 Task: Look for space in Reuleuet, Indonesia from 8th August, 2023 to 15th August, 2023 for 9 adults in price range Rs.10000 to Rs.14000. Place can be shared room with 5 bedrooms having 9 beds and 5 bathrooms. Property type can be house, flat, guest house. Amenities needed are: wifi, TV, free parkinig on premises, gym, breakfast. Booking option can be shelf check-in. Required host language is English.
Action: Mouse pressed left at (440, 113)
Screenshot: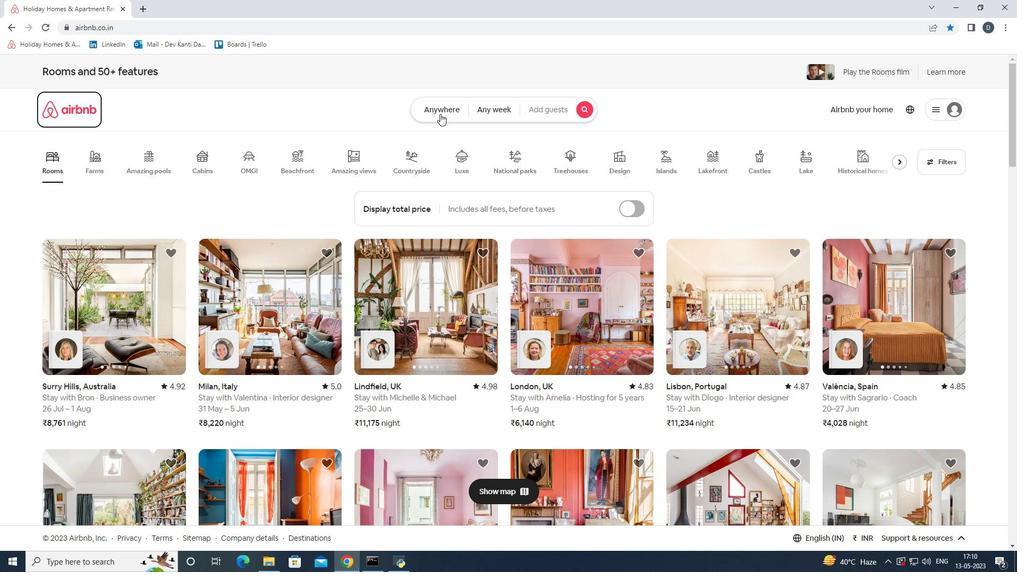 
Action: Mouse moved to (315, 144)
Screenshot: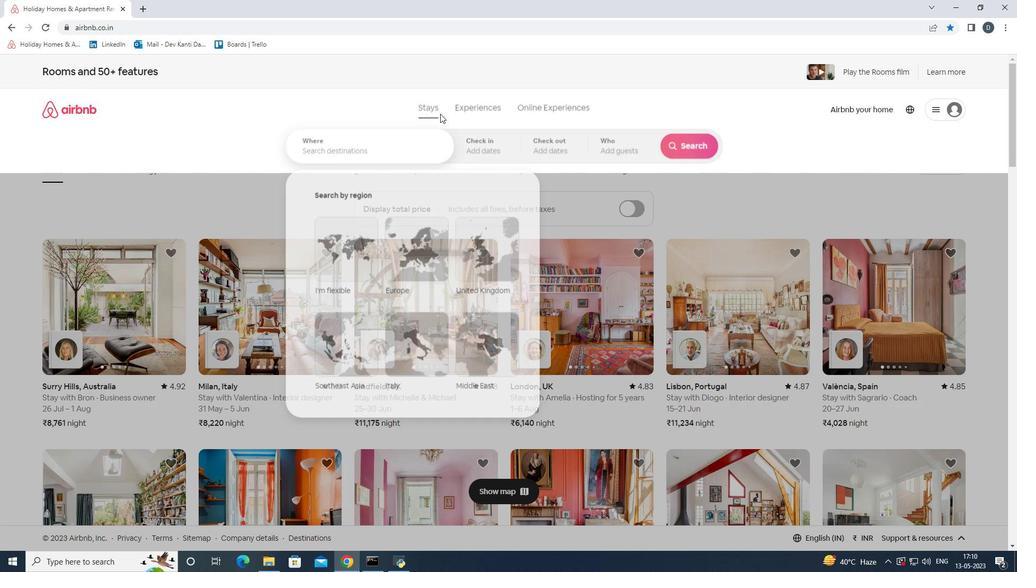 
Action: Mouse pressed left at (315, 144)
Screenshot: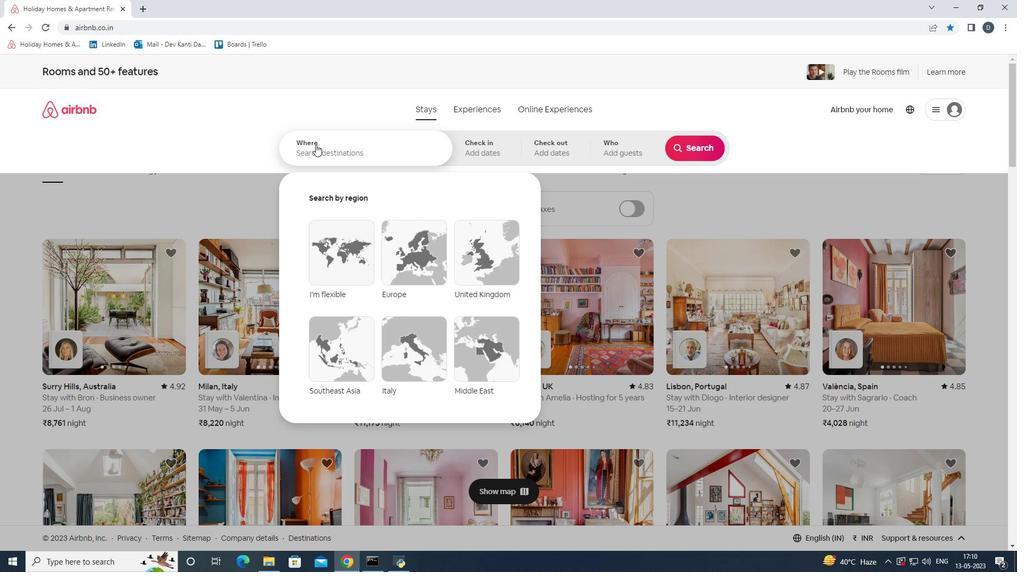 
Action: Key pressed <Key.shift>Reuleuet,<Key.caps_lock>I<Key.caps_lock>ndonesia
Screenshot: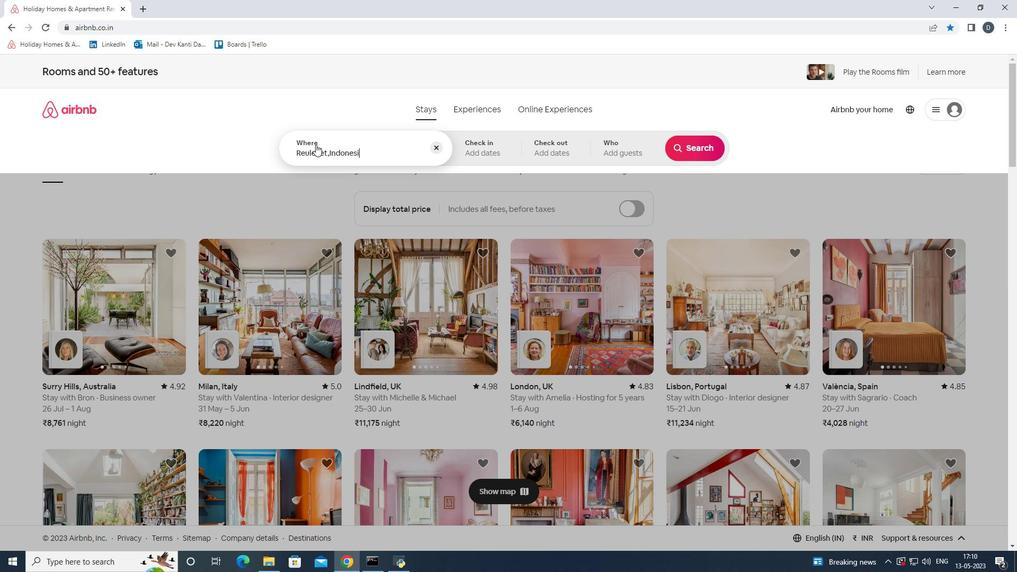 
Action: Mouse moved to (471, 153)
Screenshot: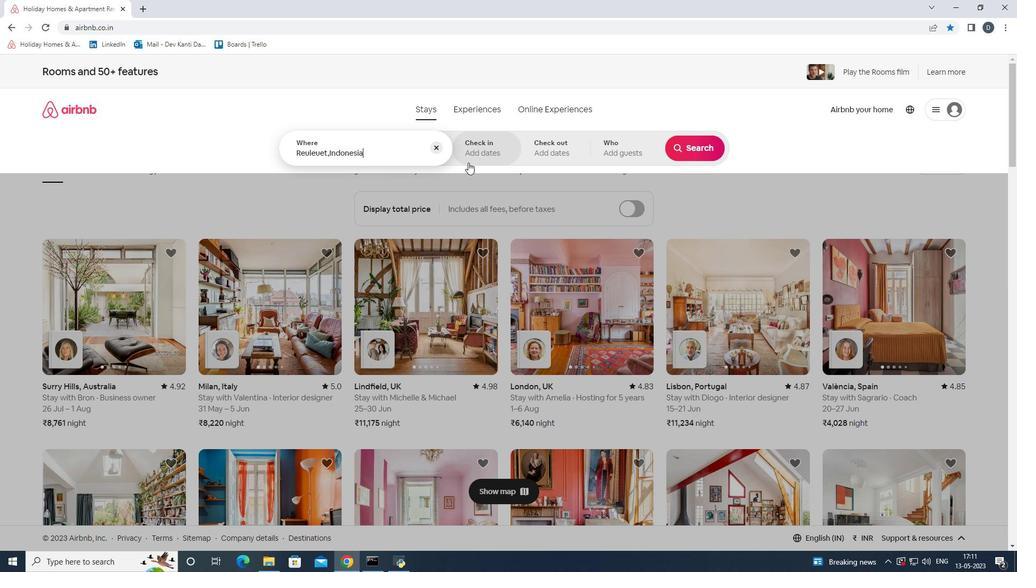 
Action: Mouse pressed left at (471, 153)
Screenshot: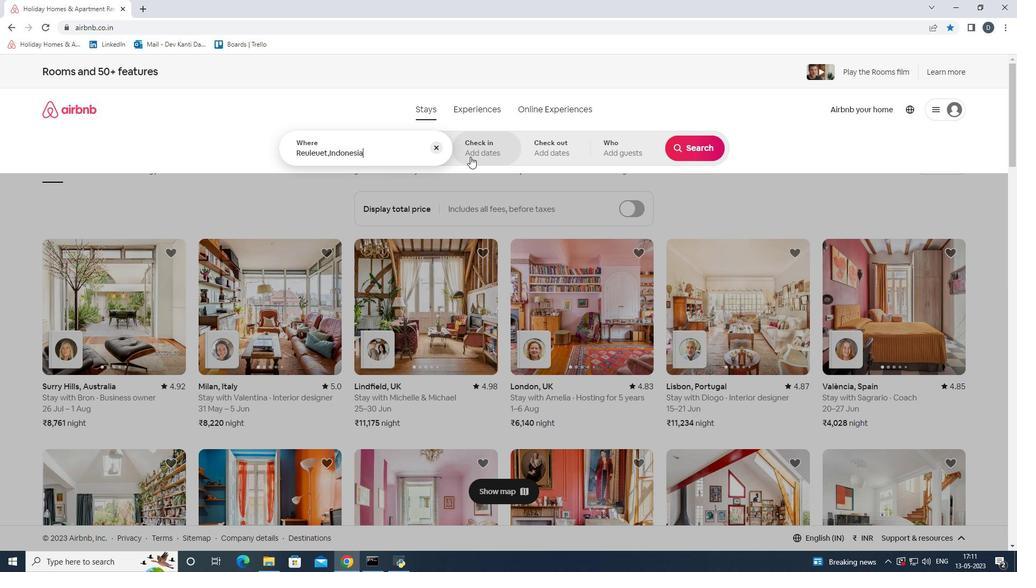 
Action: Mouse moved to (693, 234)
Screenshot: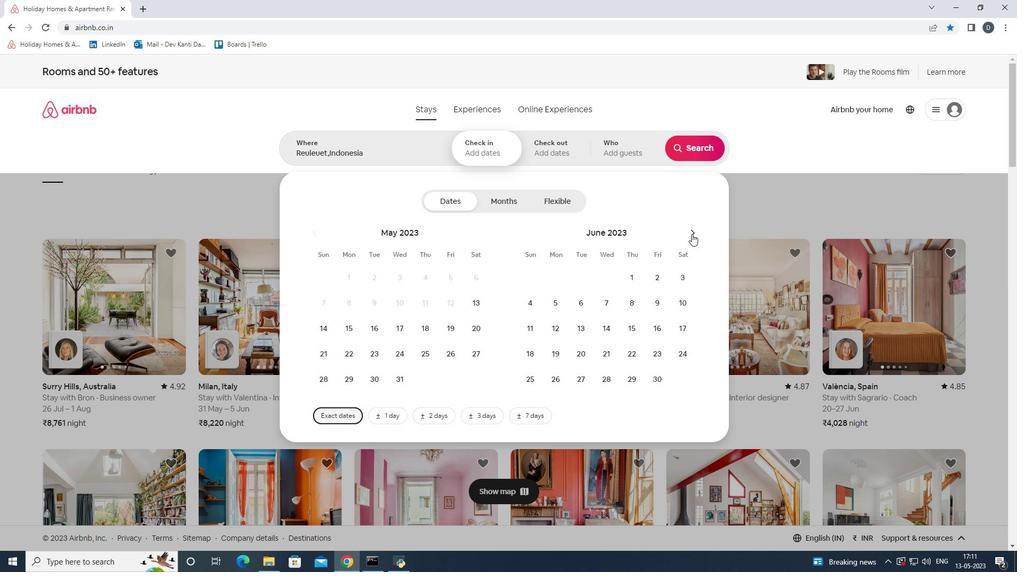 
Action: Mouse pressed left at (693, 234)
Screenshot: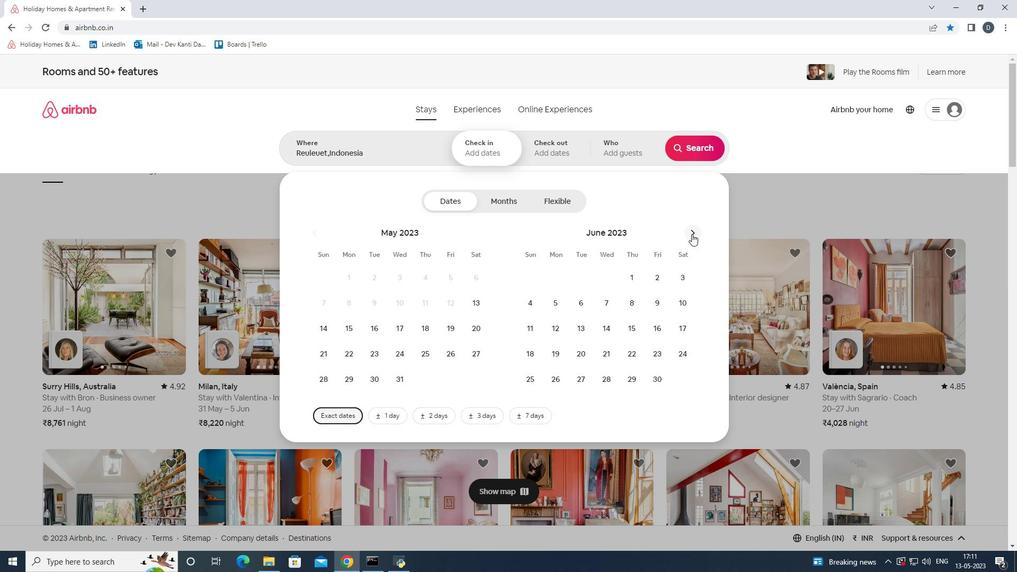 
Action: Mouse pressed left at (693, 234)
Screenshot: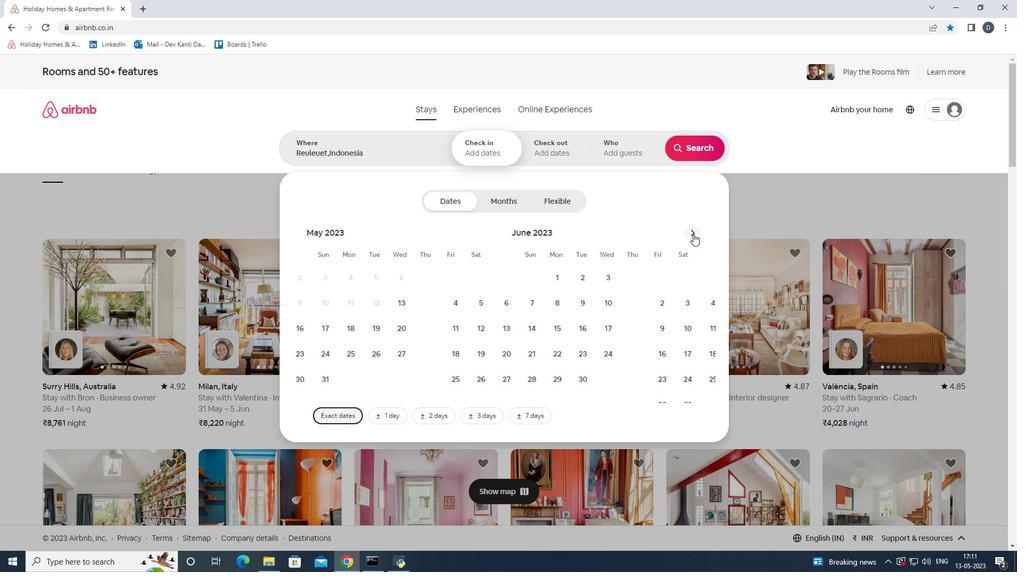 
Action: Mouse moved to (590, 300)
Screenshot: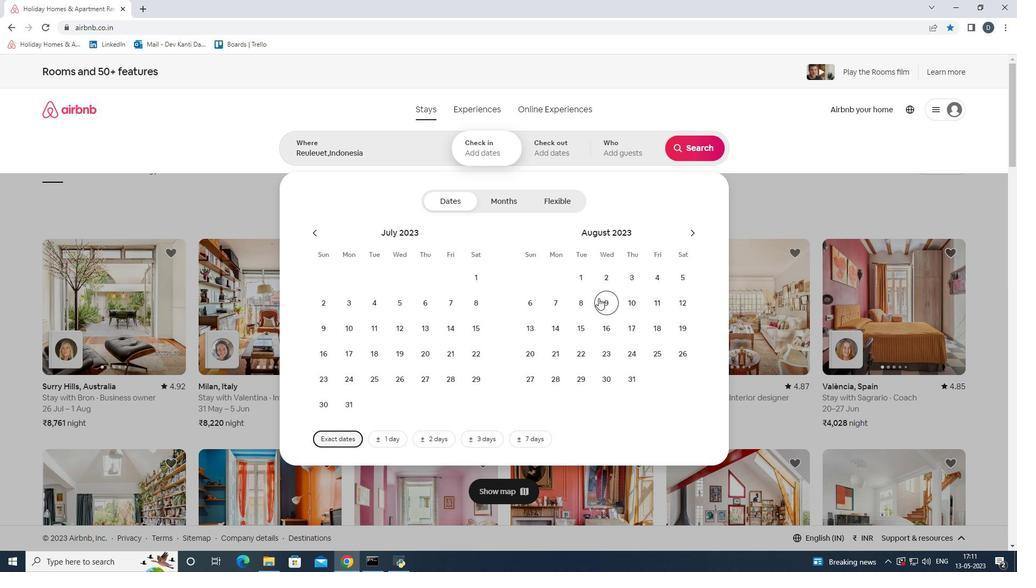 
Action: Mouse pressed left at (590, 300)
Screenshot: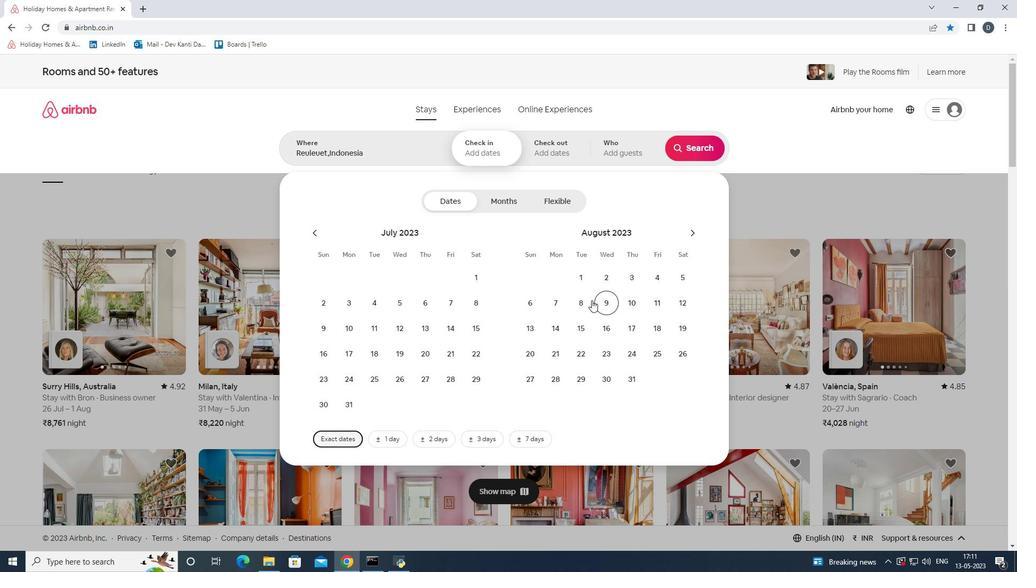
Action: Mouse moved to (581, 321)
Screenshot: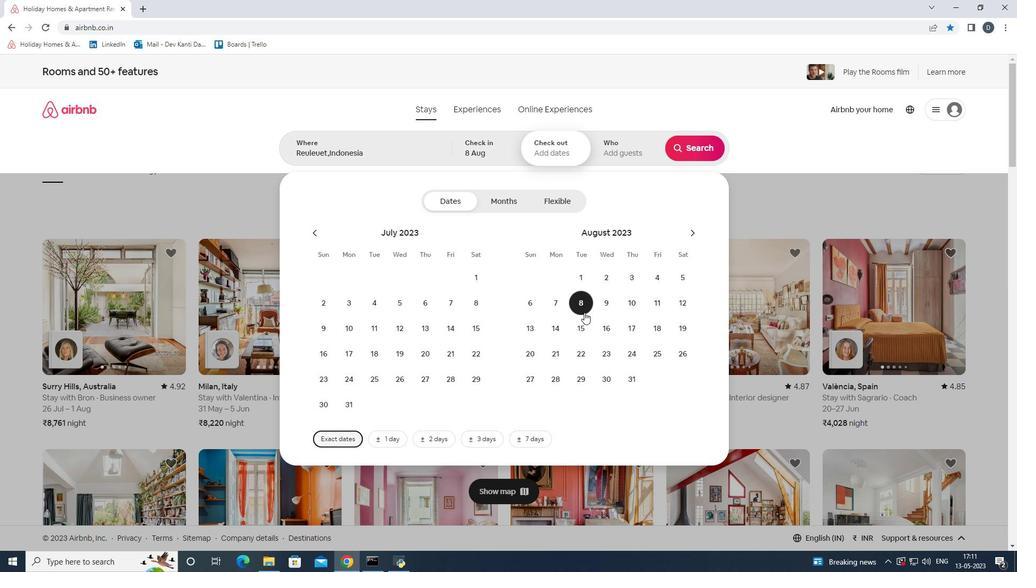 
Action: Mouse pressed left at (581, 321)
Screenshot: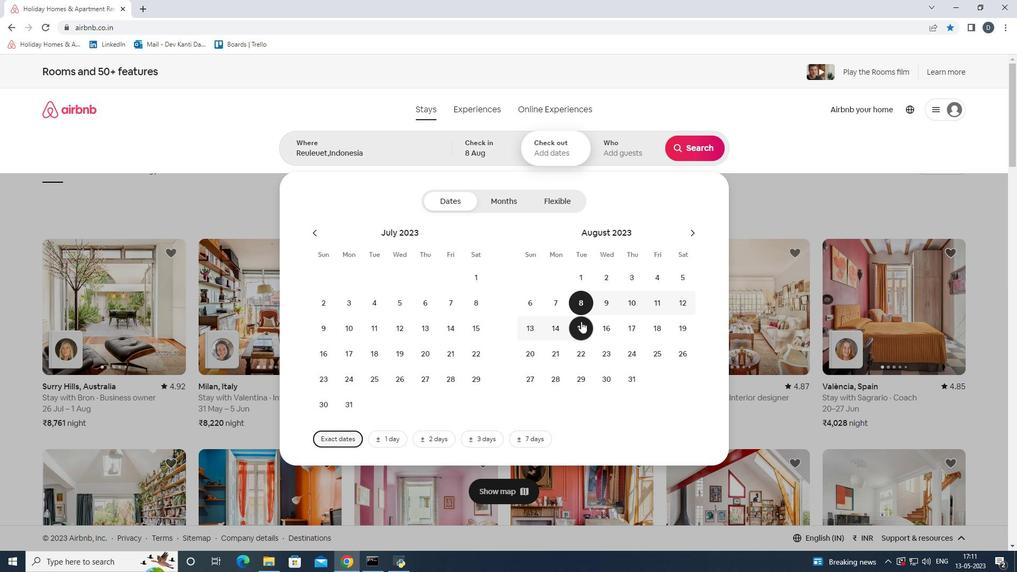 
Action: Mouse moved to (628, 144)
Screenshot: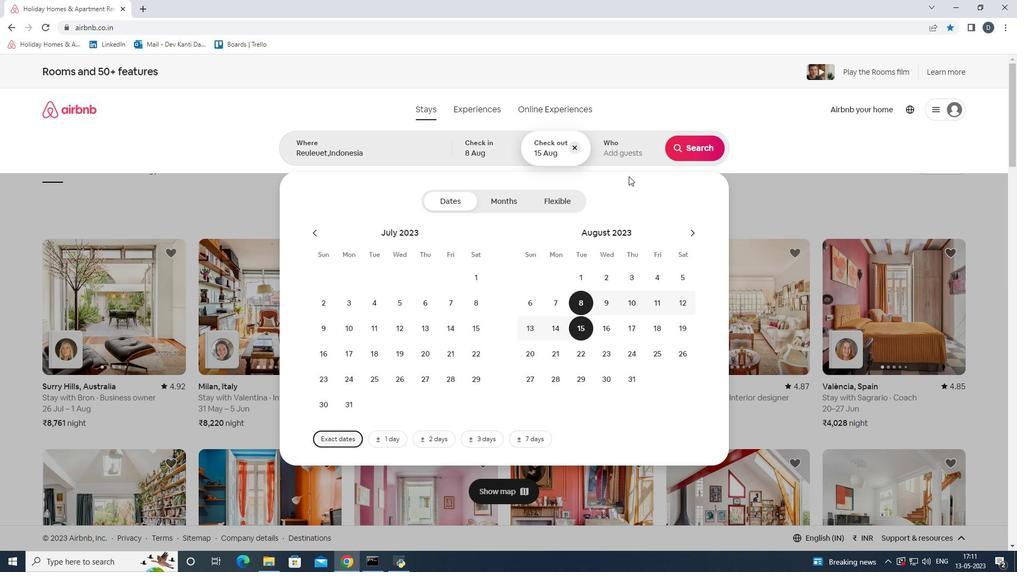
Action: Mouse pressed left at (628, 144)
Screenshot: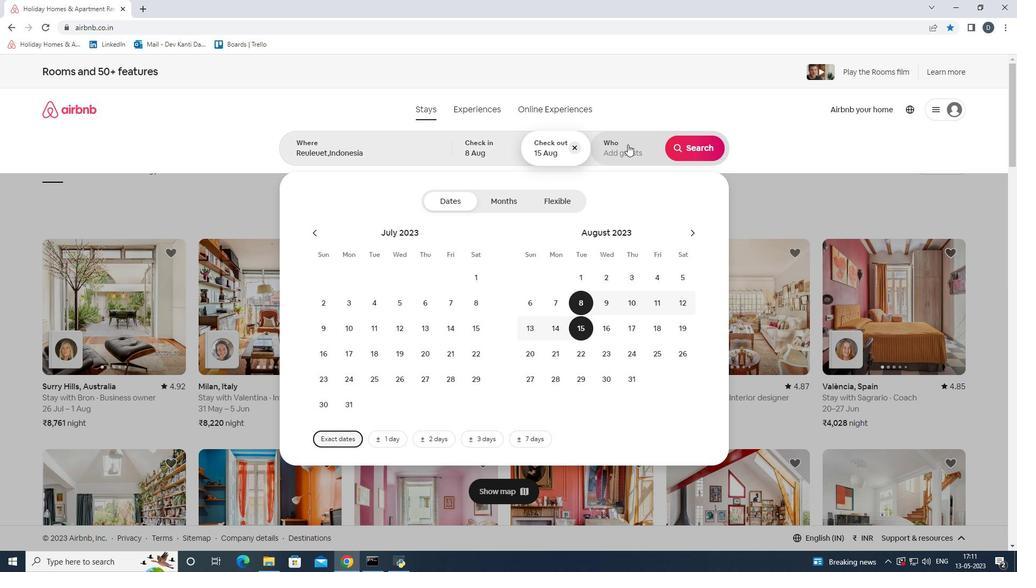 
Action: Mouse moved to (704, 204)
Screenshot: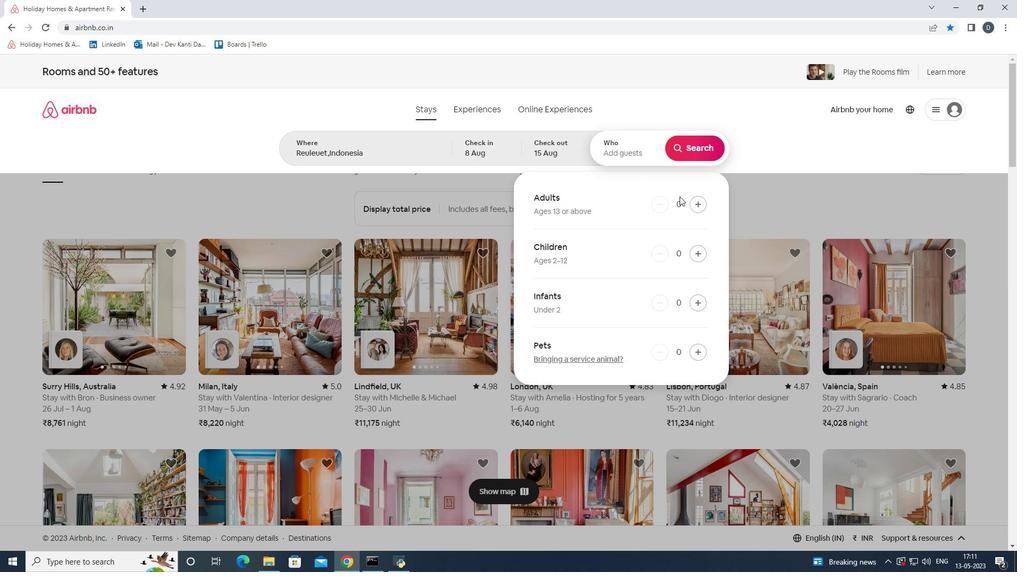 
Action: Mouse pressed left at (704, 204)
Screenshot: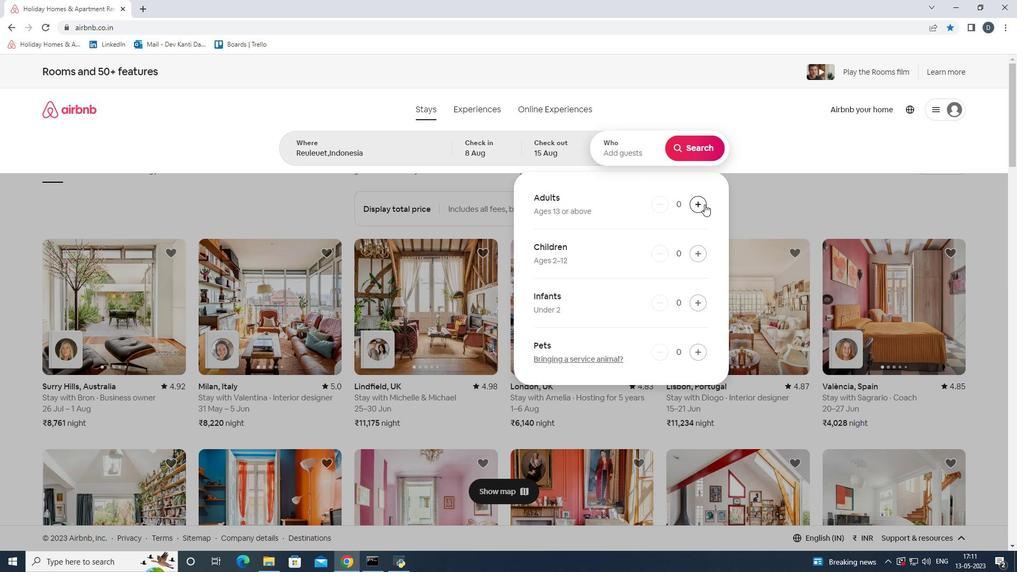 
Action: Mouse moved to (702, 204)
Screenshot: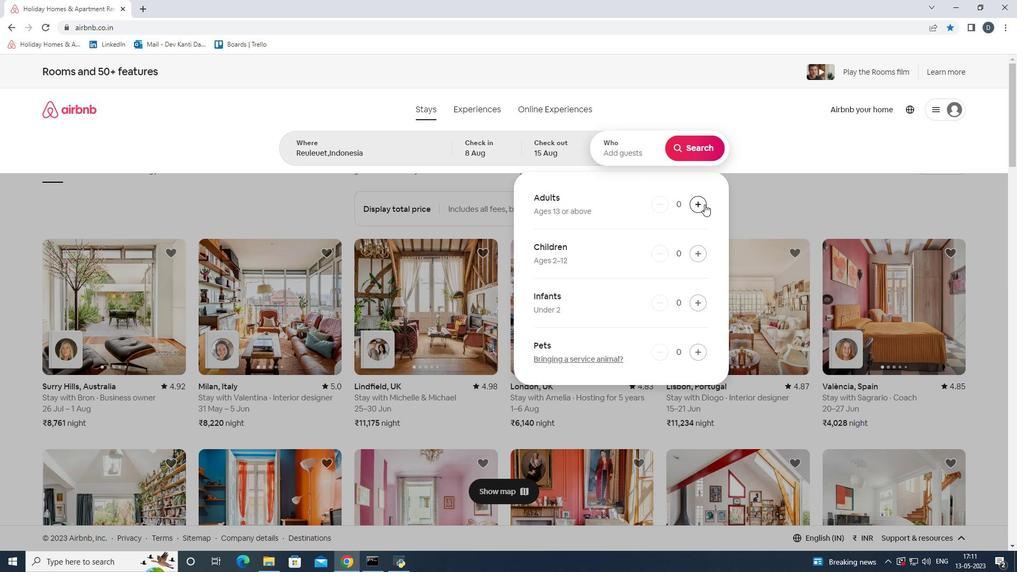 
Action: Mouse pressed left at (702, 204)
Screenshot: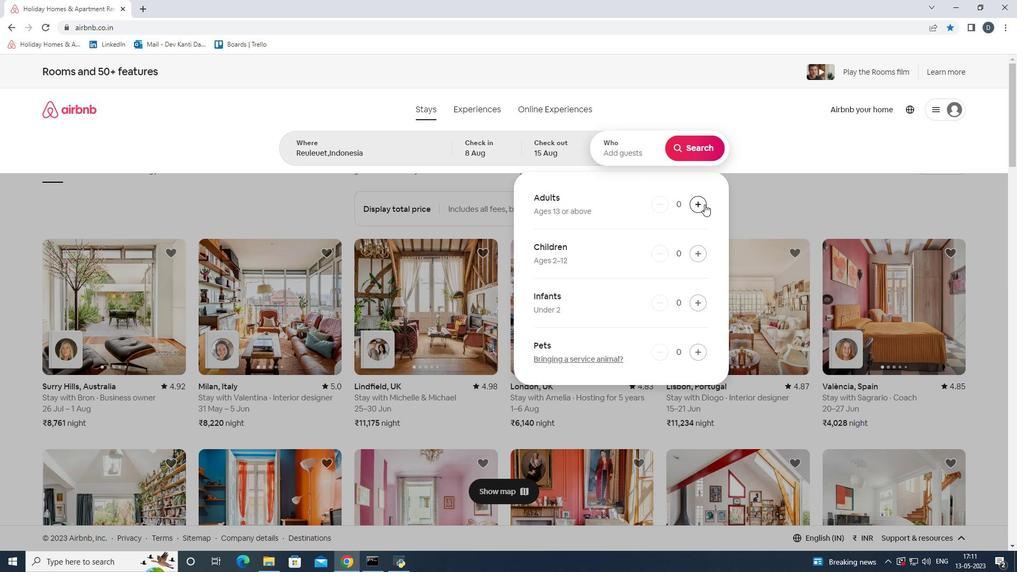 
Action: Mouse pressed left at (702, 204)
Screenshot: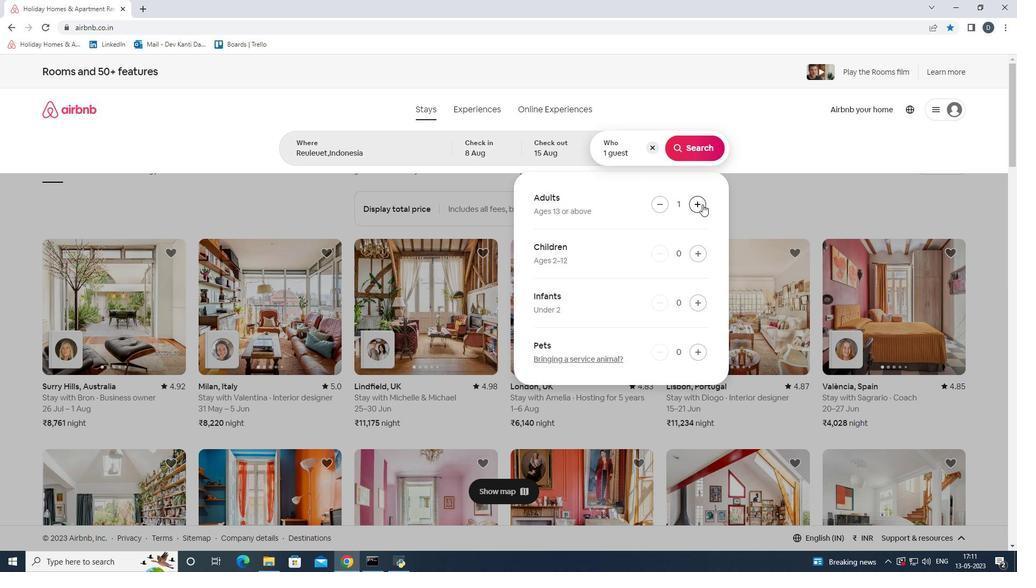 
Action: Mouse pressed left at (702, 204)
Screenshot: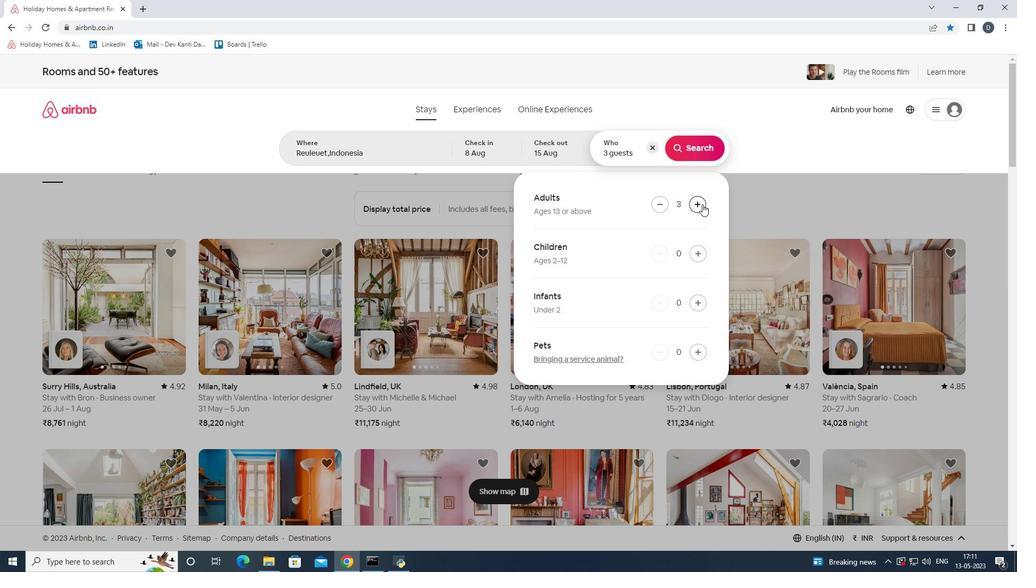 
Action: Mouse pressed left at (702, 204)
Screenshot: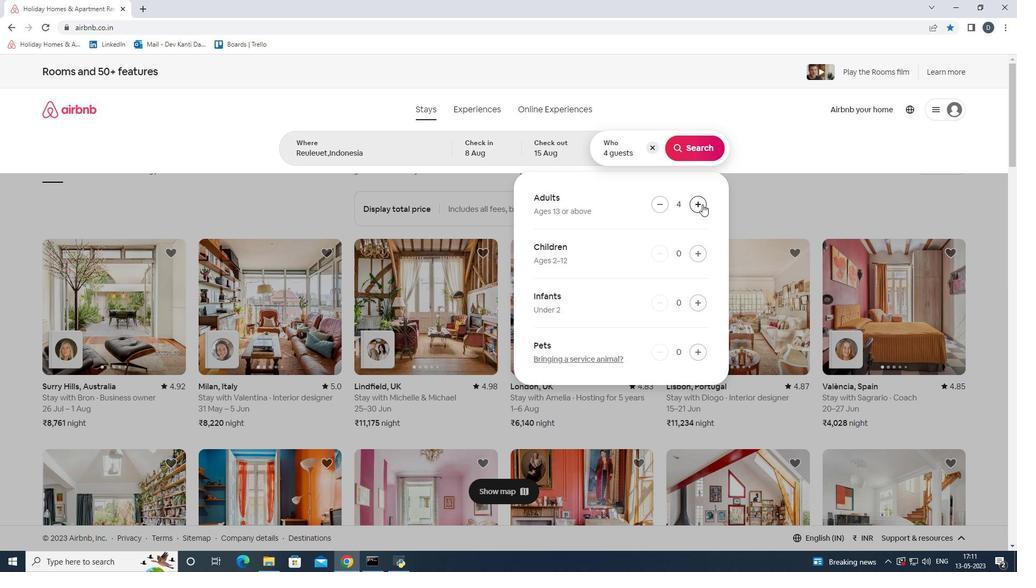 
Action: Mouse pressed left at (702, 204)
Screenshot: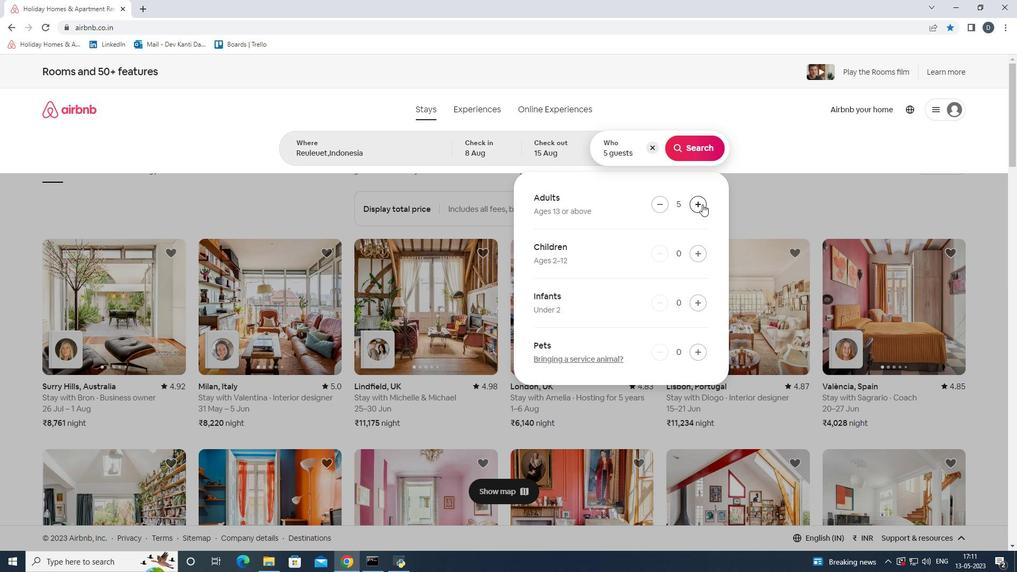 
Action: Mouse pressed left at (702, 204)
Screenshot: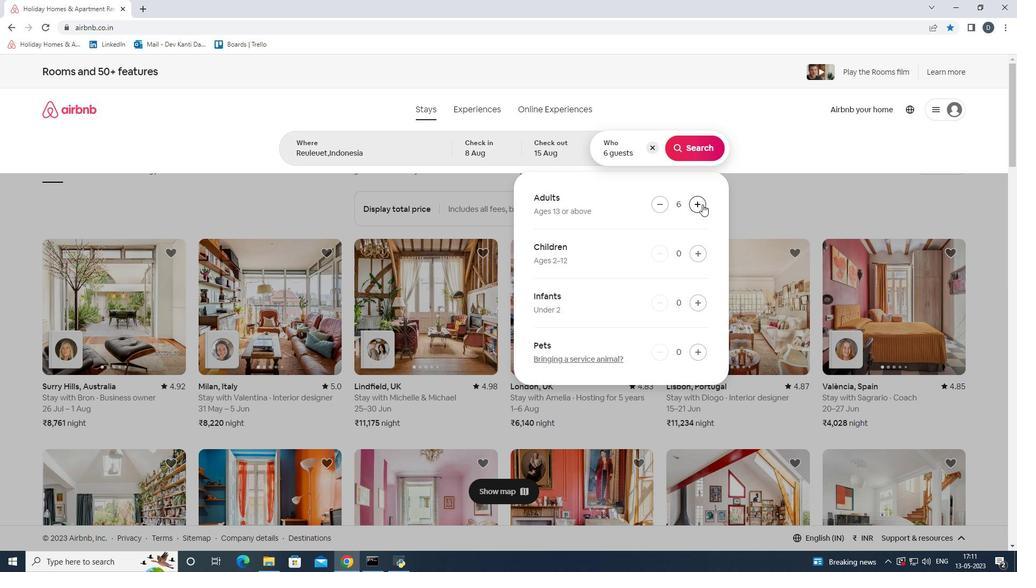 
Action: Mouse pressed left at (702, 204)
Screenshot: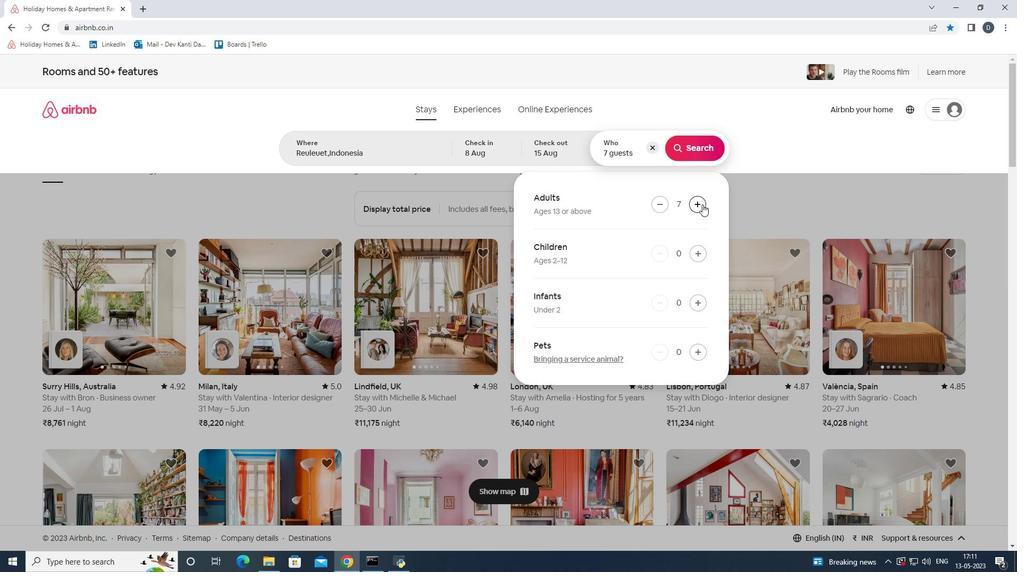 
Action: Mouse pressed left at (702, 204)
Screenshot: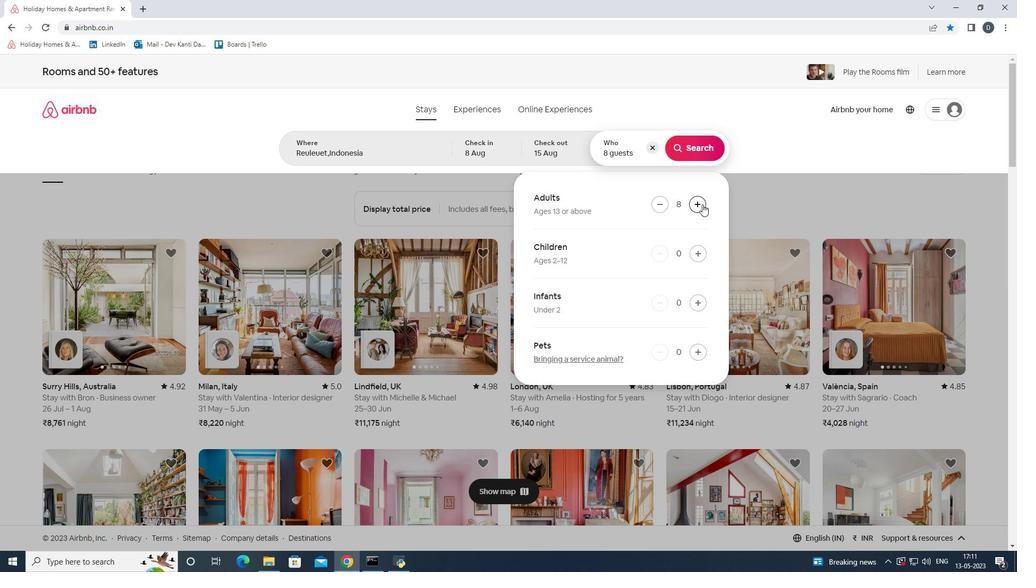 
Action: Mouse moved to (705, 149)
Screenshot: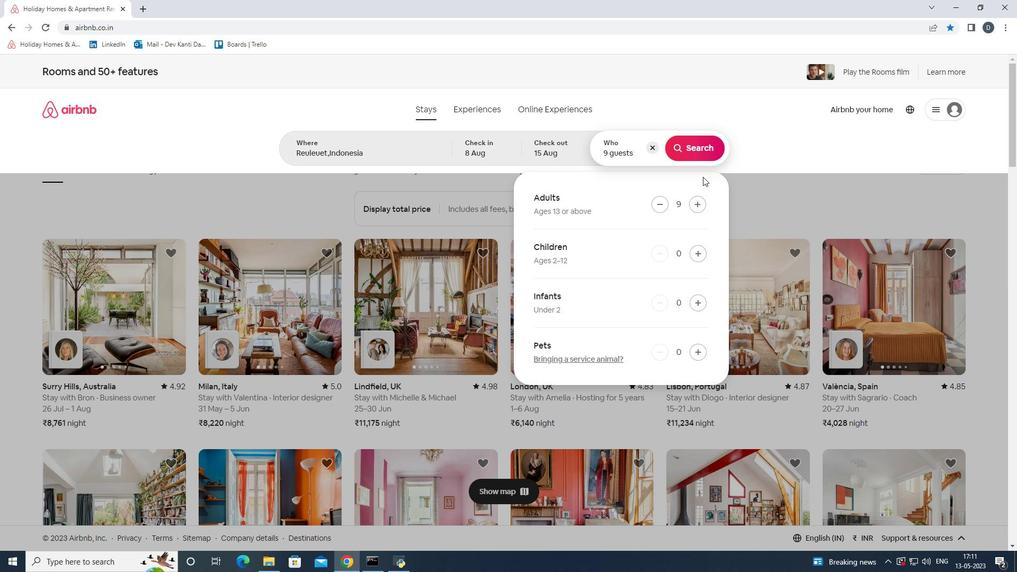 
Action: Mouse pressed left at (705, 149)
Screenshot: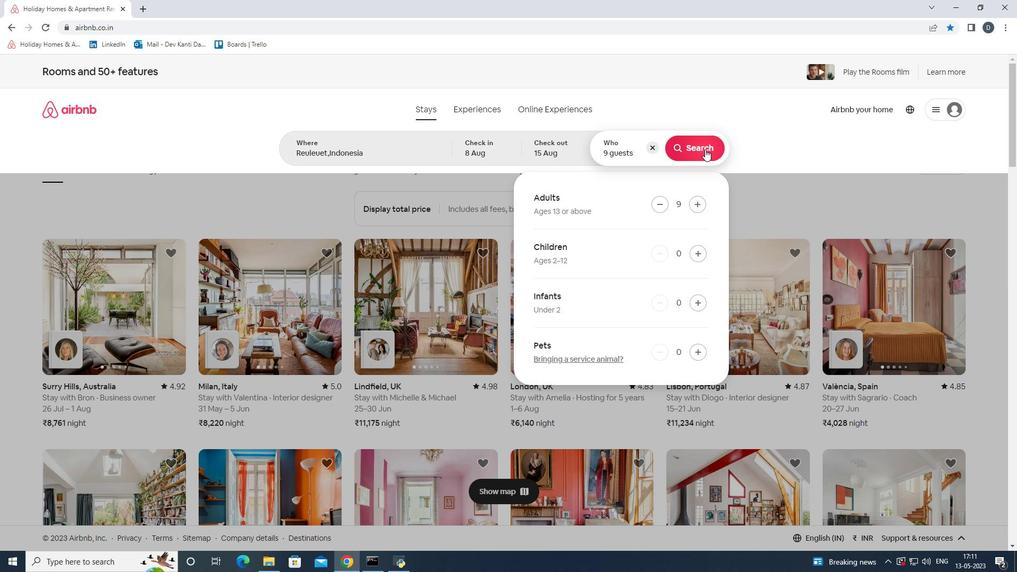 
Action: Mouse moved to (964, 114)
Screenshot: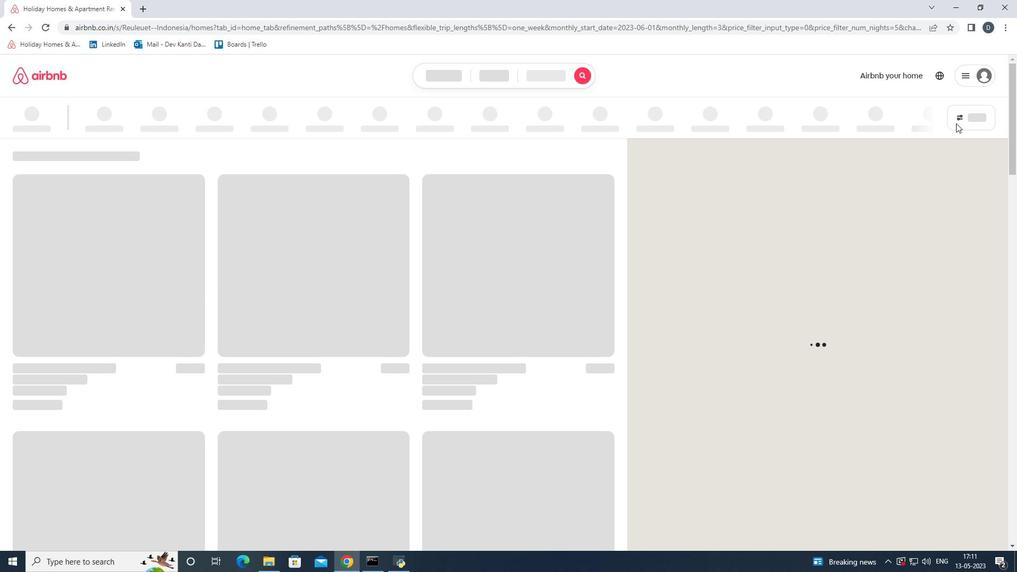 
Action: Mouse pressed left at (964, 114)
Screenshot: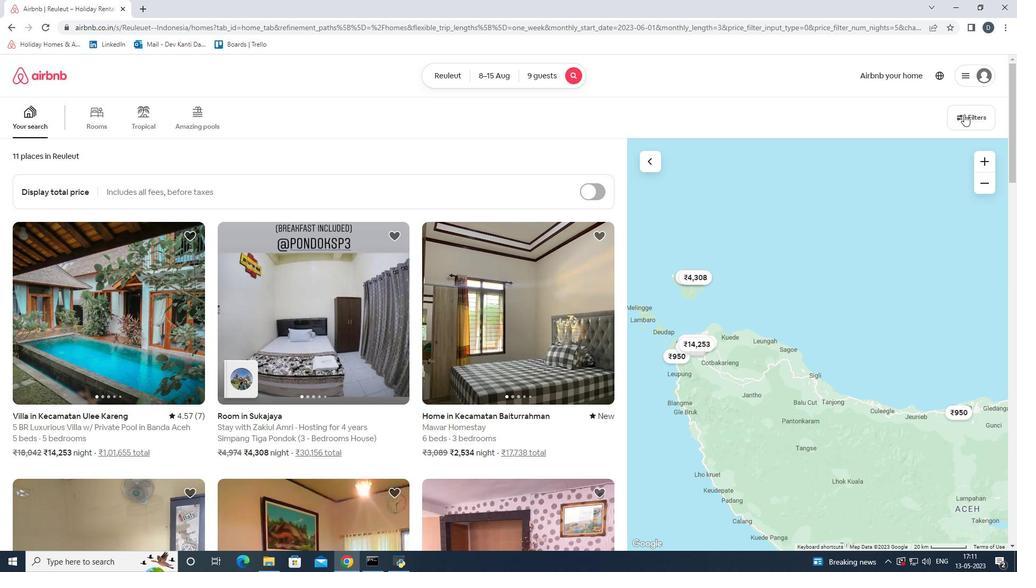 
Action: Mouse moved to (375, 252)
Screenshot: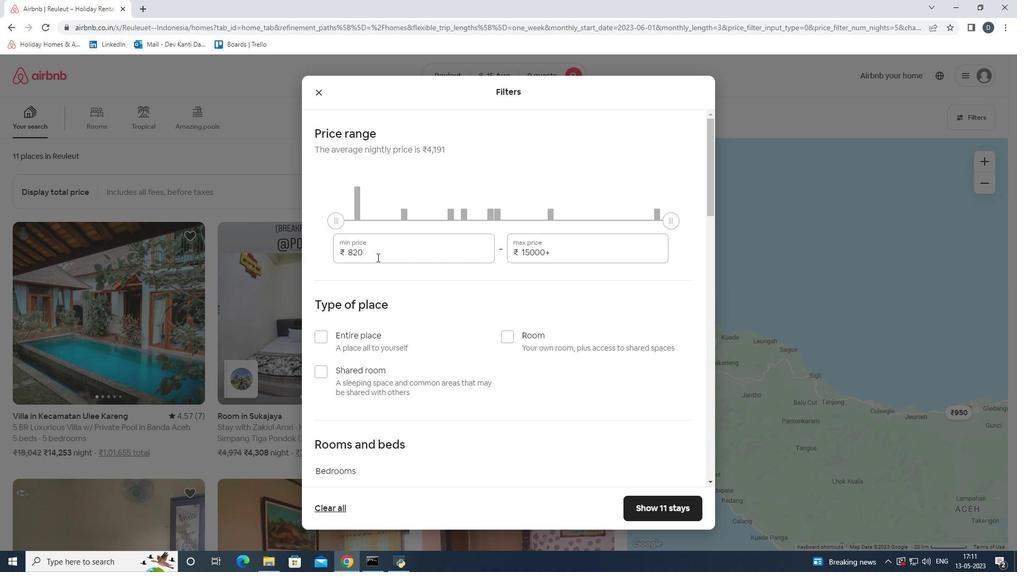 
Action: Mouse pressed left at (375, 252)
Screenshot: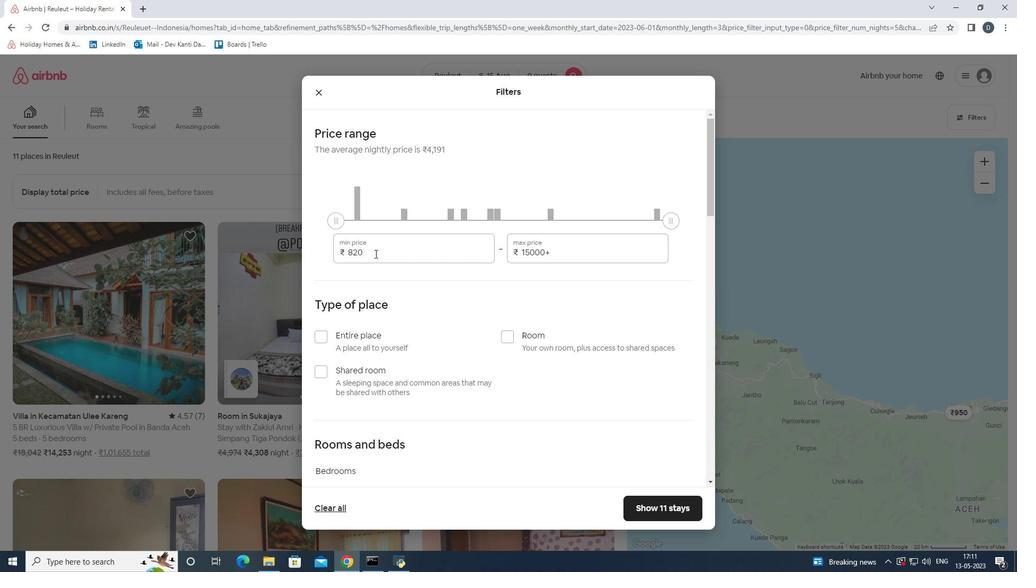 
Action: Mouse moved to (323, 252)
Screenshot: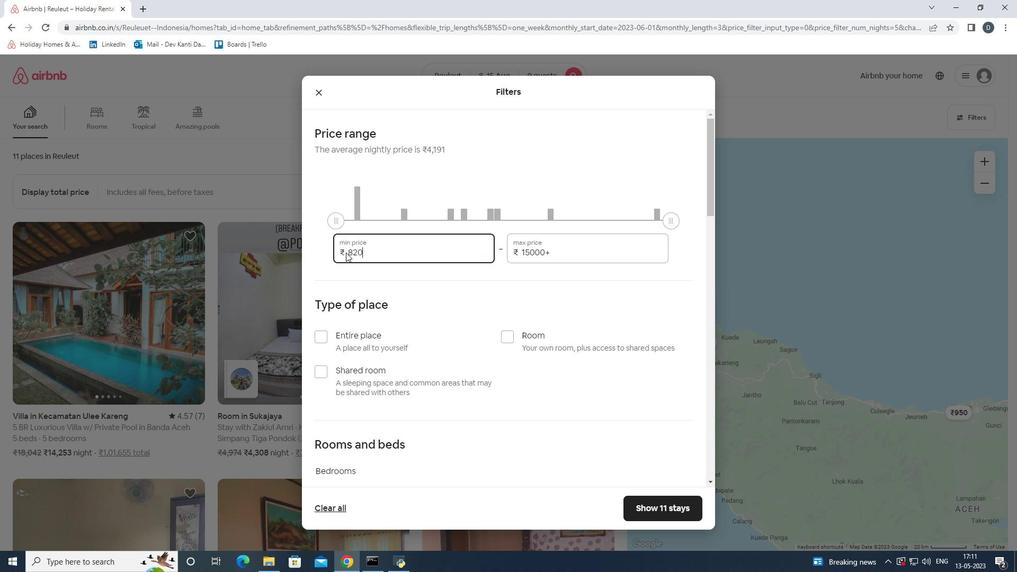 
Action: Key pressed 10000
Screenshot: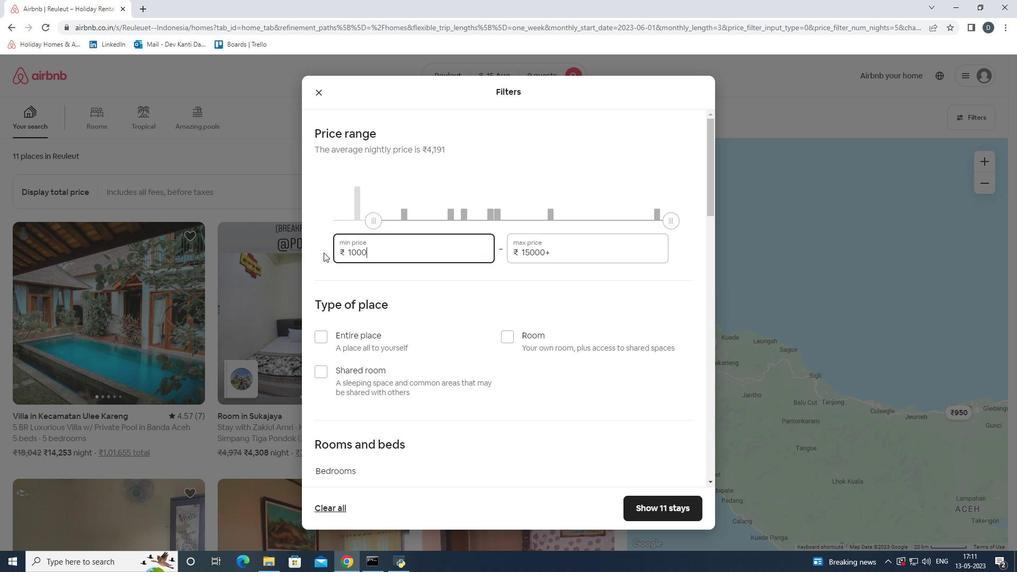 
Action: Mouse moved to (550, 251)
Screenshot: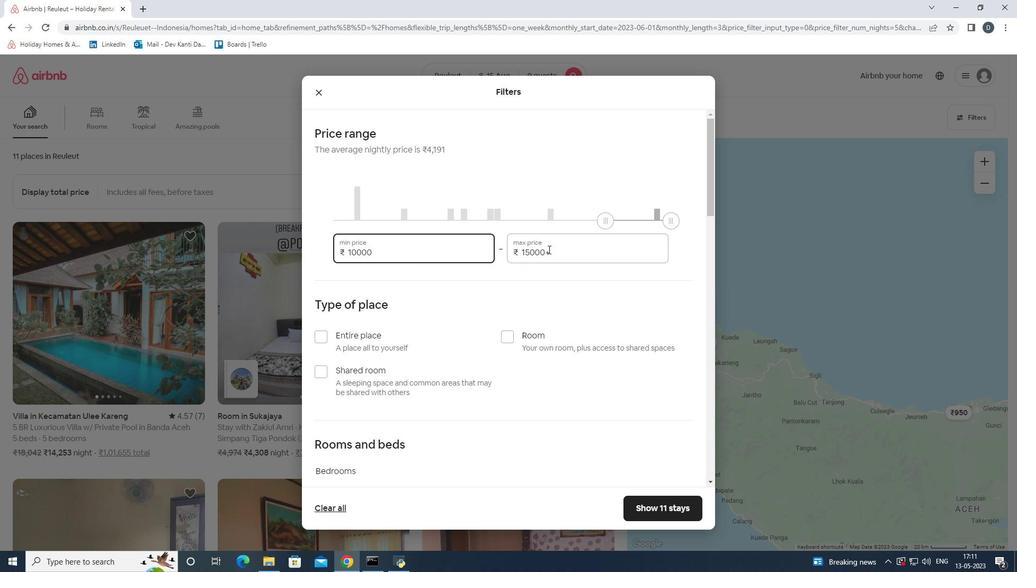 
Action: Mouse pressed left at (550, 251)
Screenshot: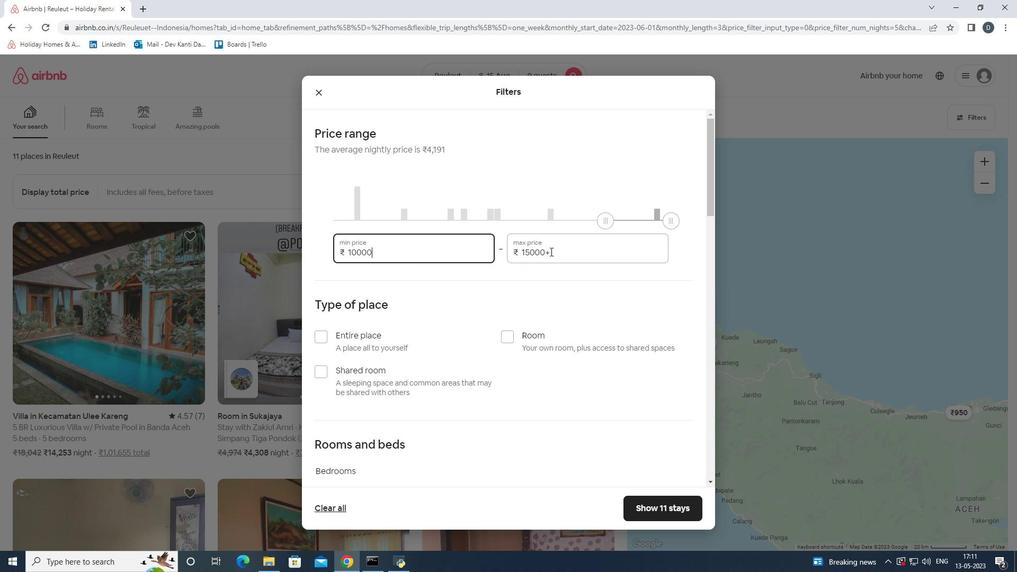 
Action: Mouse moved to (508, 251)
Screenshot: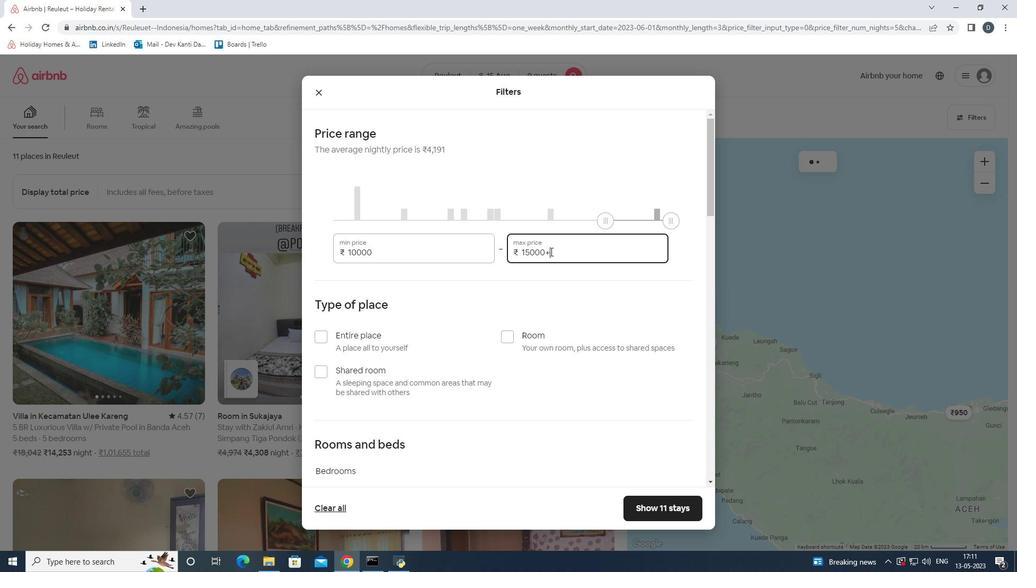 
Action: Key pressed 140000<Key.backspace>
Screenshot: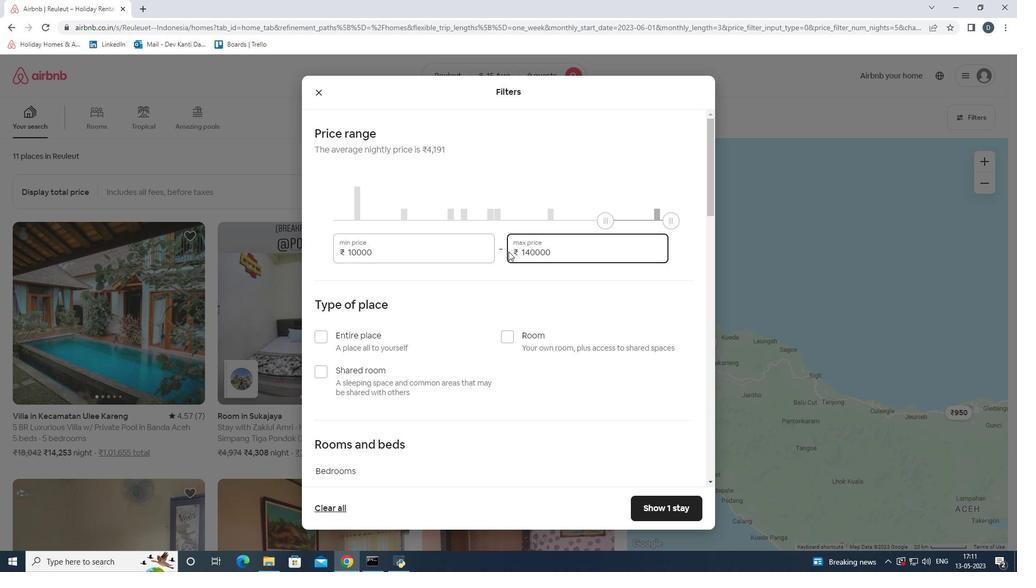 
Action: Mouse scrolled (508, 251) with delta (0, 0)
Screenshot: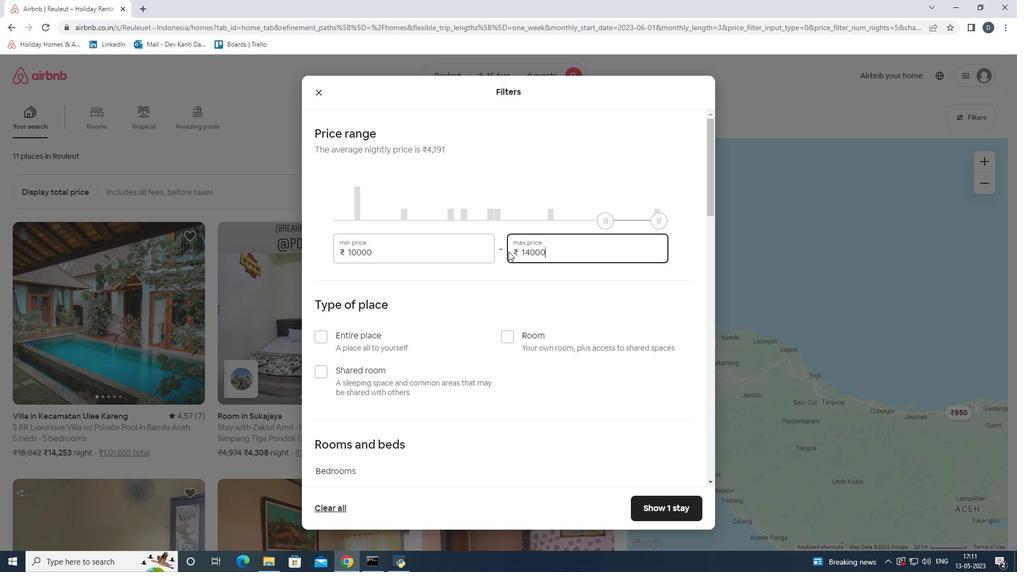 
Action: Mouse scrolled (508, 251) with delta (0, 0)
Screenshot: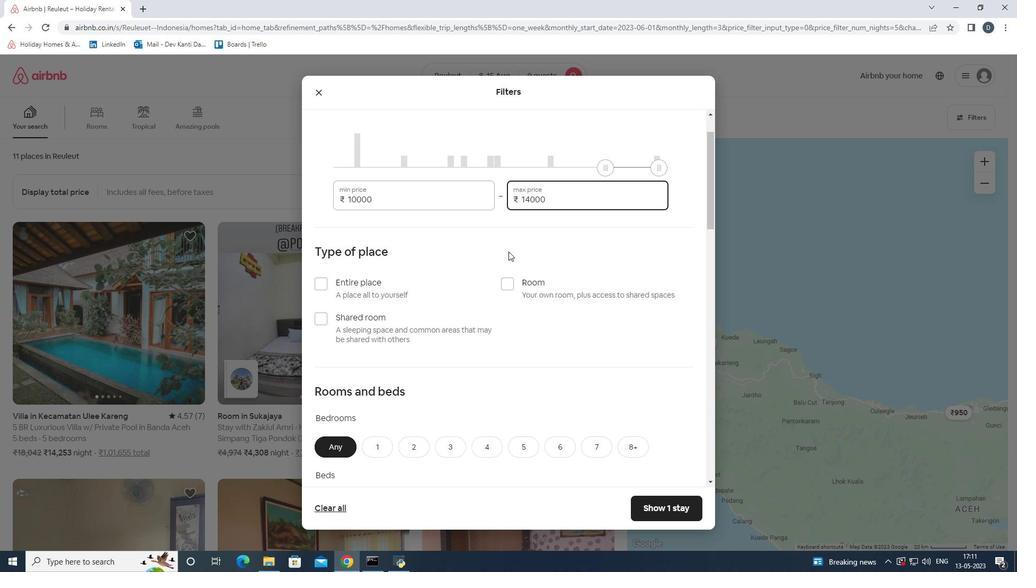 
Action: Mouse moved to (428, 257)
Screenshot: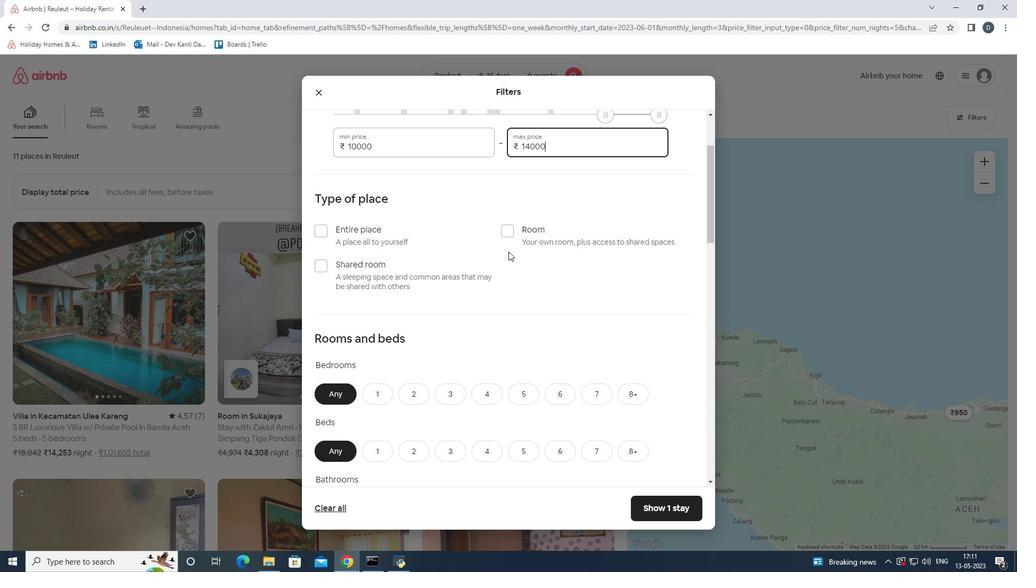 
Action: Mouse scrolled (428, 257) with delta (0, 0)
Screenshot: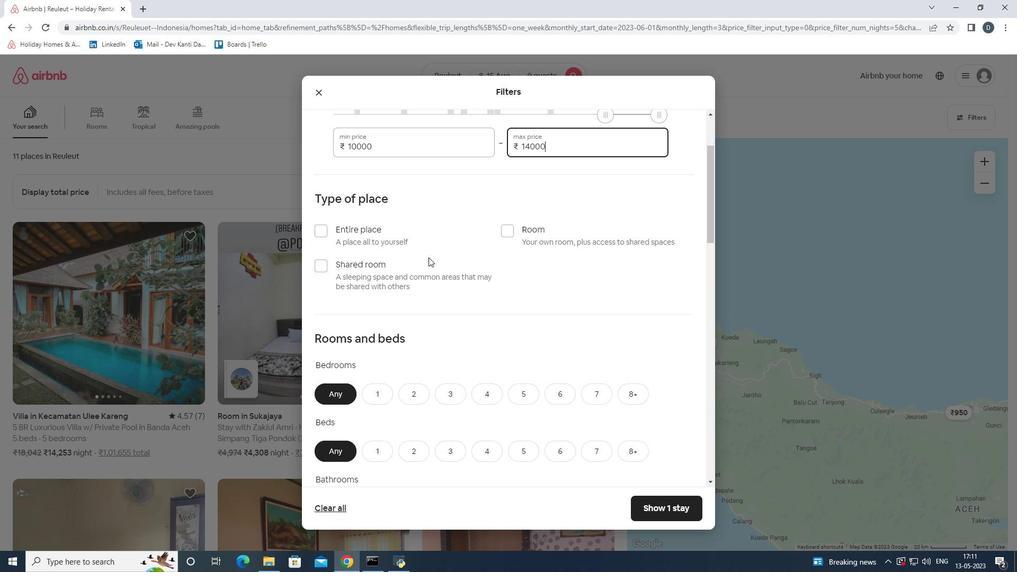 
Action: Mouse scrolled (428, 257) with delta (0, 0)
Screenshot: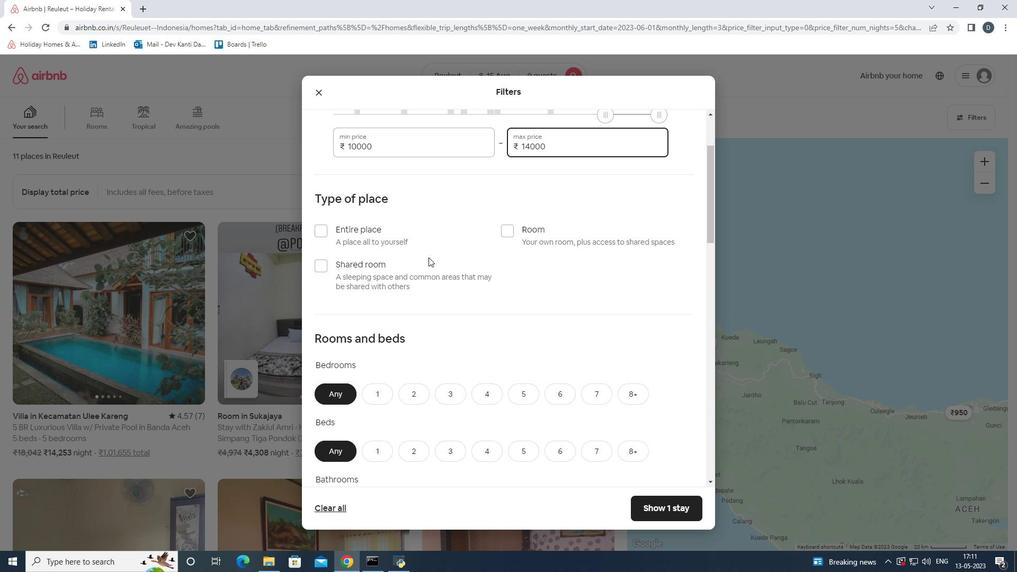 
Action: Mouse moved to (318, 161)
Screenshot: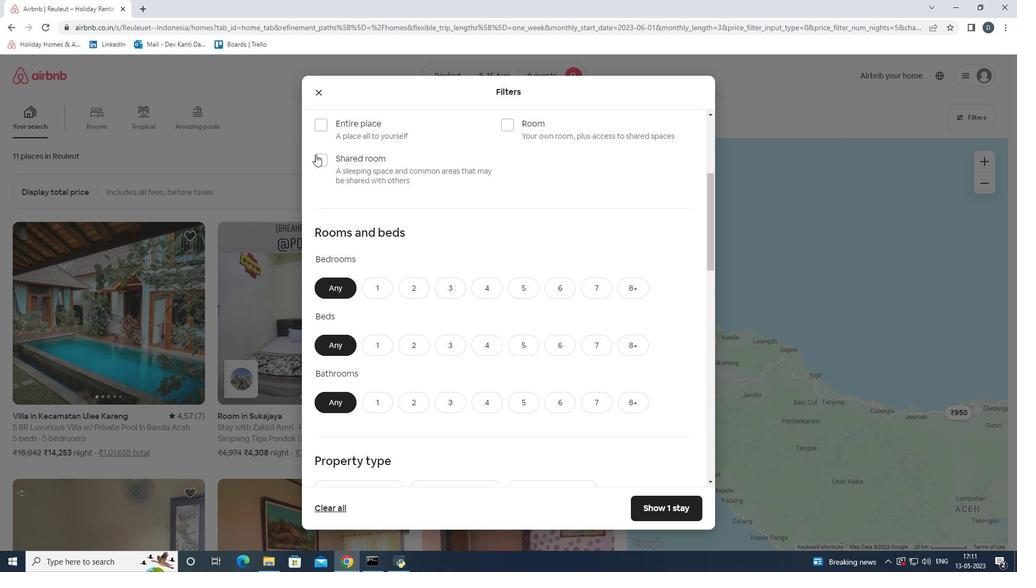 
Action: Mouse pressed left at (318, 161)
Screenshot: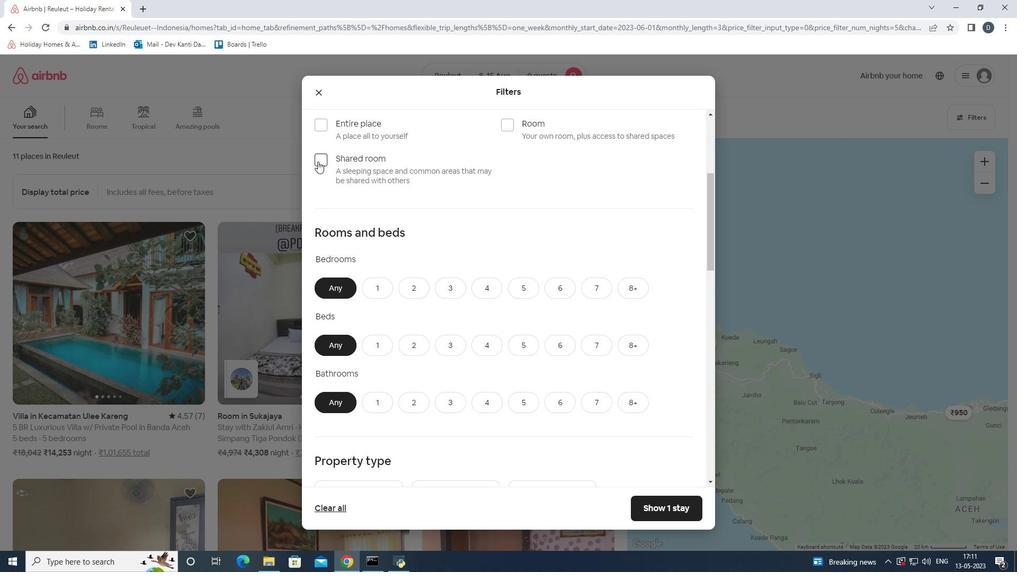 
Action: Mouse moved to (444, 243)
Screenshot: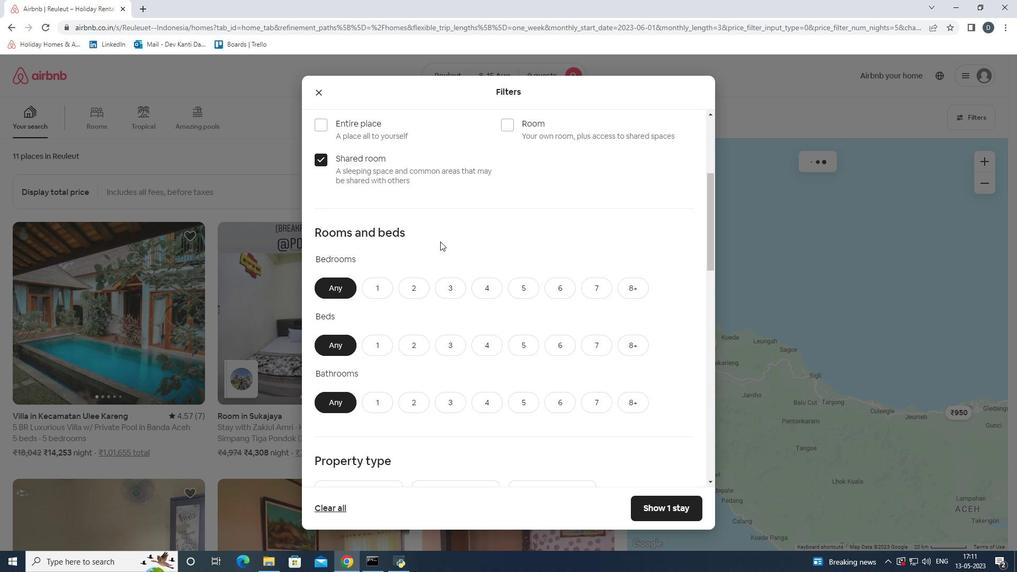 
Action: Mouse scrolled (444, 242) with delta (0, 0)
Screenshot: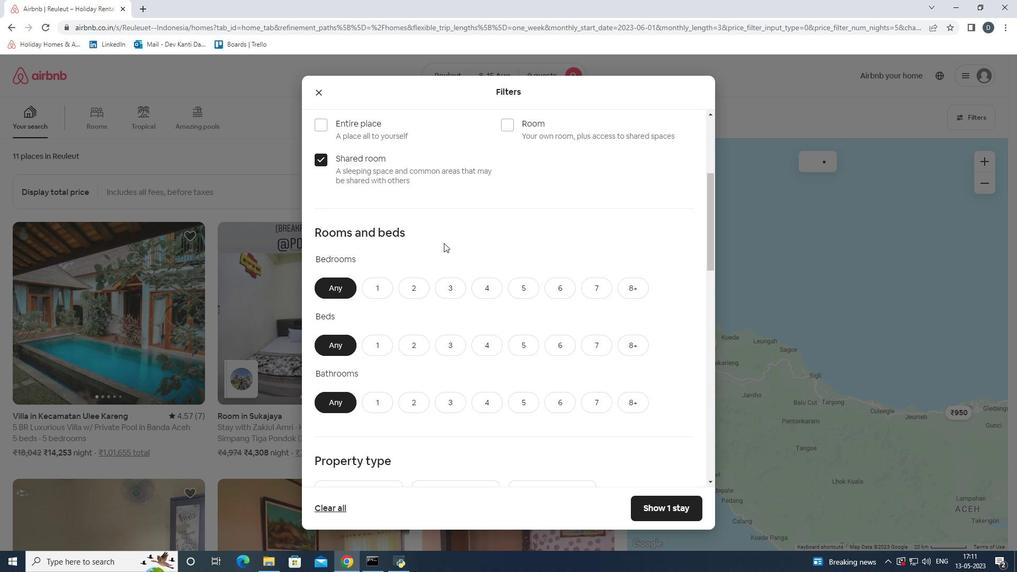 
Action: Mouse scrolled (444, 242) with delta (0, 0)
Screenshot: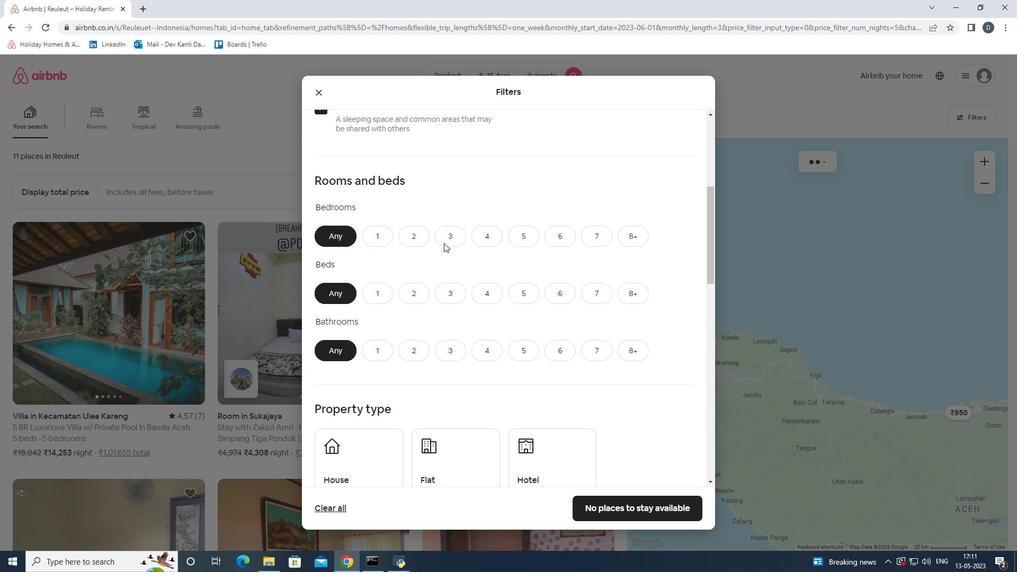 
Action: Mouse moved to (514, 183)
Screenshot: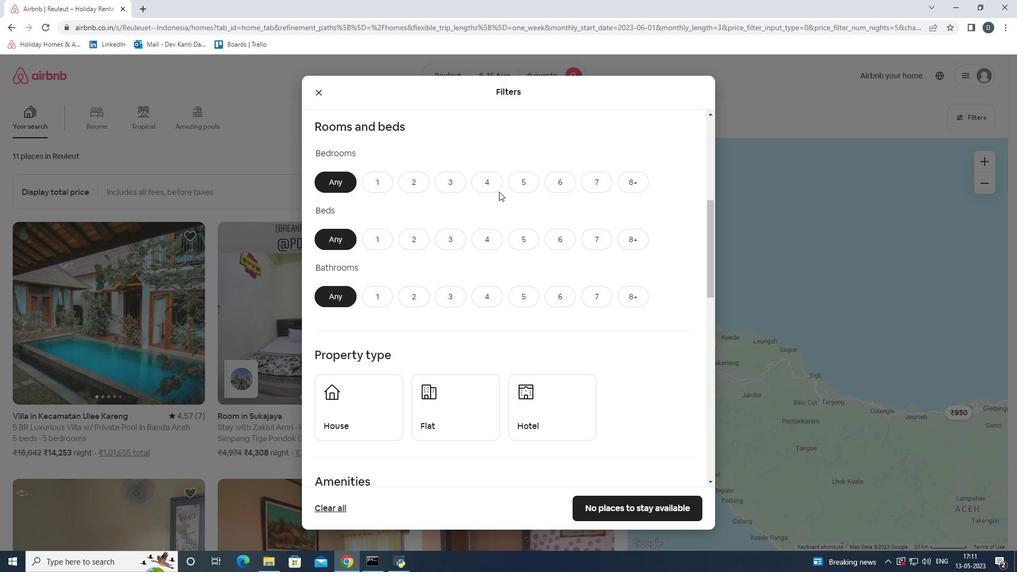 
Action: Mouse pressed left at (514, 183)
Screenshot: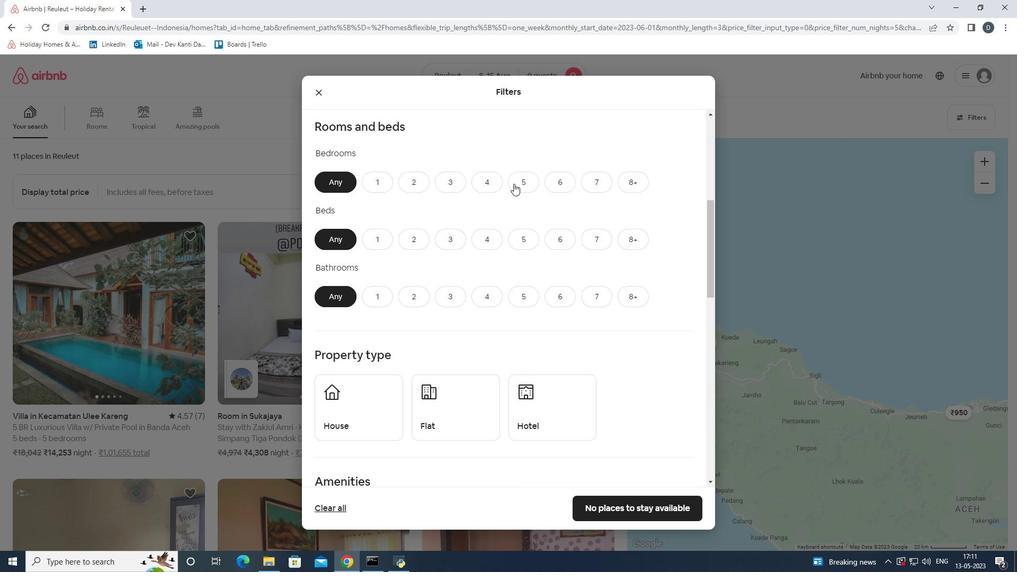 
Action: Mouse moved to (631, 240)
Screenshot: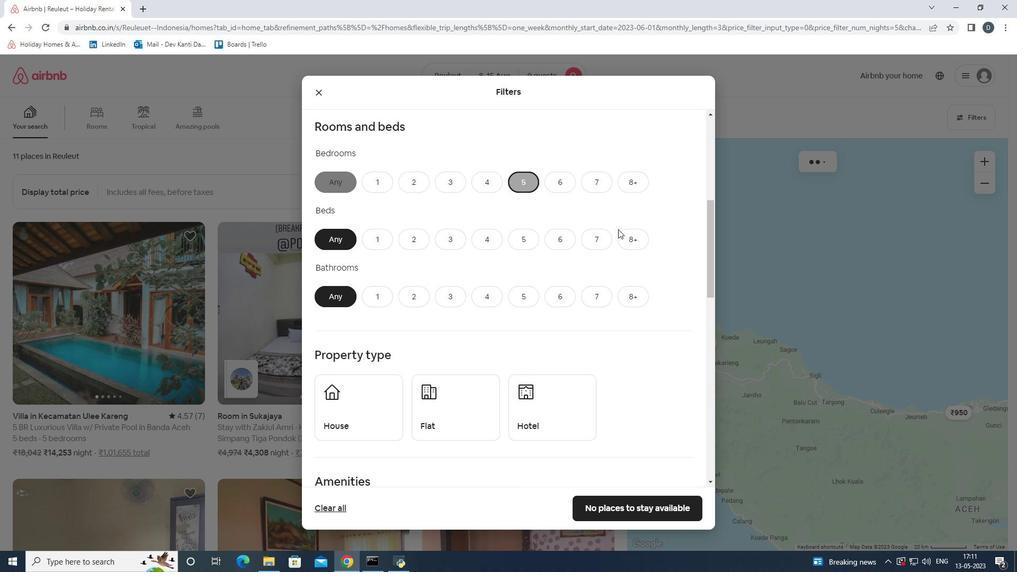 
Action: Mouse pressed left at (631, 240)
Screenshot: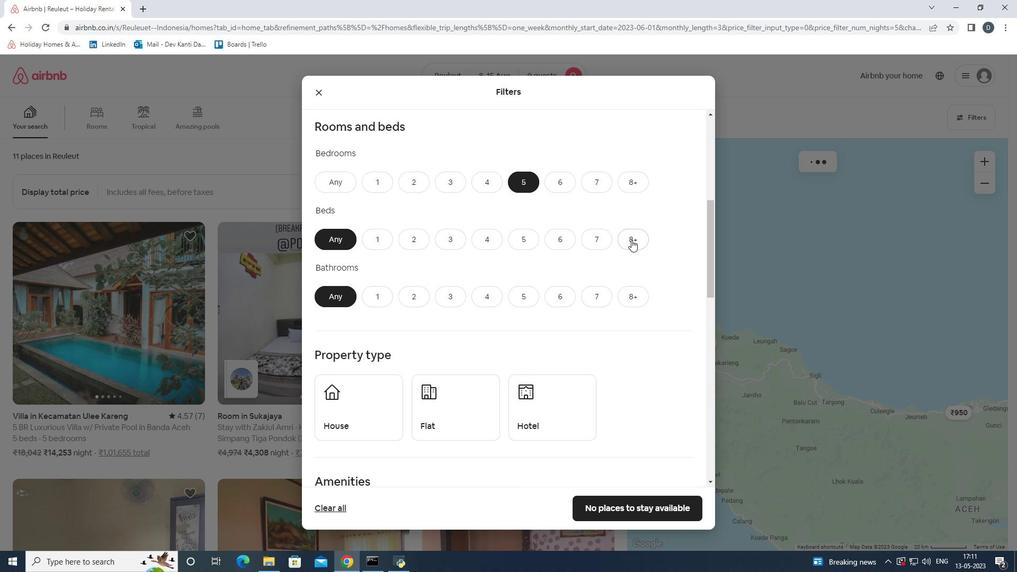 
Action: Mouse moved to (526, 294)
Screenshot: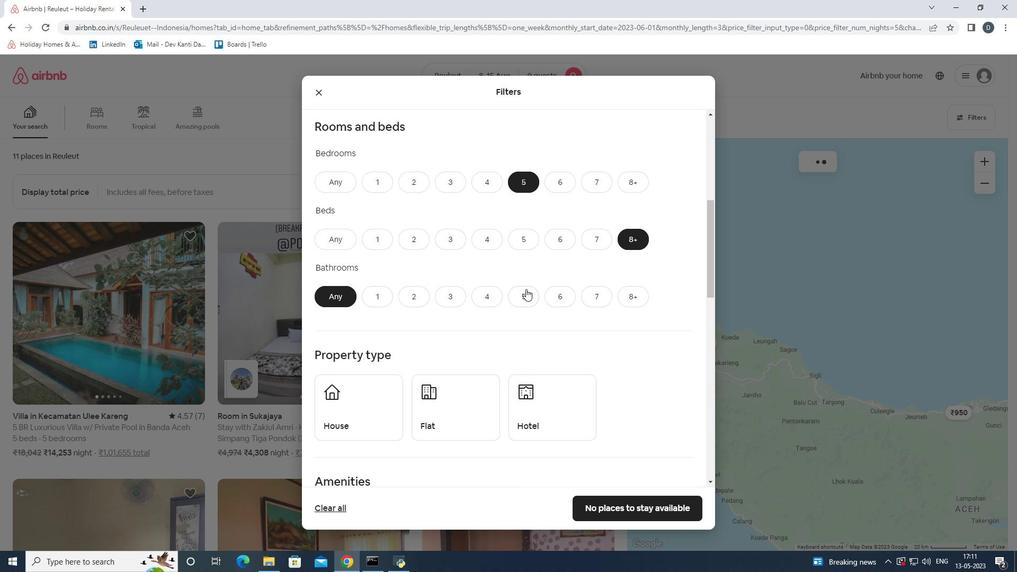 
Action: Mouse pressed left at (526, 294)
Screenshot: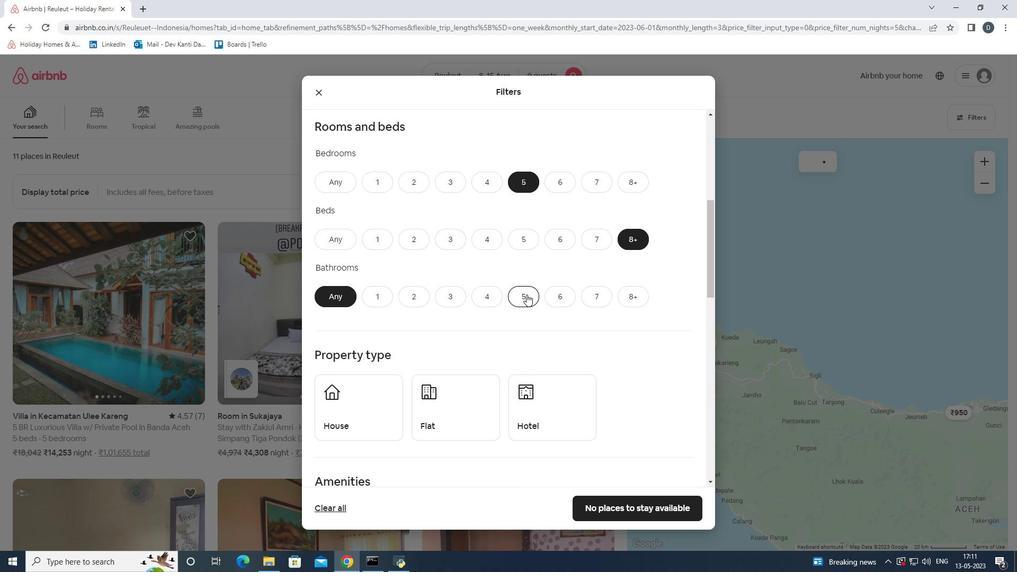 
Action: Mouse moved to (514, 266)
Screenshot: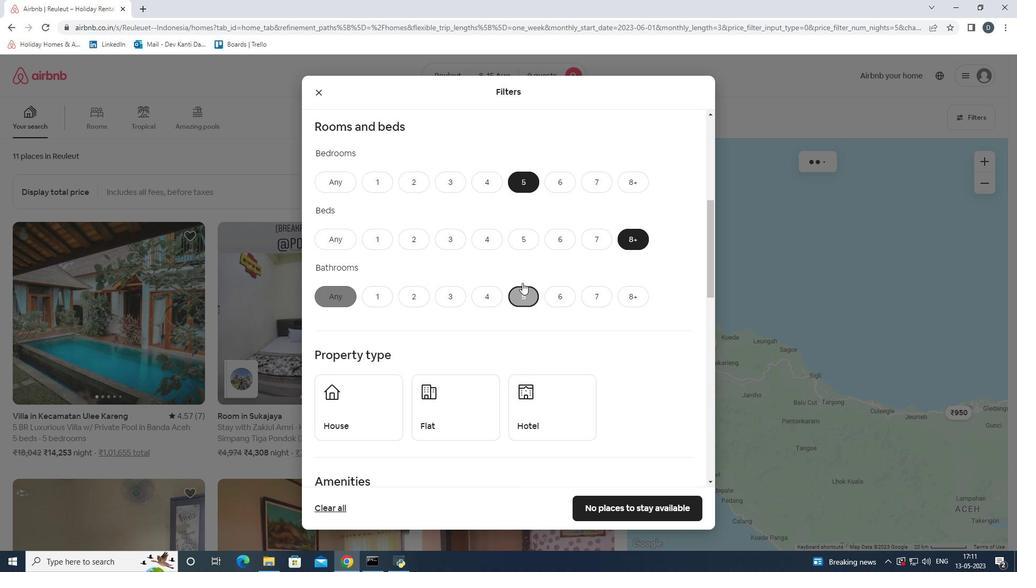
Action: Mouse scrolled (514, 265) with delta (0, 0)
Screenshot: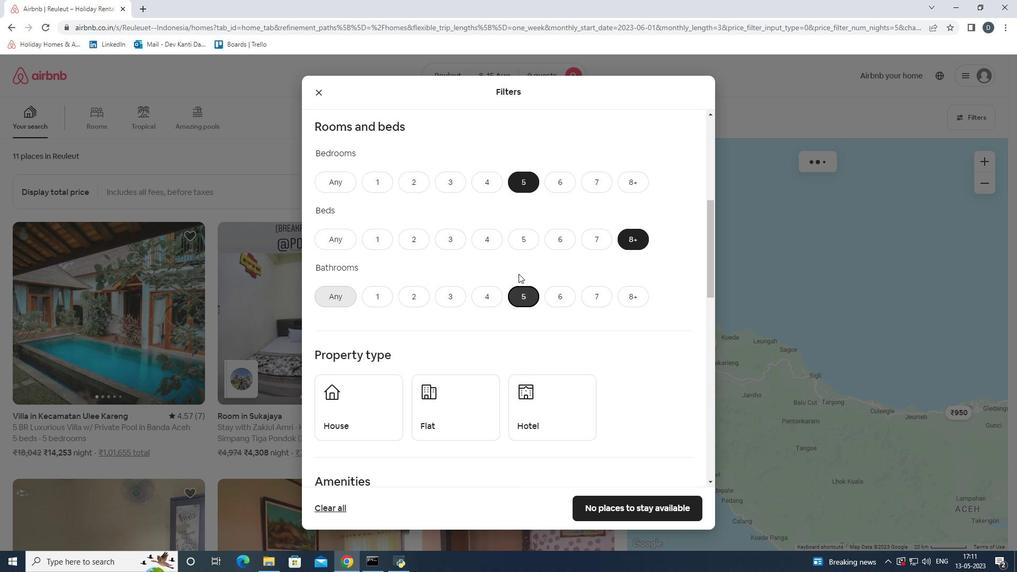 
Action: Mouse scrolled (514, 265) with delta (0, 0)
Screenshot: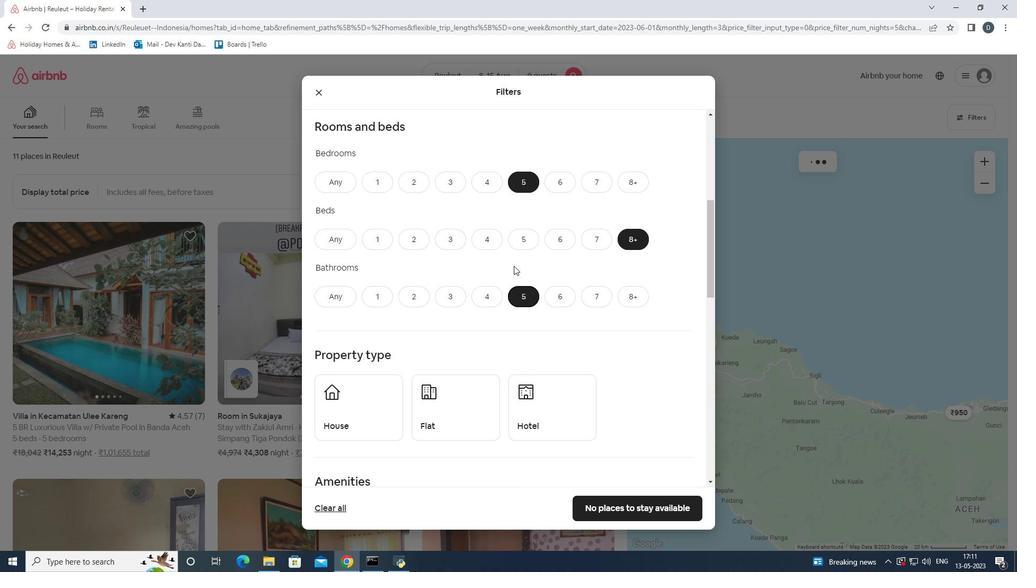 
Action: Mouse moved to (505, 261)
Screenshot: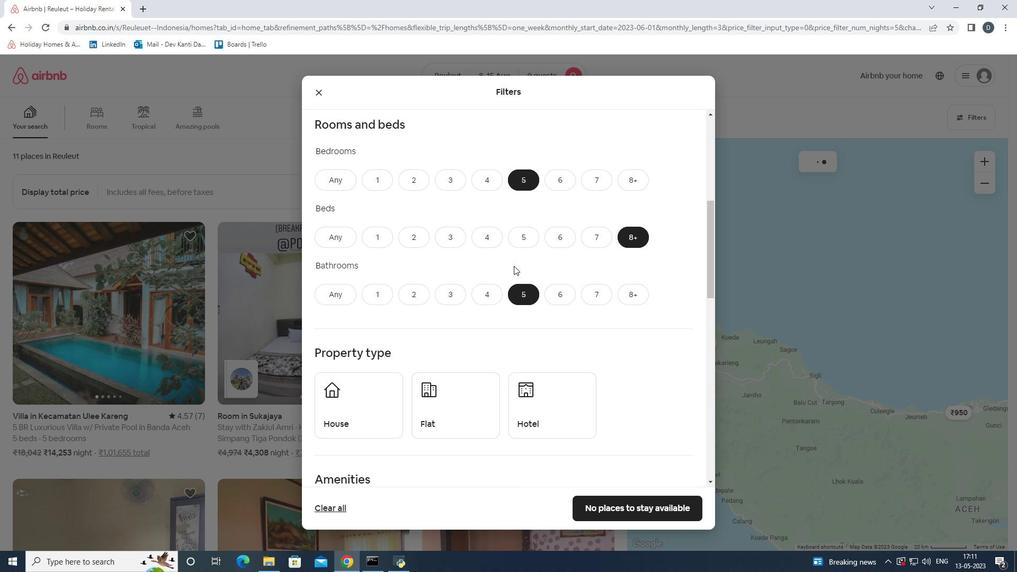 
Action: Mouse scrolled (505, 260) with delta (0, 0)
Screenshot: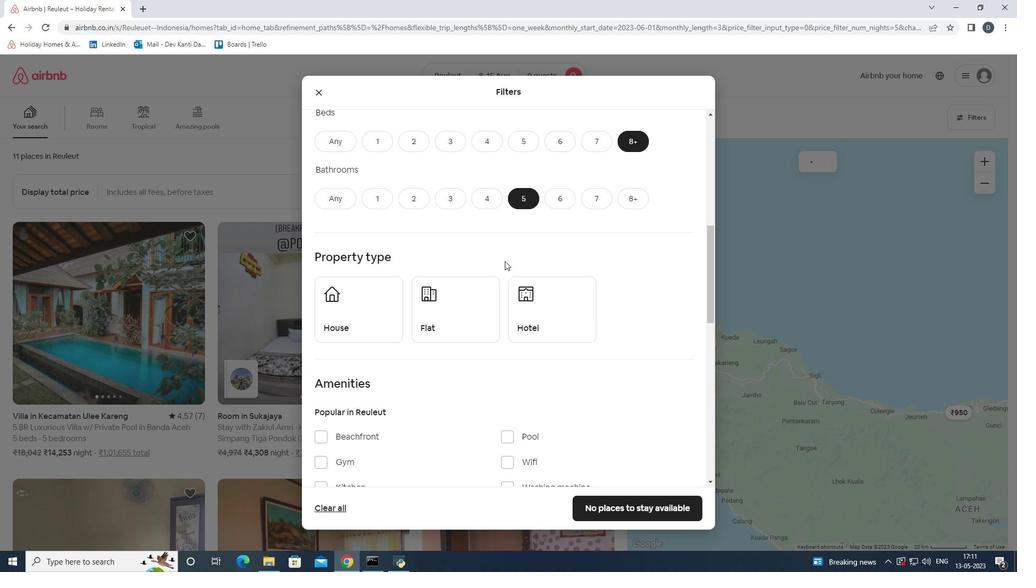 
Action: Mouse moved to (365, 275)
Screenshot: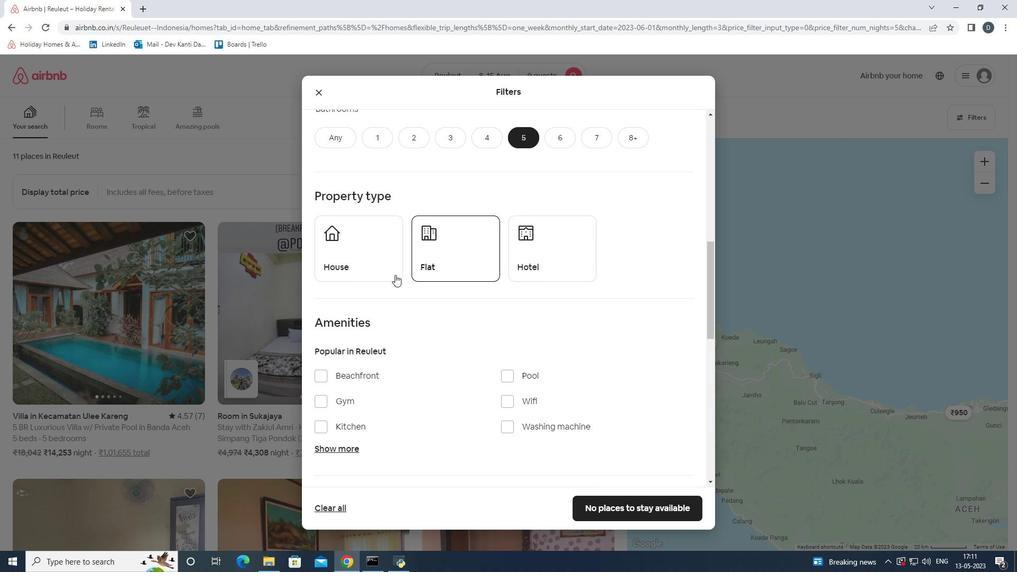 
Action: Mouse pressed left at (365, 275)
Screenshot: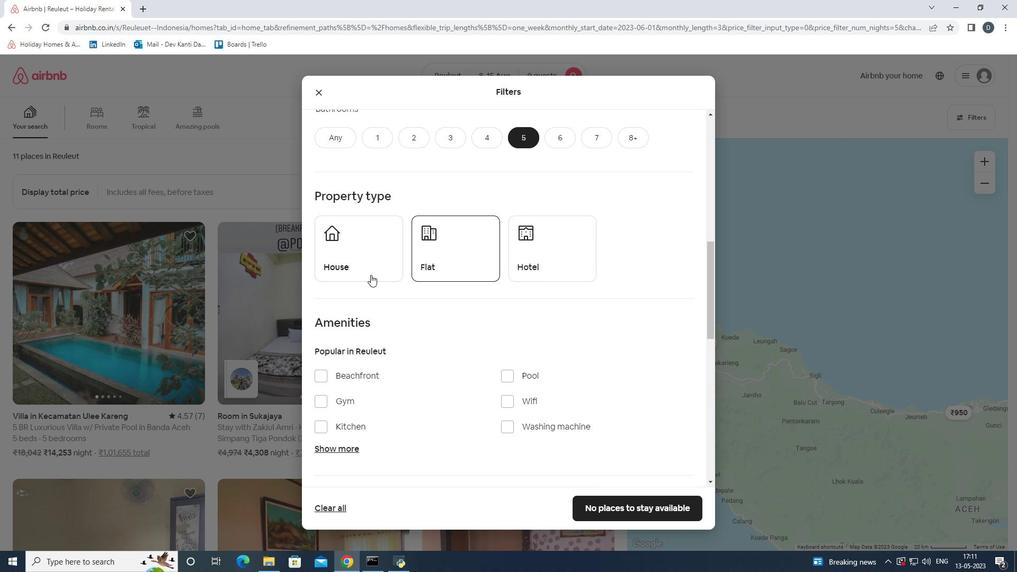 
Action: Mouse moved to (451, 268)
Screenshot: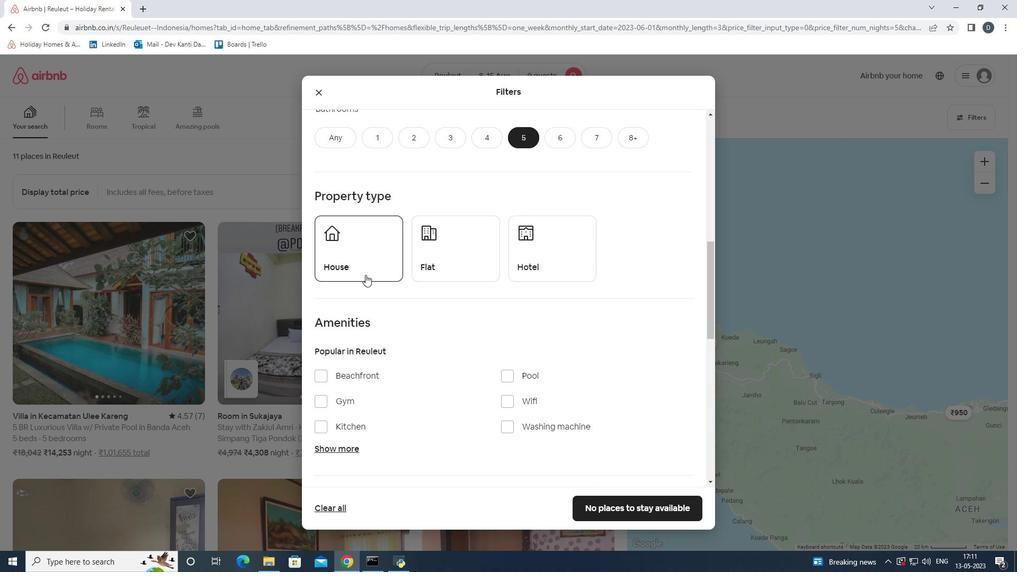 
Action: Mouse pressed left at (451, 268)
Screenshot: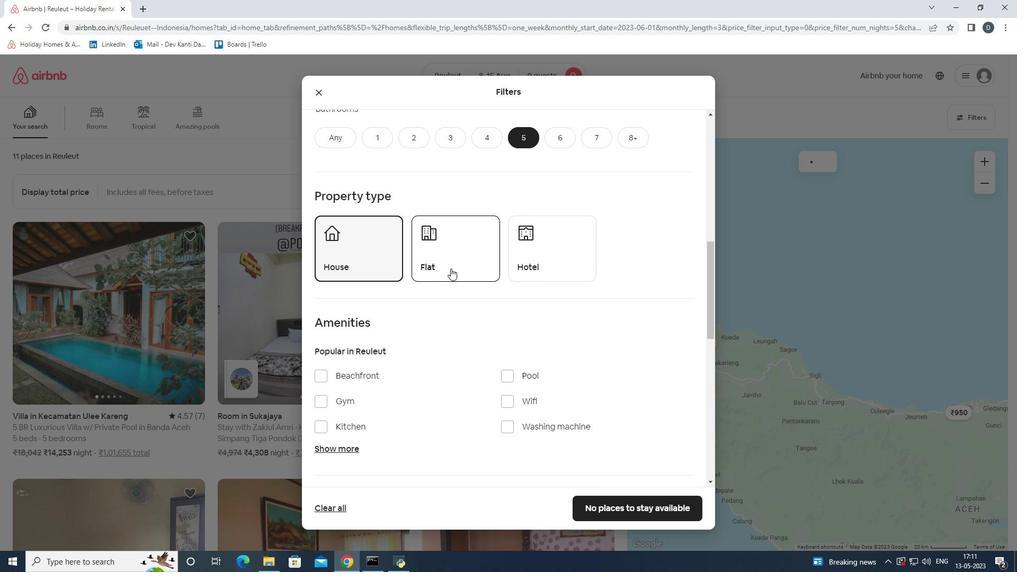 
Action: Mouse moved to (536, 254)
Screenshot: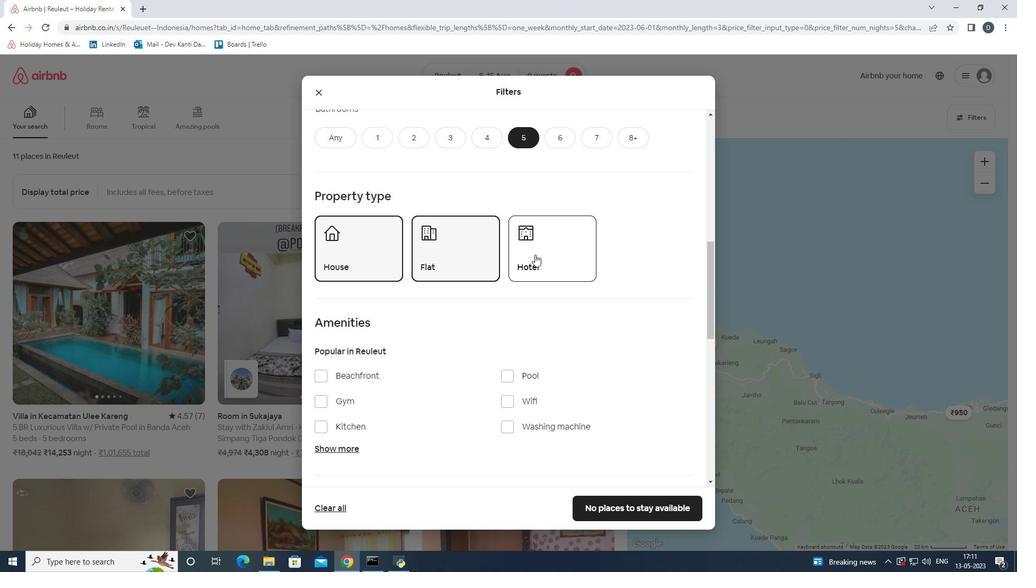 
Action: Mouse scrolled (536, 254) with delta (0, 0)
Screenshot: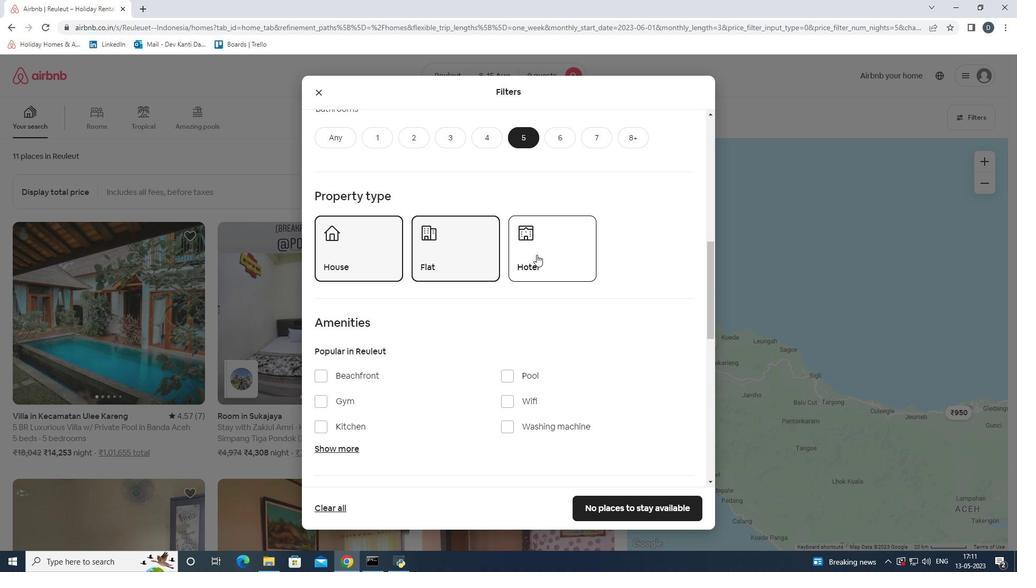 
Action: Mouse scrolled (536, 254) with delta (0, 0)
Screenshot: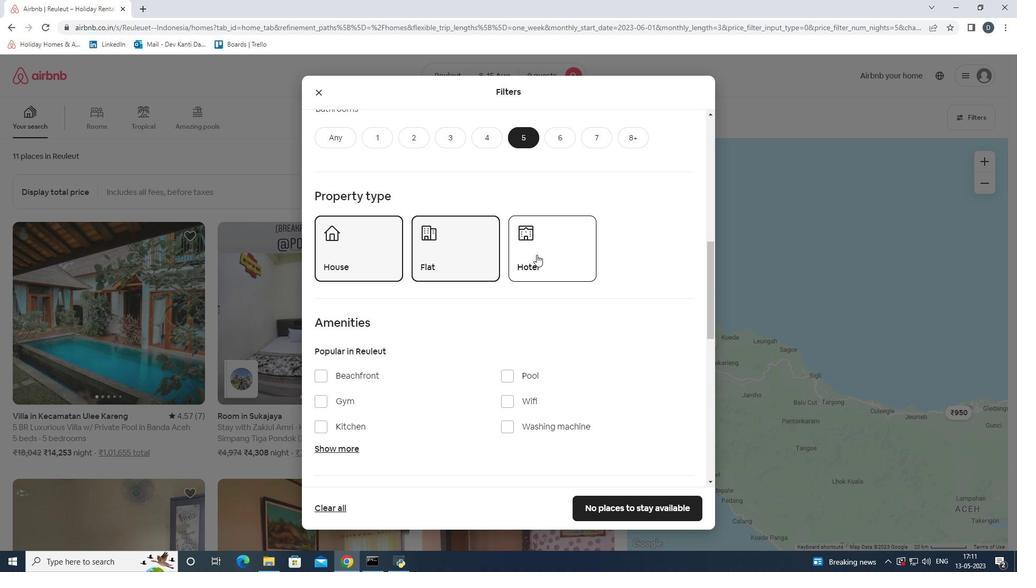 
Action: Mouse moved to (322, 347)
Screenshot: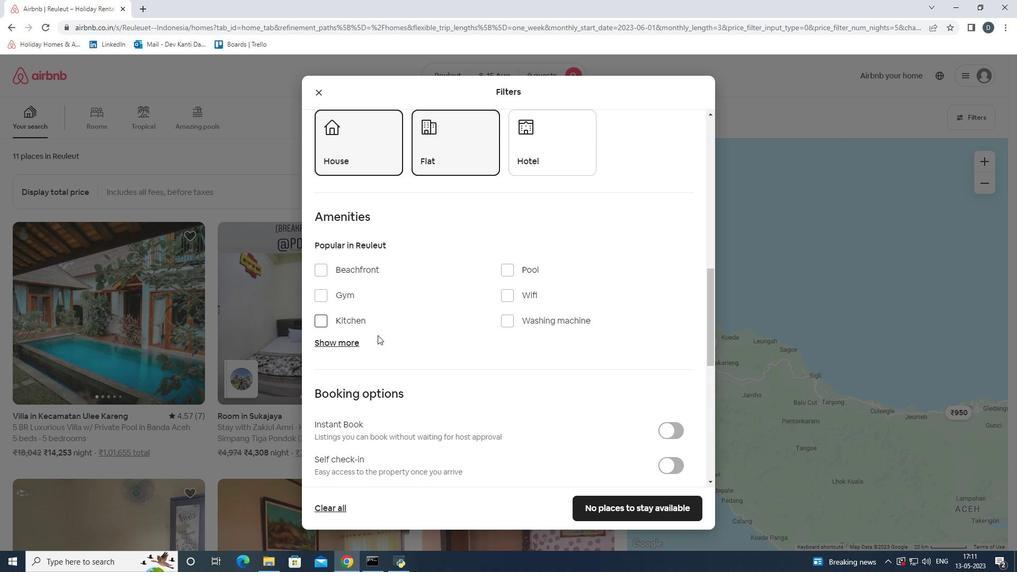 
Action: Mouse pressed left at (322, 347)
Screenshot: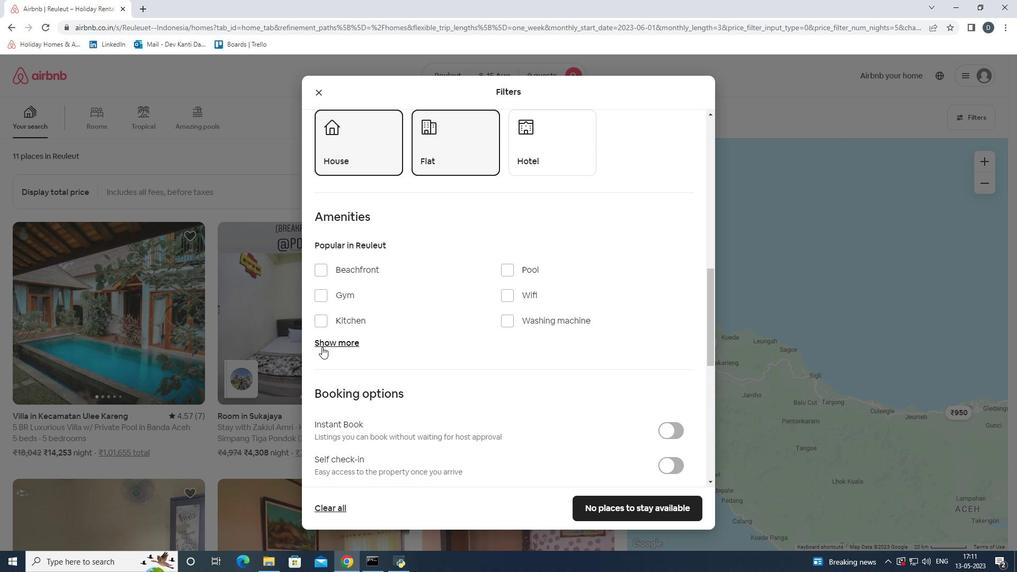 
Action: Mouse moved to (501, 298)
Screenshot: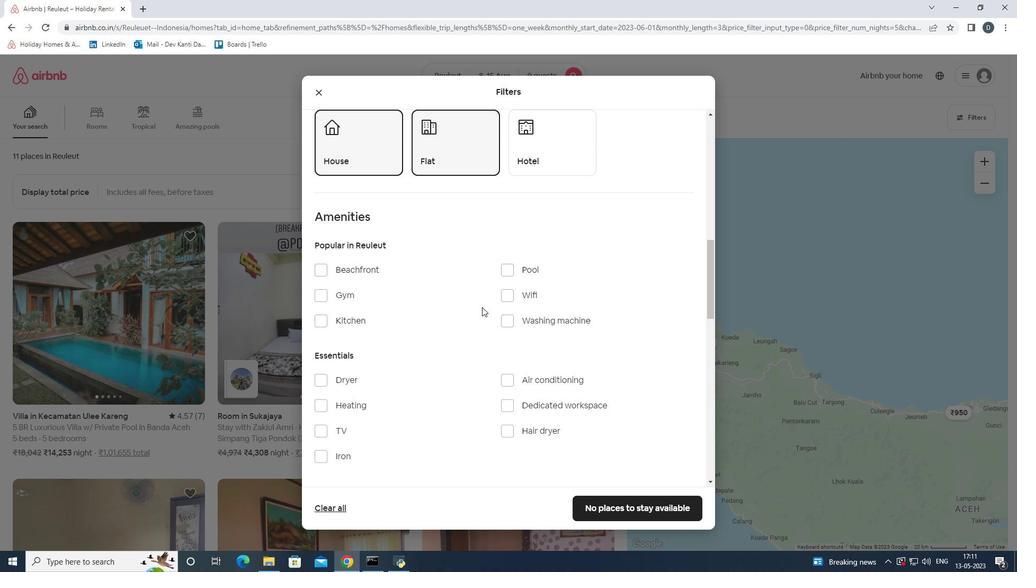 
Action: Mouse pressed left at (501, 298)
Screenshot: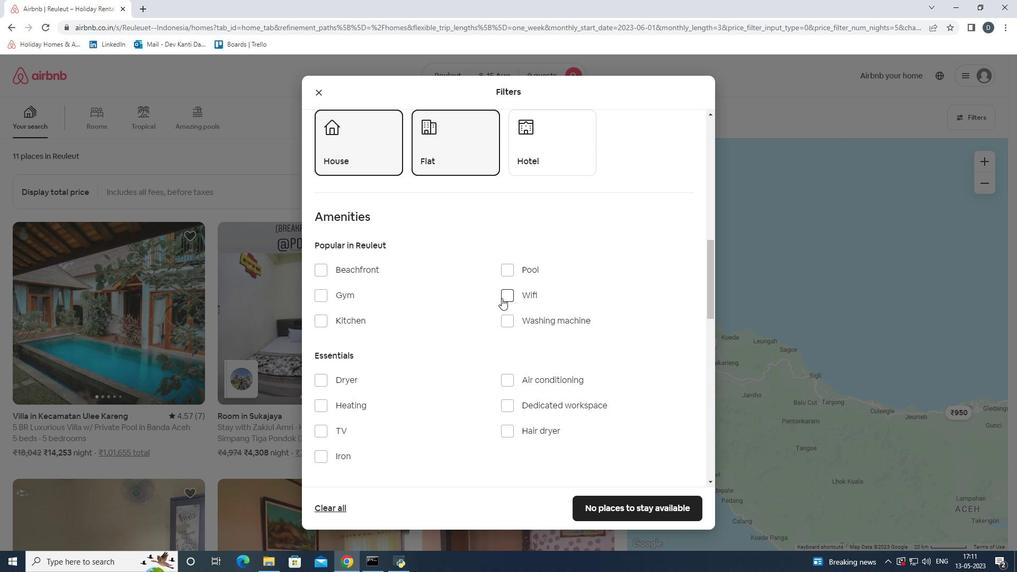 
Action: Mouse moved to (415, 325)
Screenshot: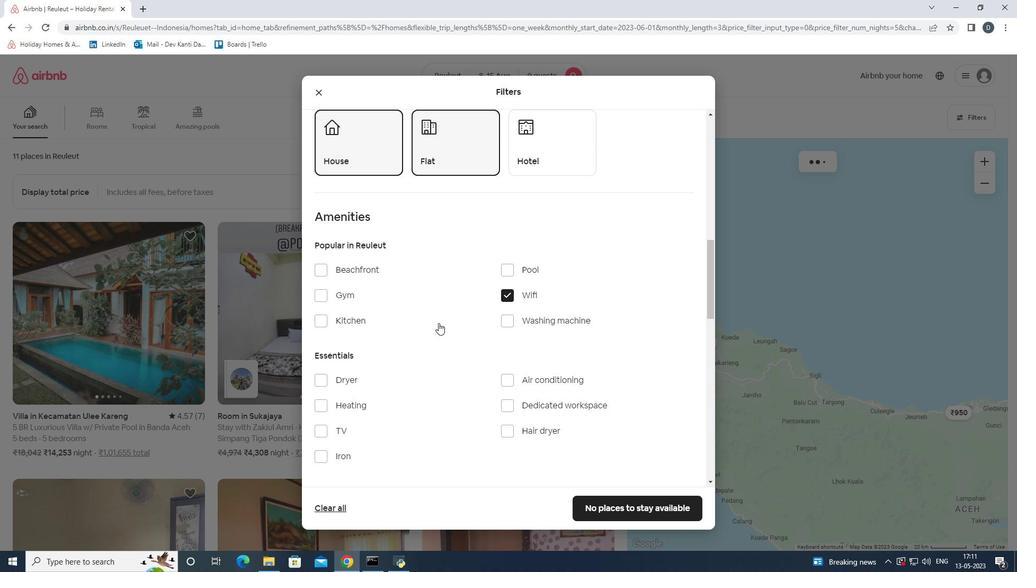 
Action: Mouse scrolled (415, 324) with delta (0, 0)
Screenshot: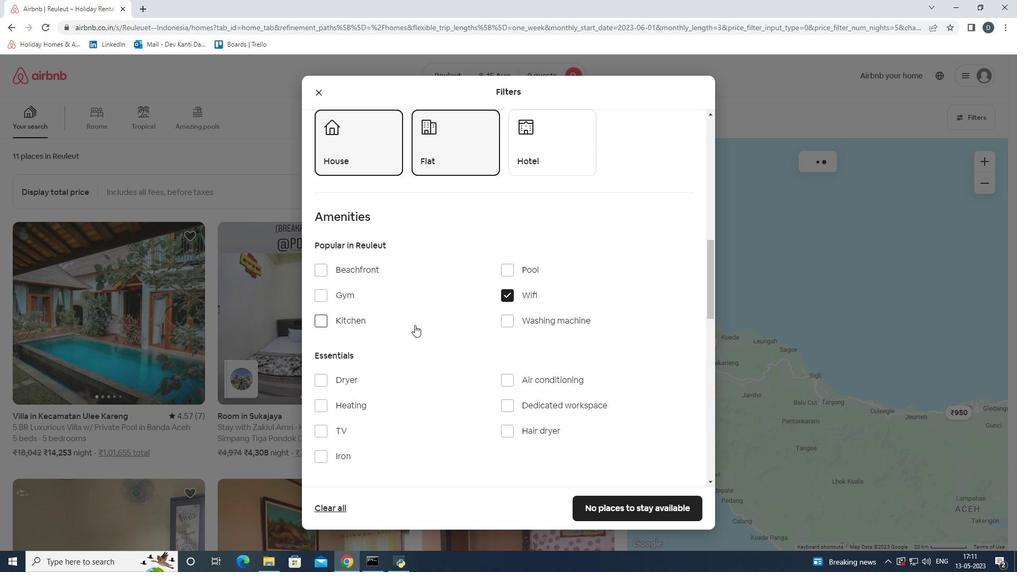 
Action: Mouse scrolled (415, 324) with delta (0, 0)
Screenshot: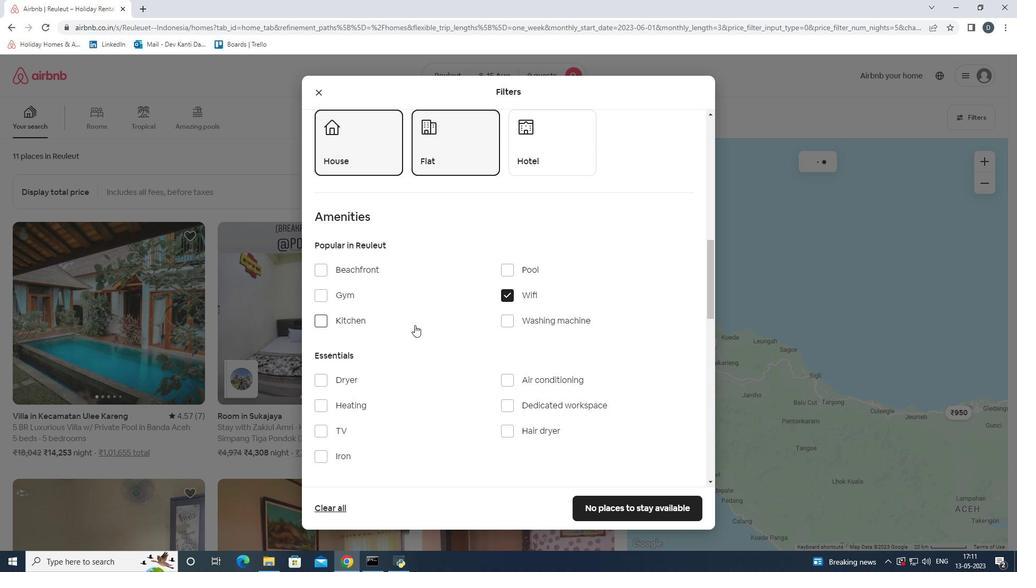 
Action: Mouse scrolled (415, 324) with delta (0, 0)
Screenshot: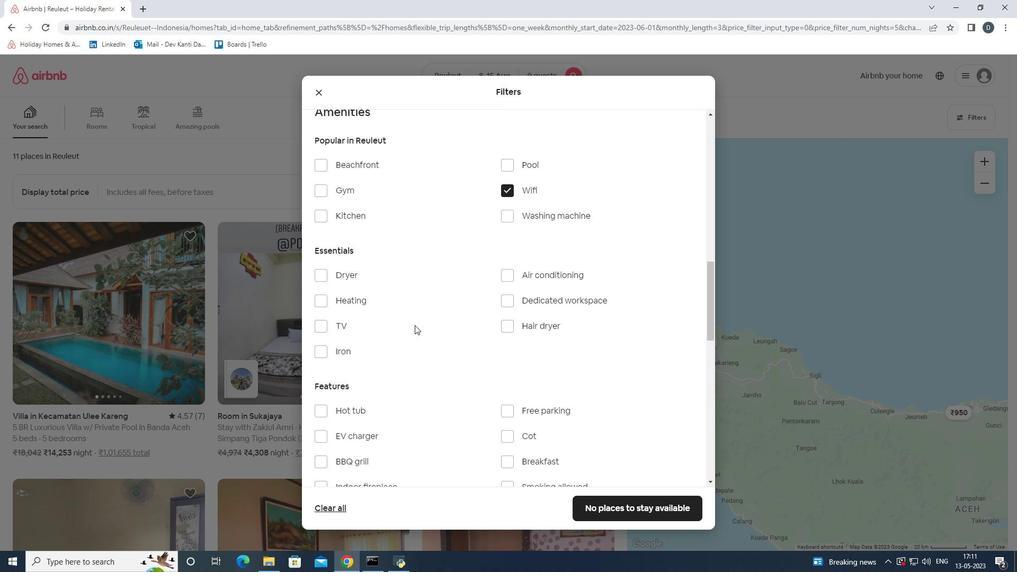 
Action: Mouse moved to (321, 275)
Screenshot: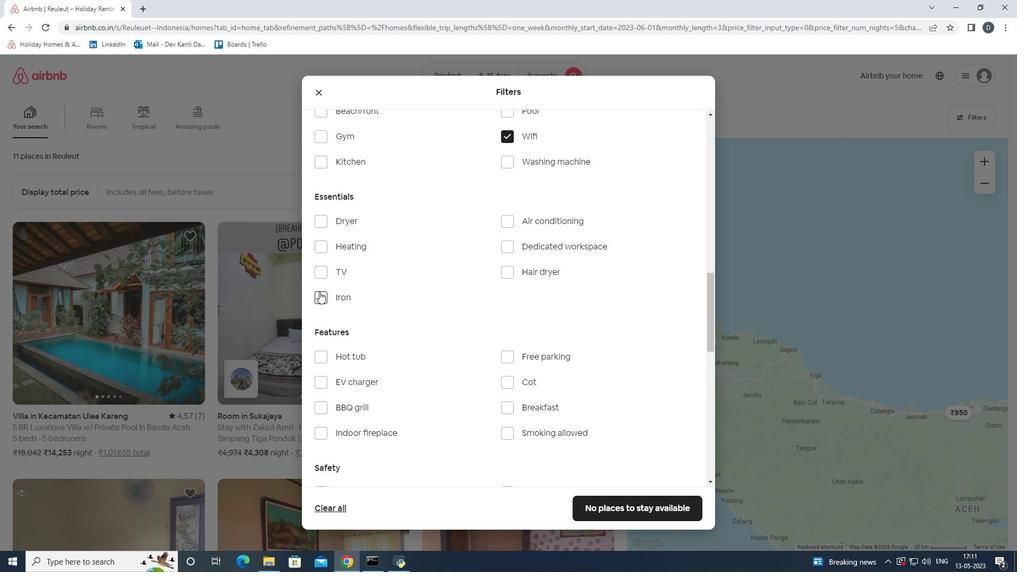 
Action: Mouse pressed left at (321, 275)
Screenshot: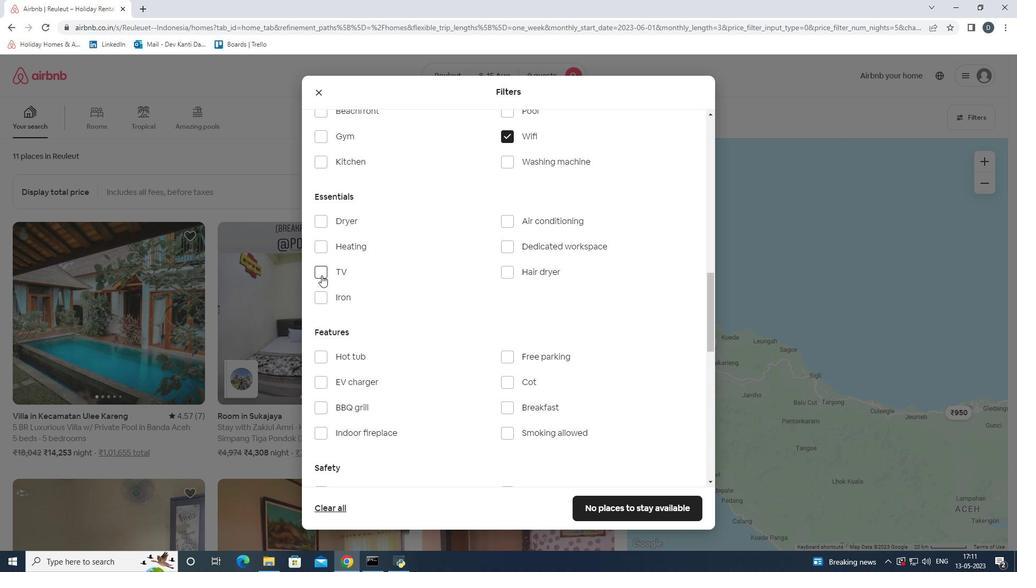 
Action: Mouse moved to (381, 272)
Screenshot: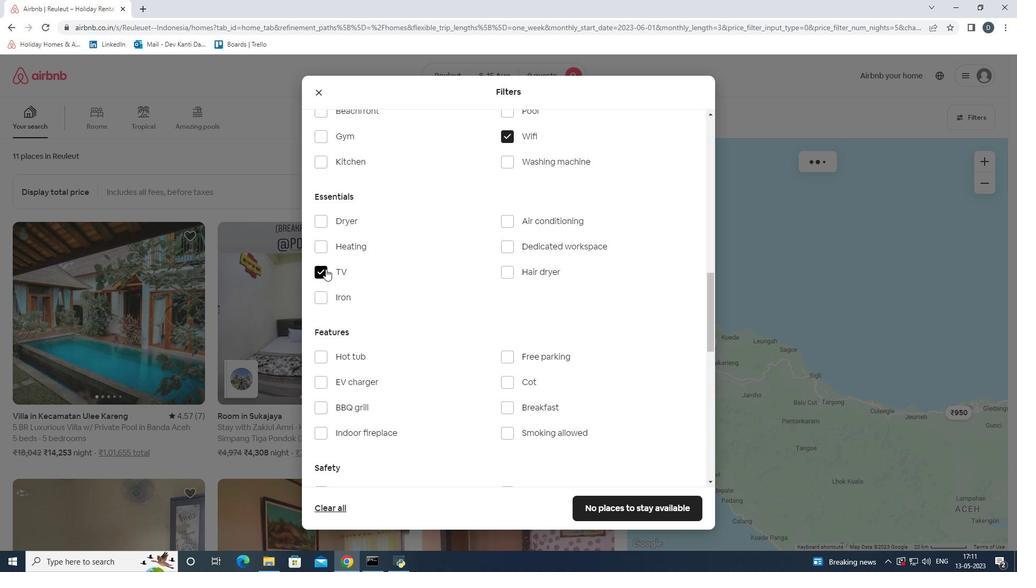 
Action: Mouse scrolled (381, 272) with delta (0, 0)
Screenshot: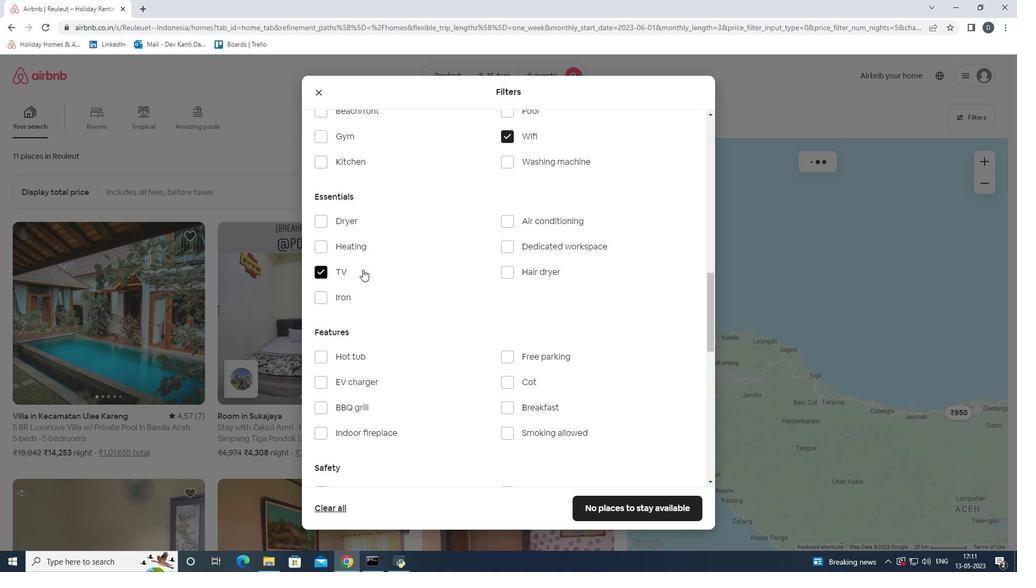 
Action: Mouse scrolled (381, 272) with delta (0, 0)
Screenshot: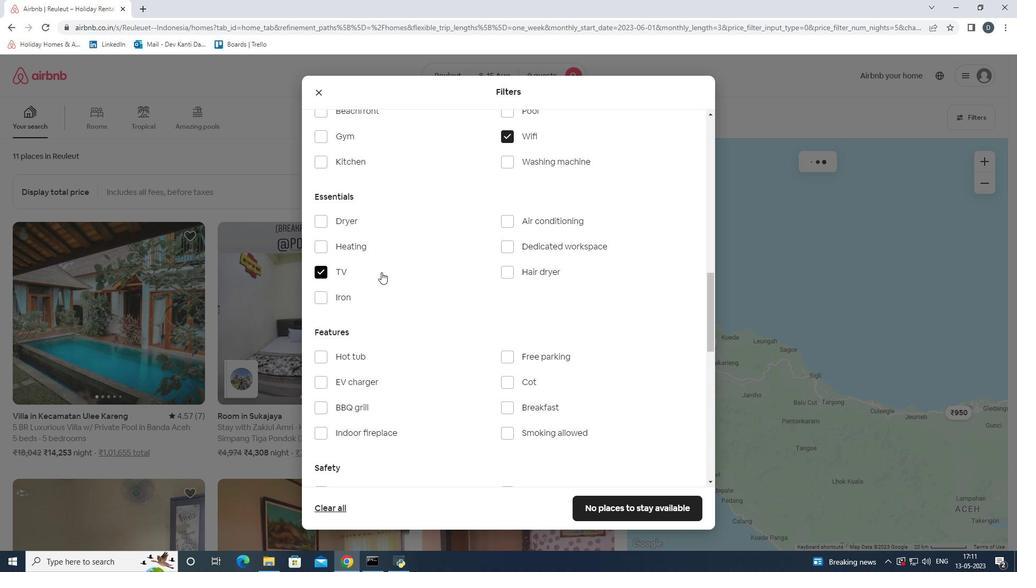 
Action: Mouse moved to (462, 272)
Screenshot: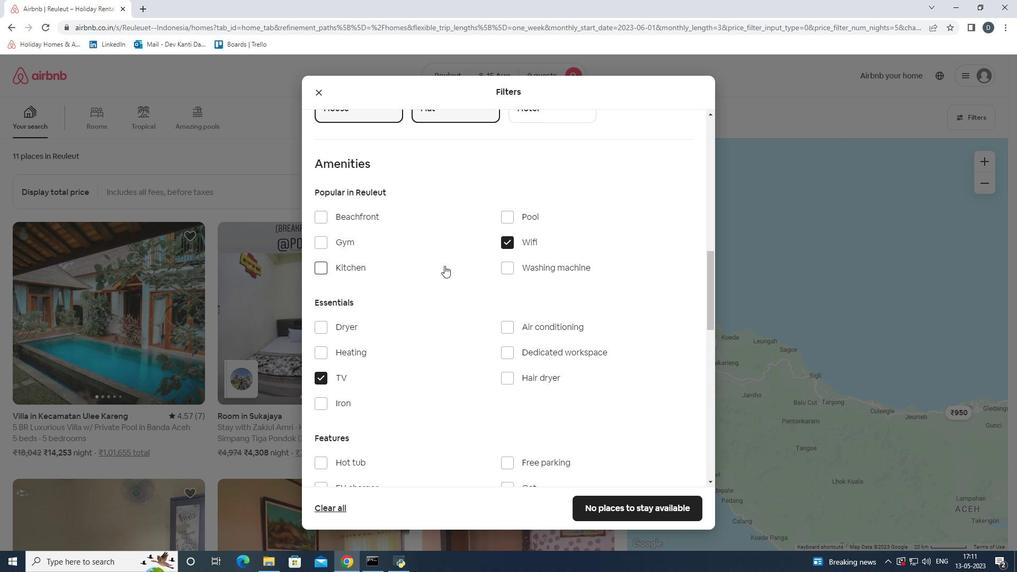 
Action: Mouse scrolled (462, 271) with delta (0, 0)
Screenshot: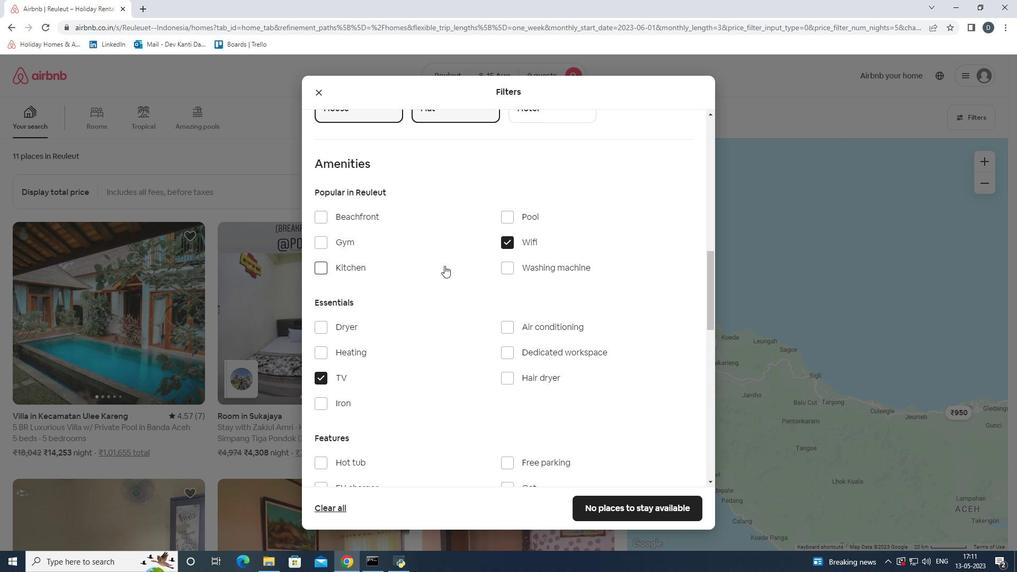 
Action: Mouse moved to (495, 280)
Screenshot: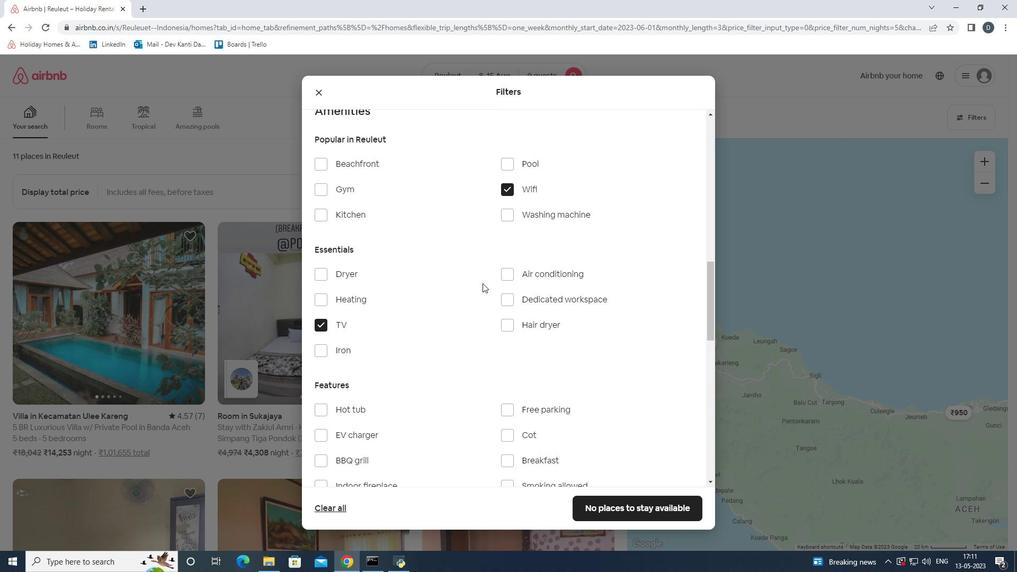 
Action: Mouse scrolled (495, 279) with delta (0, 0)
Screenshot: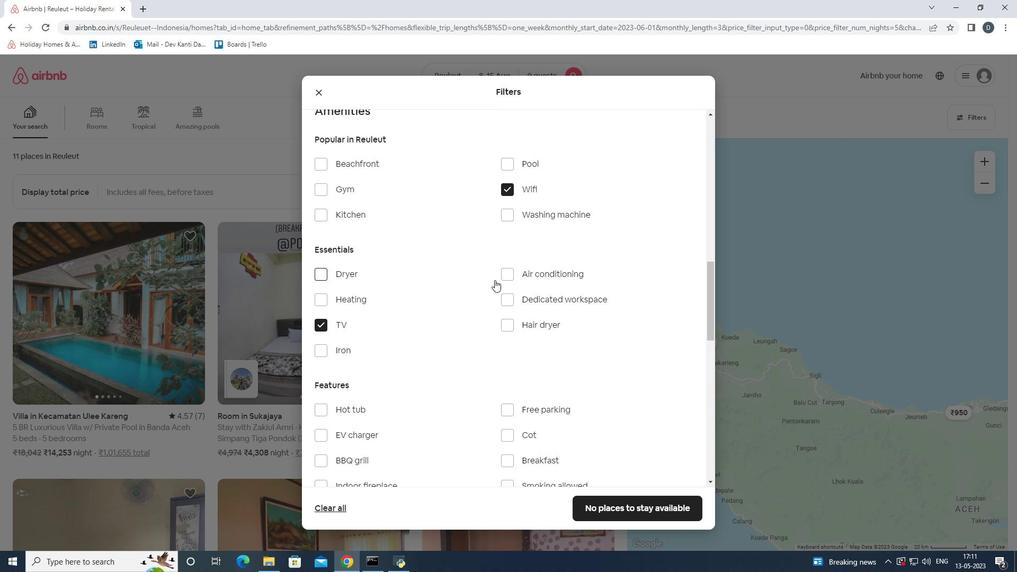 
Action: Mouse moved to (508, 360)
Screenshot: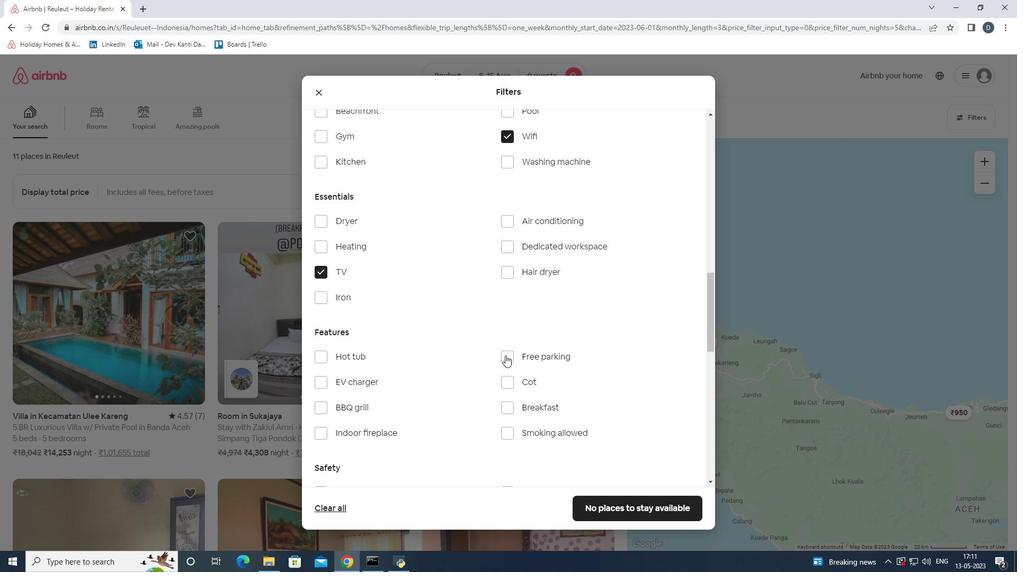 
Action: Mouse pressed left at (508, 360)
Screenshot: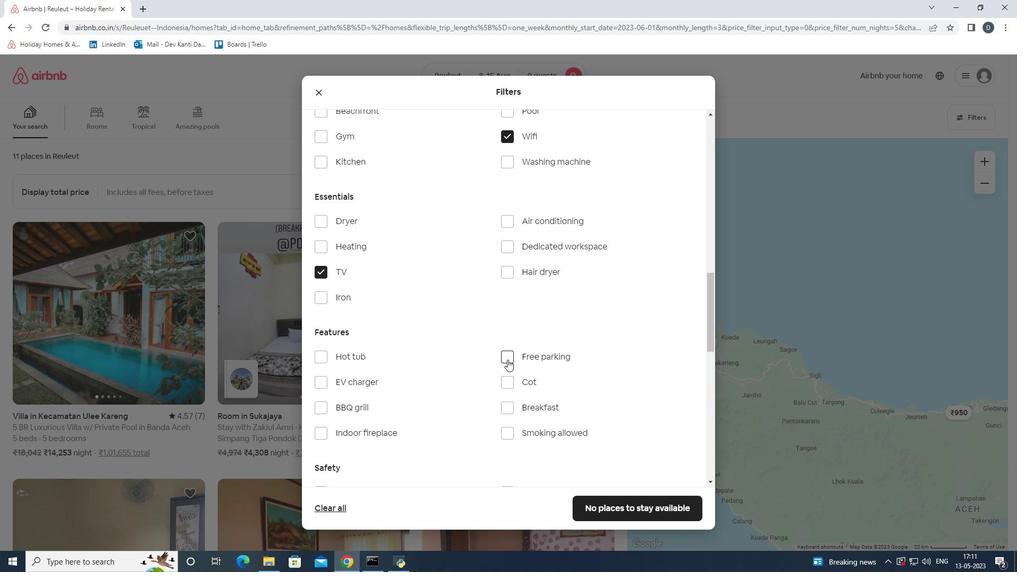
Action: Mouse moved to (464, 340)
Screenshot: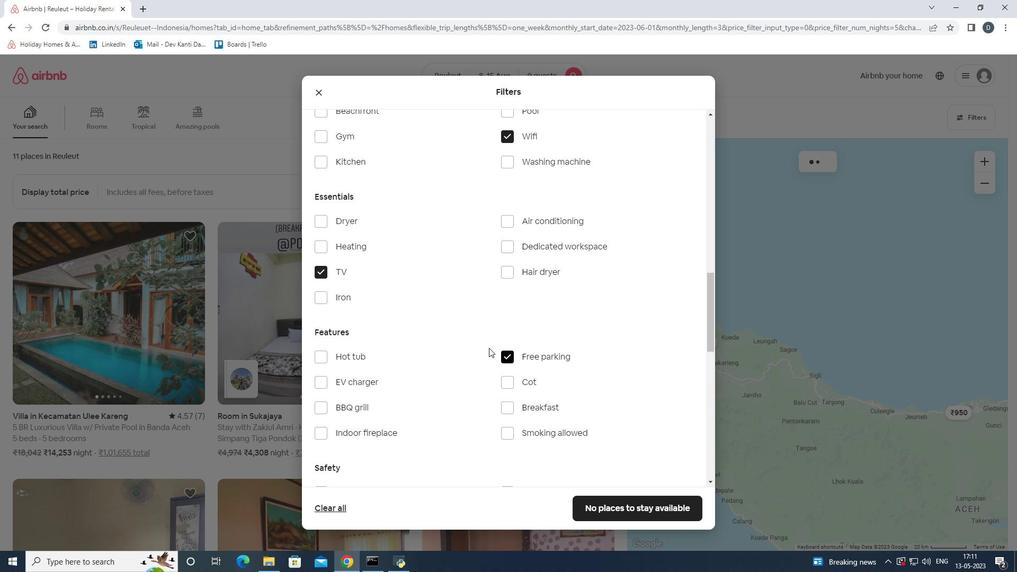 
Action: Mouse scrolled (464, 340) with delta (0, 0)
Screenshot: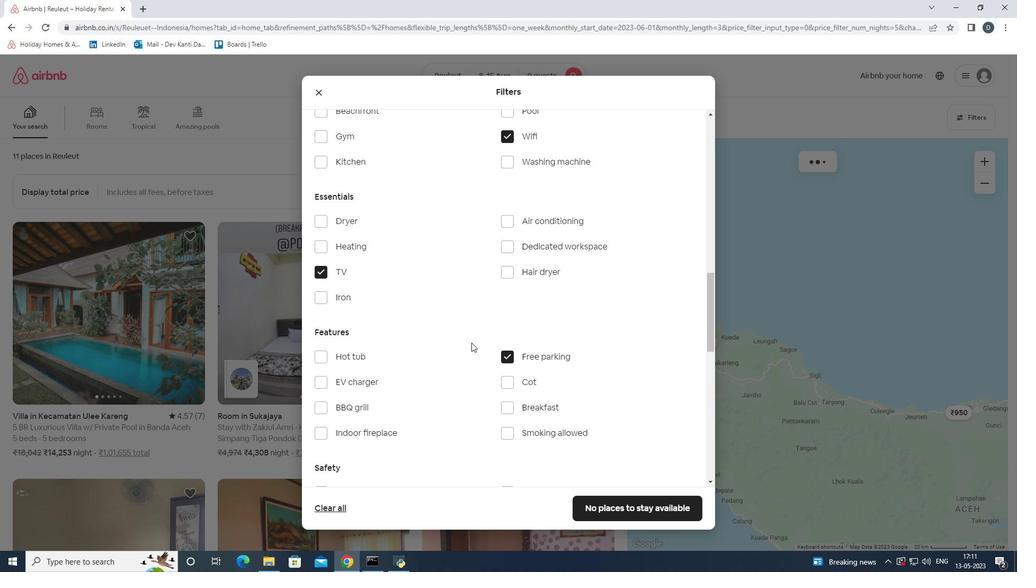 
Action: Mouse scrolled (464, 340) with delta (0, 0)
Screenshot: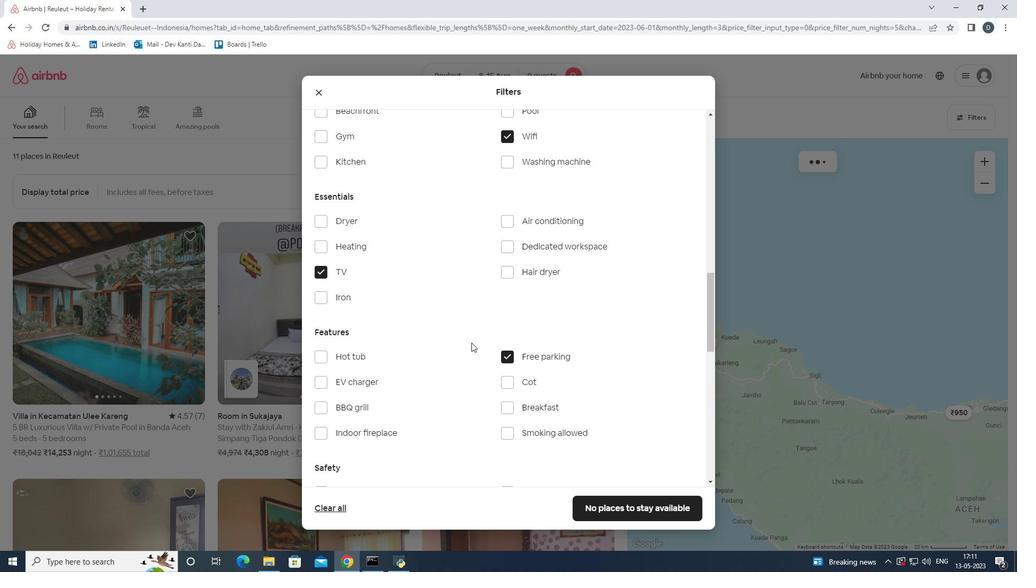 
Action: Mouse scrolled (464, 340) with delta (0, 0)
Screenshot: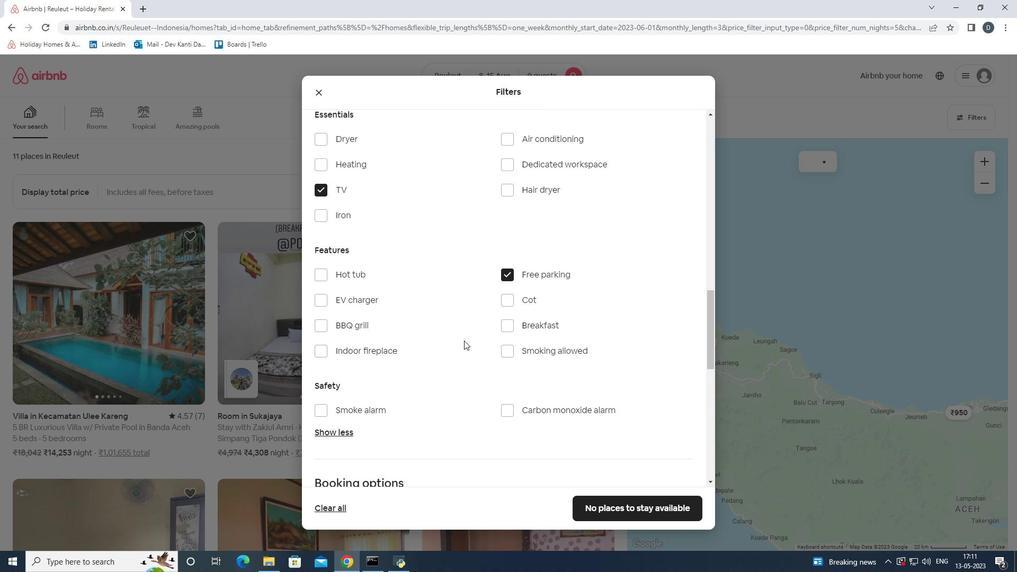 
Action: Mouse scrolled (464, 340) with delta (0, 0)
Screenshot: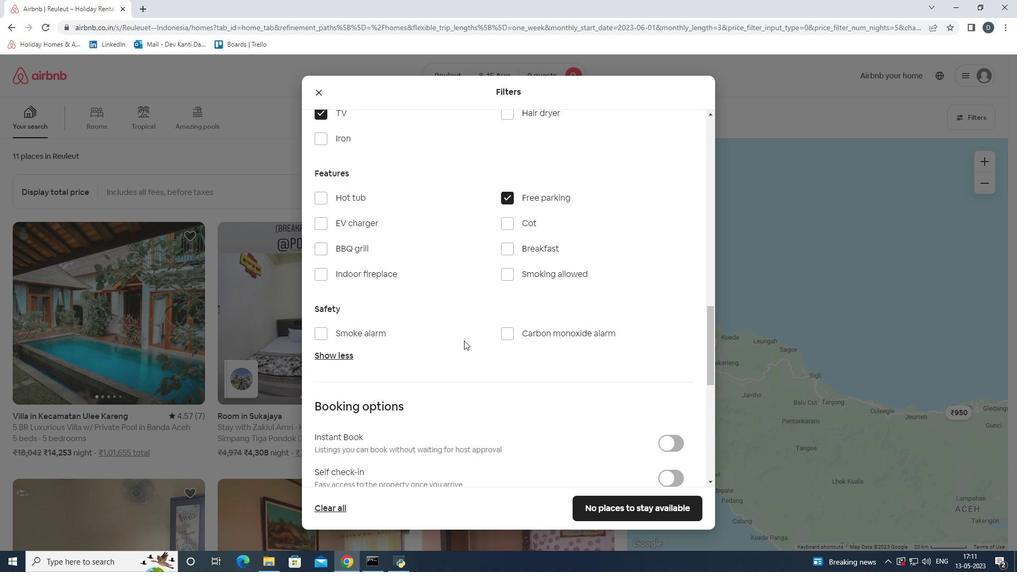 
Action: Mouse moved to (464, 340)
Screenshot: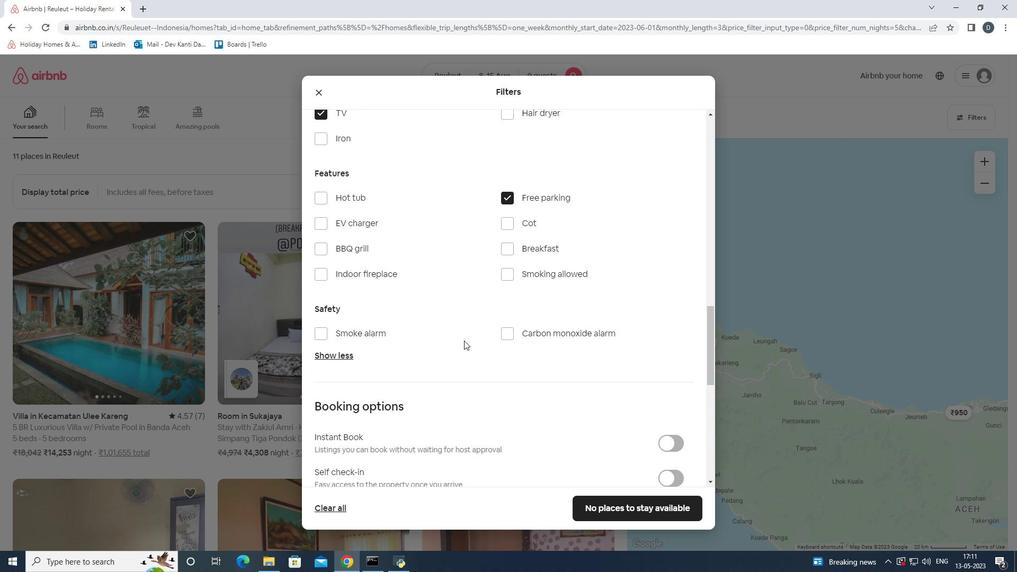 
Action: Mouse scrolled (464, 341) with delta (0, 0)
Screenshot: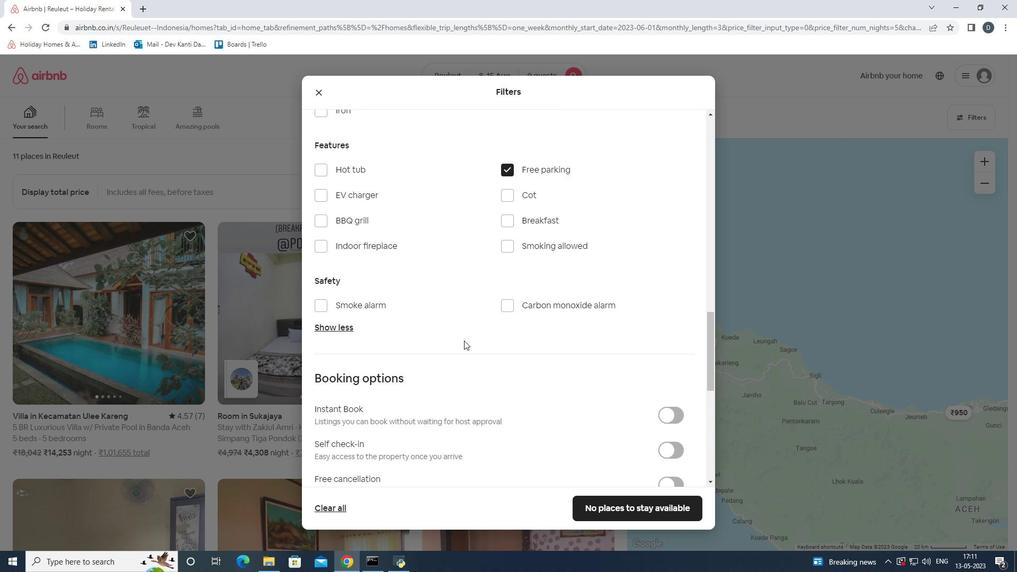 
Action: Mouse scrolled (464, 341) with delta (0, 0)
Screenshot: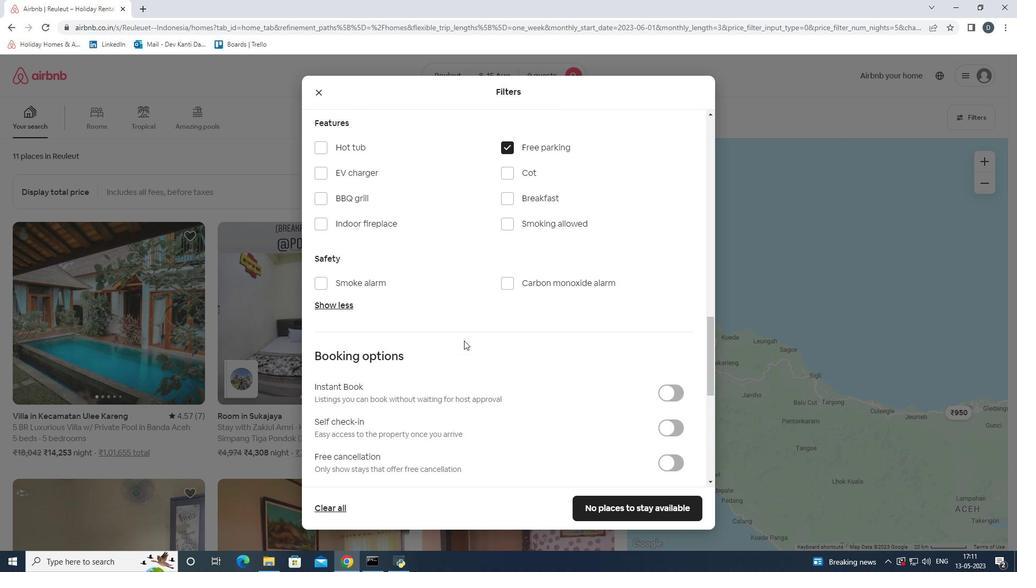 
Action: Mouse scrolled (464, 341) with delta (0, 0)
Screenshot: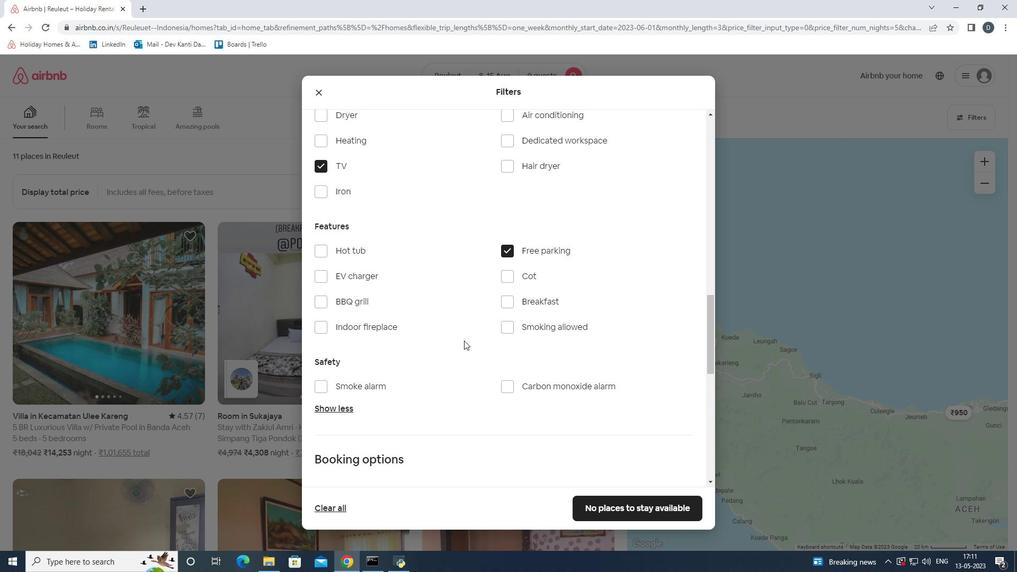 
Action: Mouse scrolled (464, 341) with delta (0, 0)
Screenshot: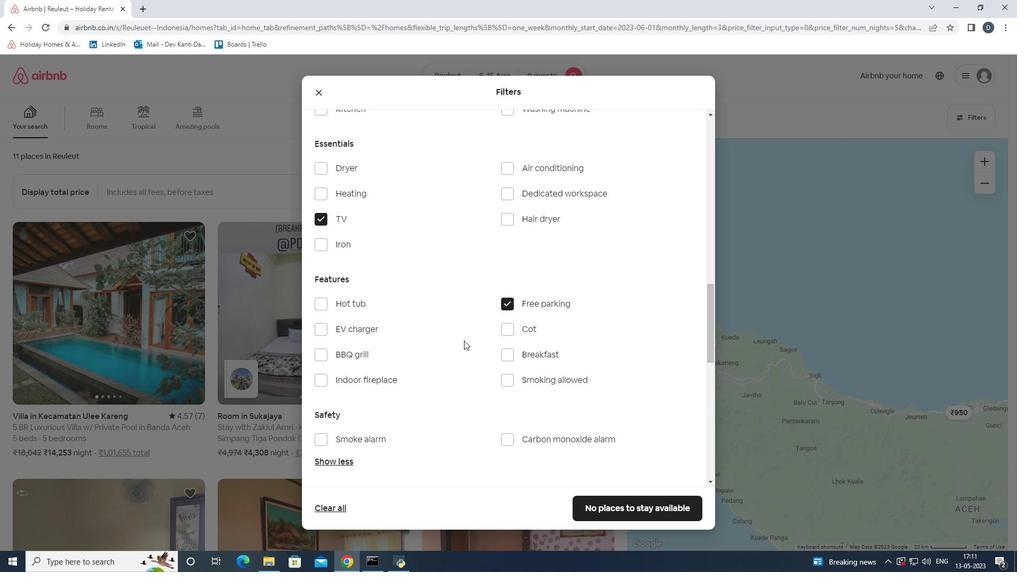 
Action: Mouse scrolled (464, 341) with delta (0, 0)
Screenshot: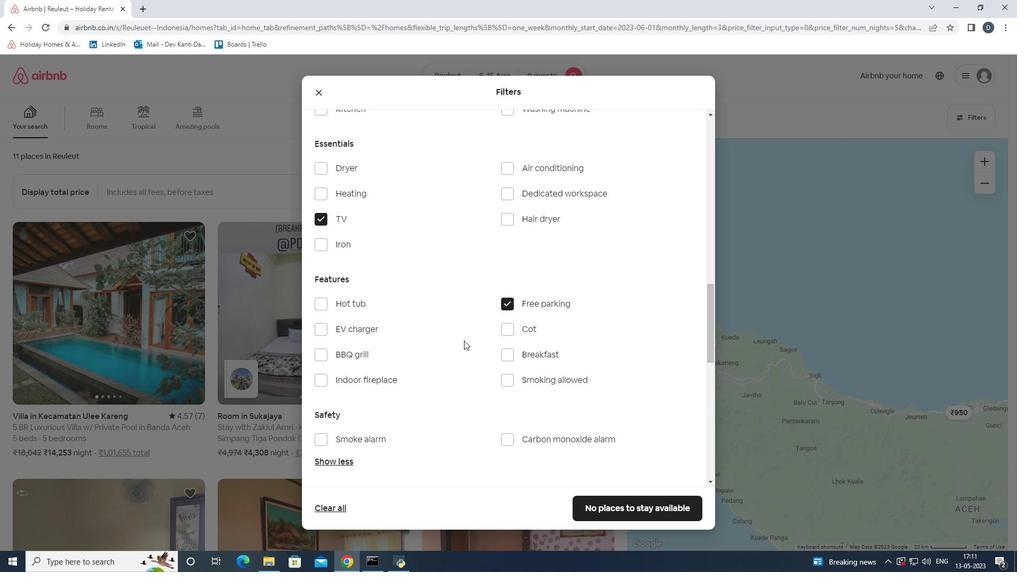 
Action: Mouse moved to (342, 191)
Screenshot: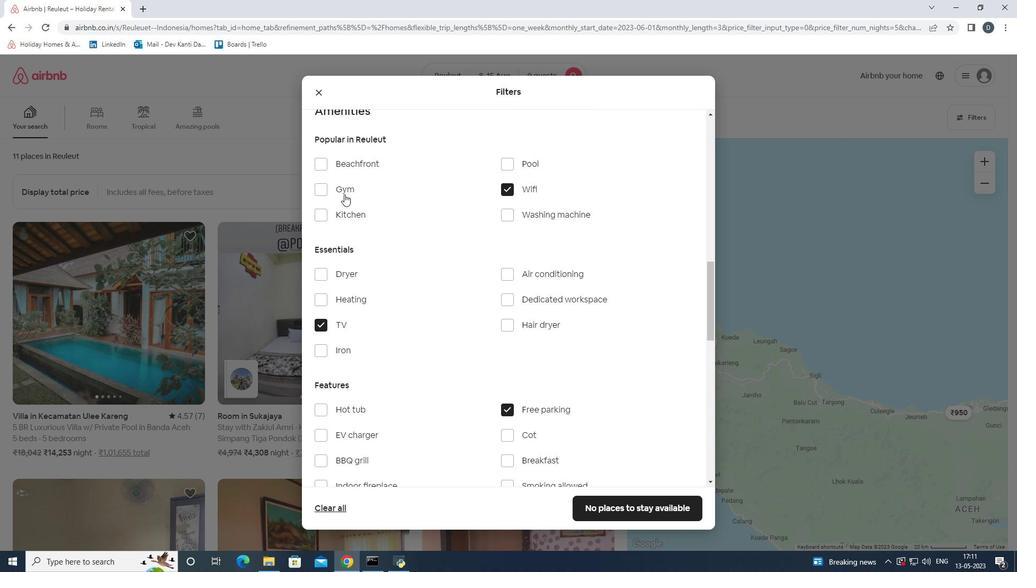 
Action: Mouse pressed left at (342, 191)
Screenshot: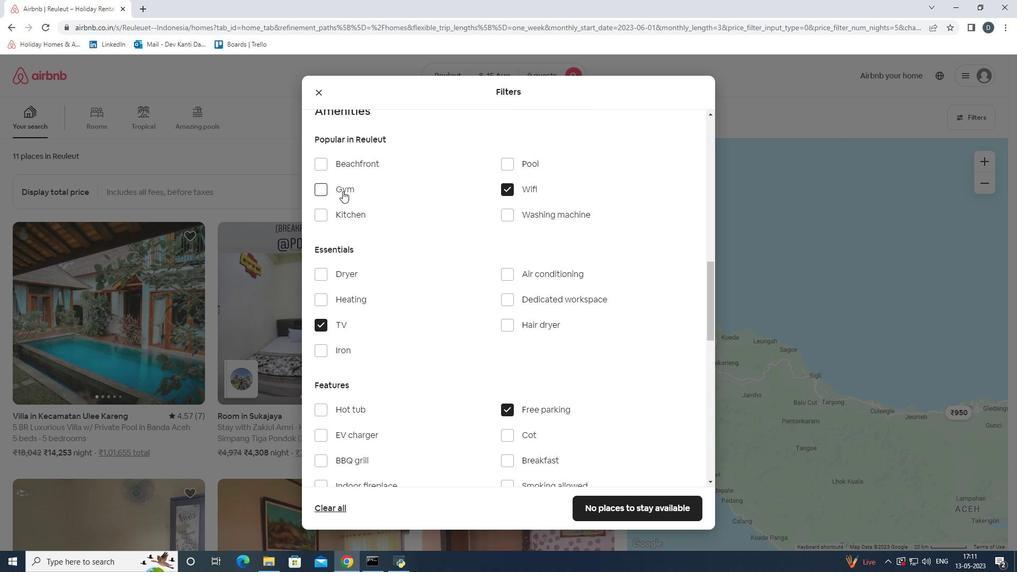 
Action: Mouse moved to (378, 294)
Screenshot: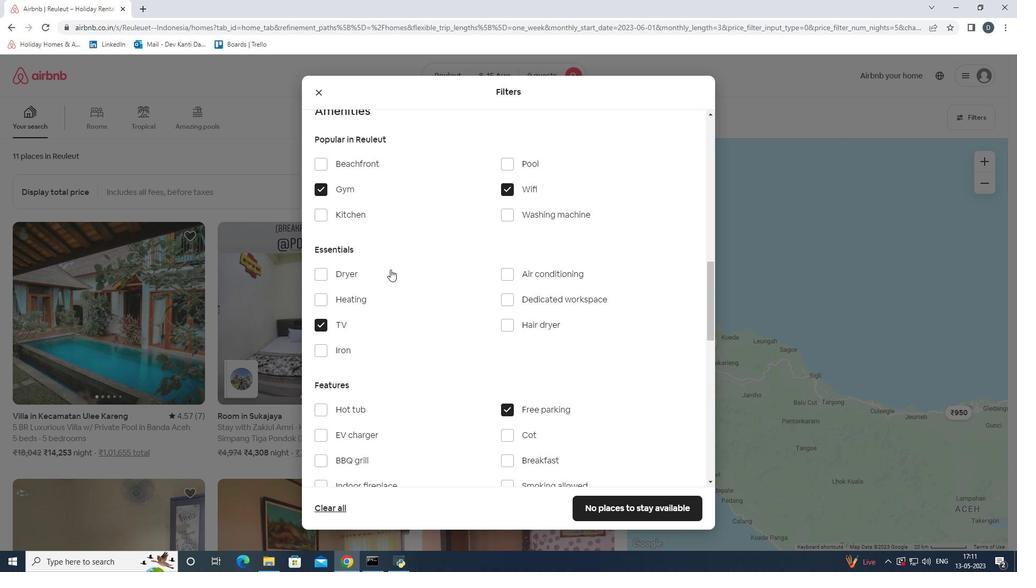 
Action: Mouse scrolled (378, 294) with delta (0, 0)
Screenshot: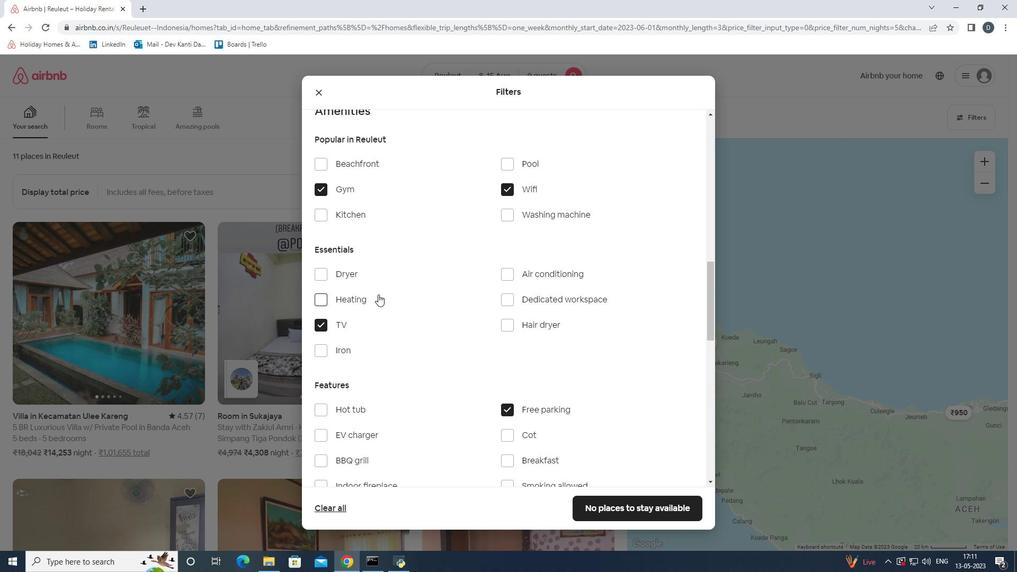 
Action: Mouse moved to (513, 411)
Screenshot: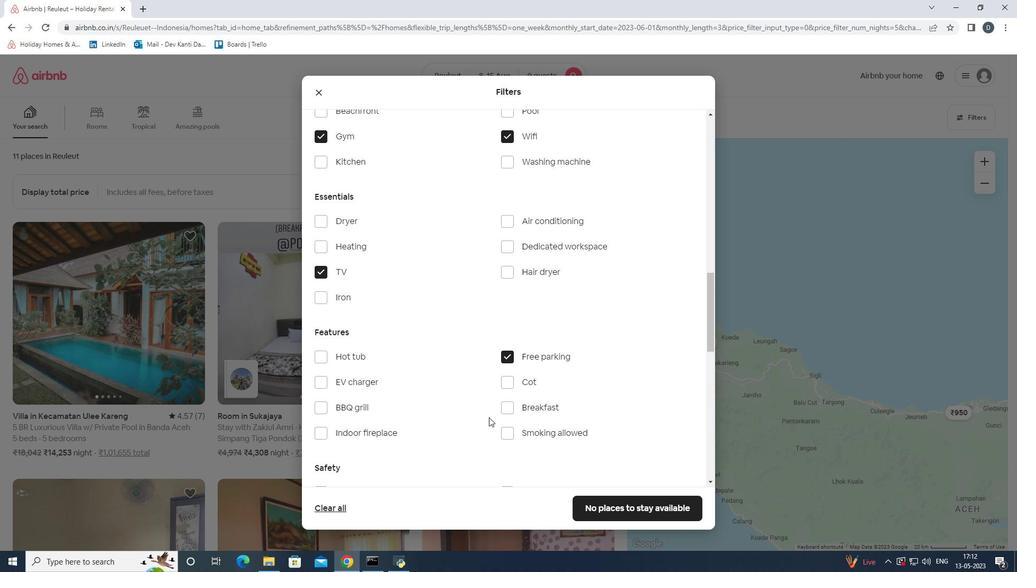 
Action: Mouse pressed left at (513, 411)
Screenshot: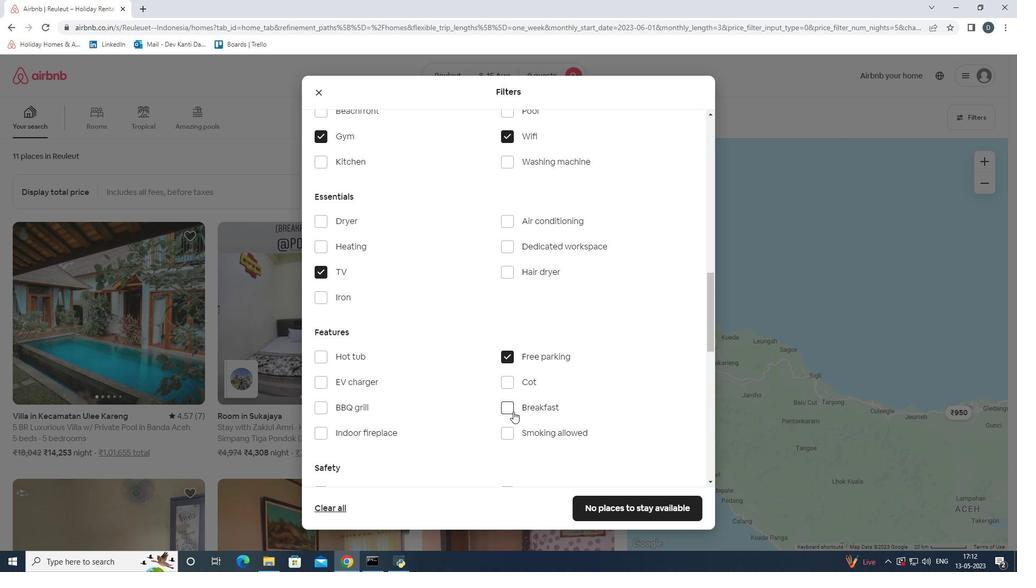 
Action: Mouse moved to (513, 402)
Screenshot: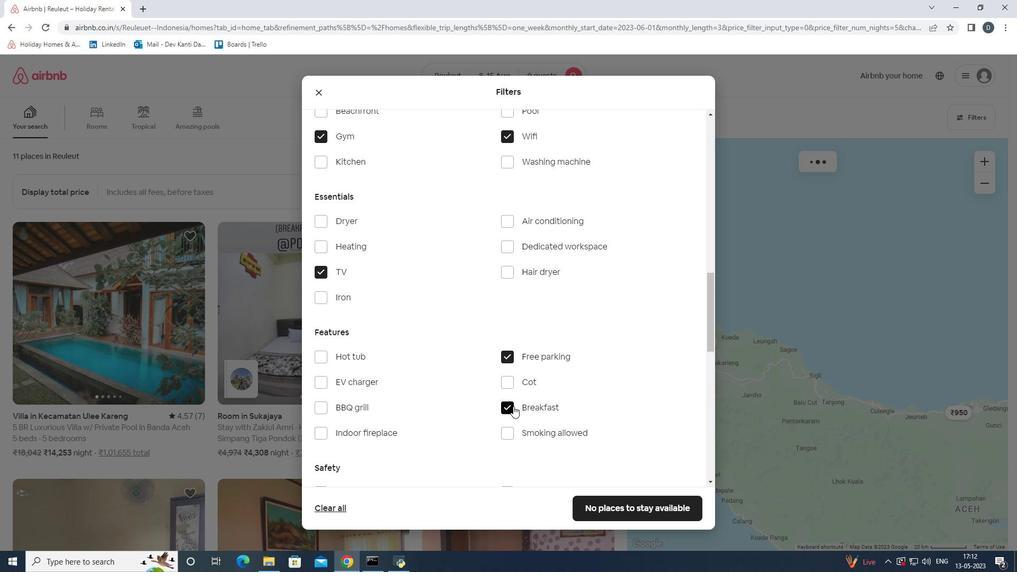 
Action: Mouse scrolled (513, 402) with delta (0, 0)
Screenshot: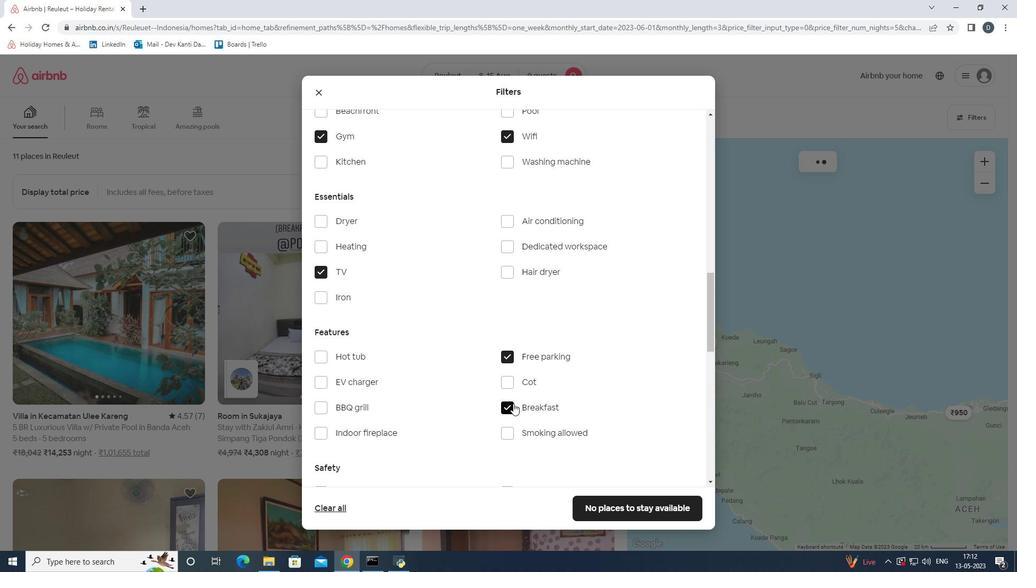 
Action: Mouse scrolled (513, 402) with delta (0, 0)
Screenshot: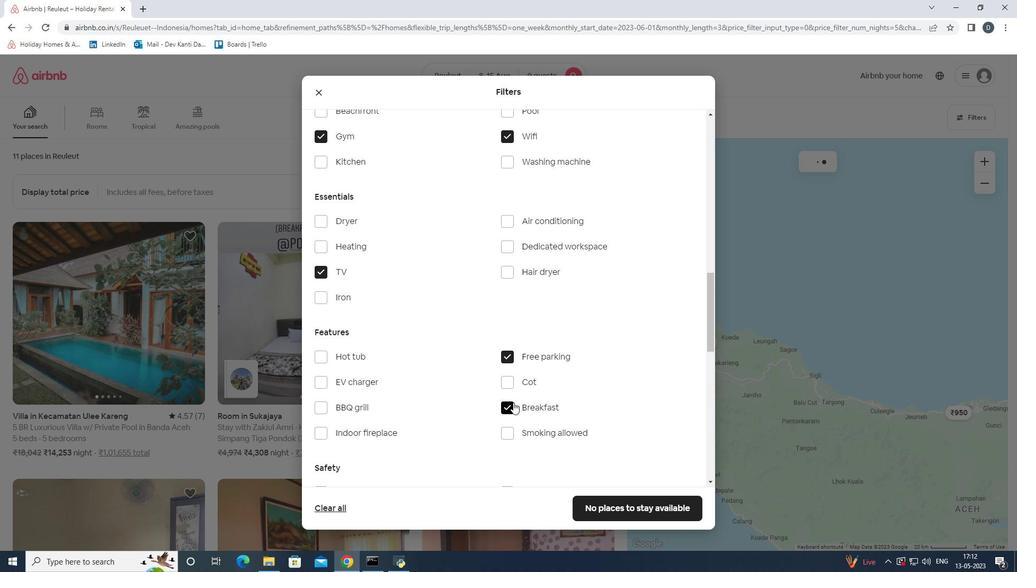
Action: Mouse moved to (513, 395)
Screenshot: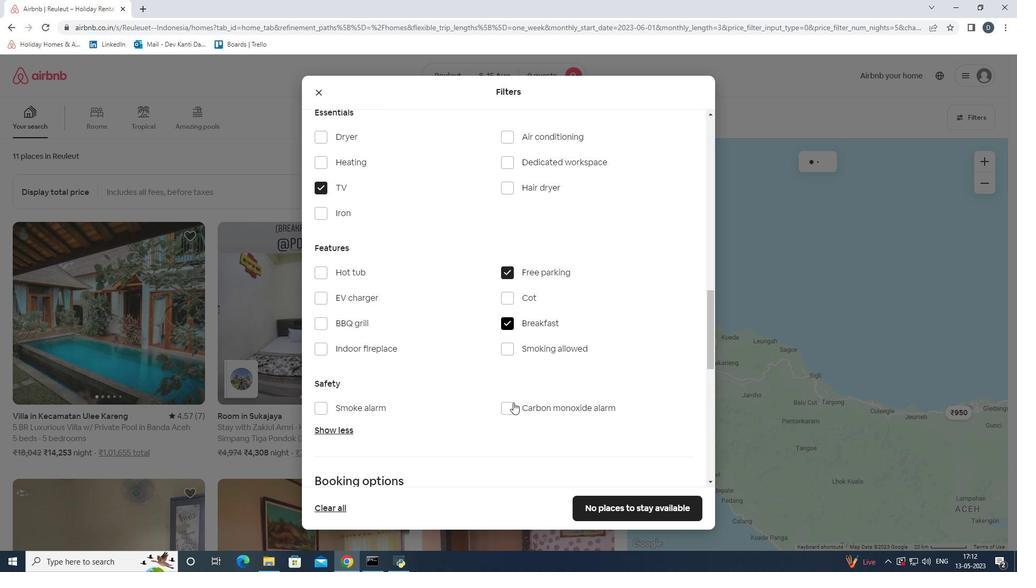 
Action: Mouse scrolled (513, 395) with delta (0, 0)
Screenshot: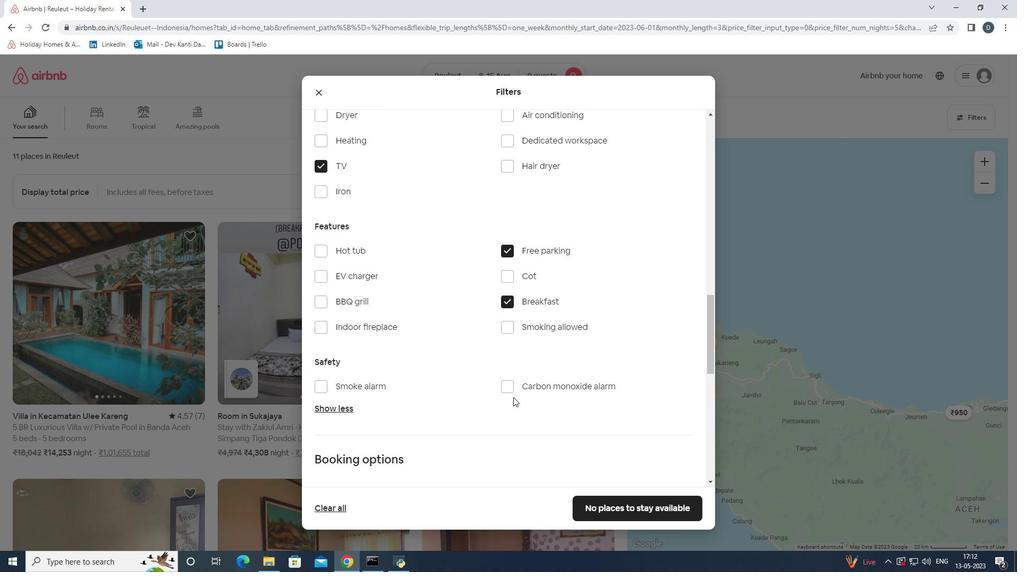 
Action: Mouse scrolled (513, 395) with delta (0, 0)
Screenshot: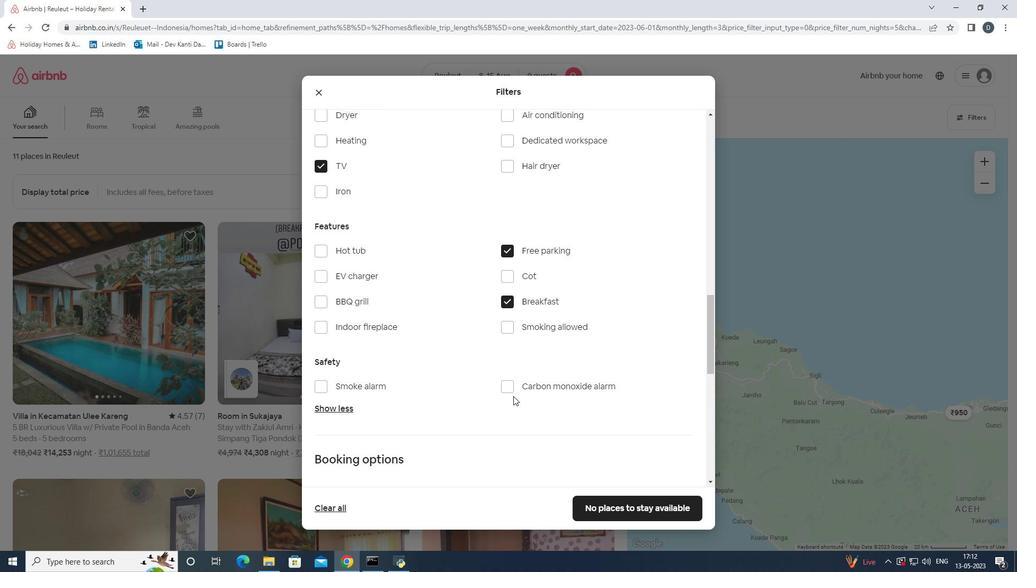 
Action: Mouse moved to (525, 391)
Screenshot: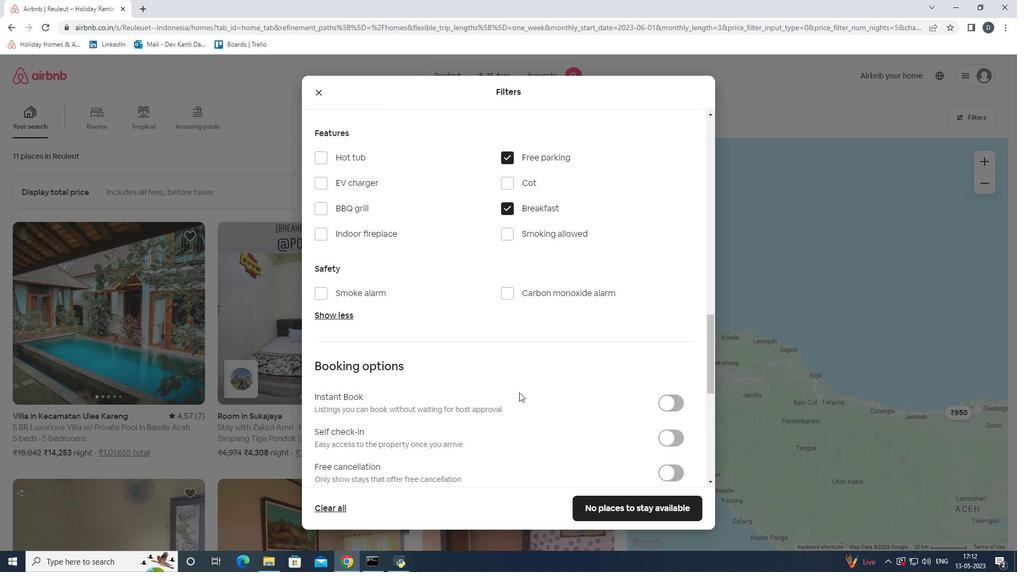 
Action: Mouse scrolled (525, 390) with delta (0, 0)
Screenshot: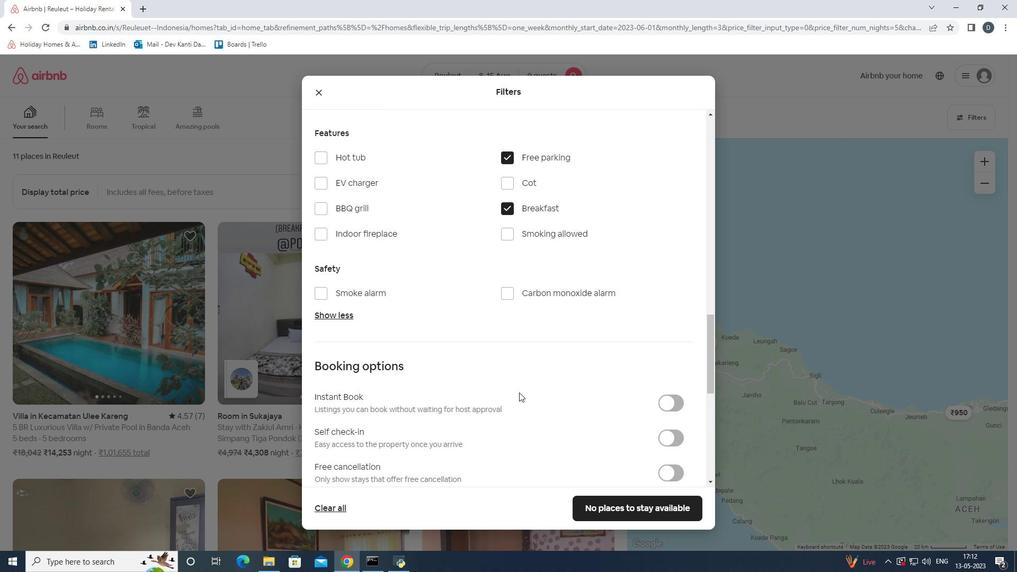 
Action: Mouse moved to (528, 391)
Screenshot: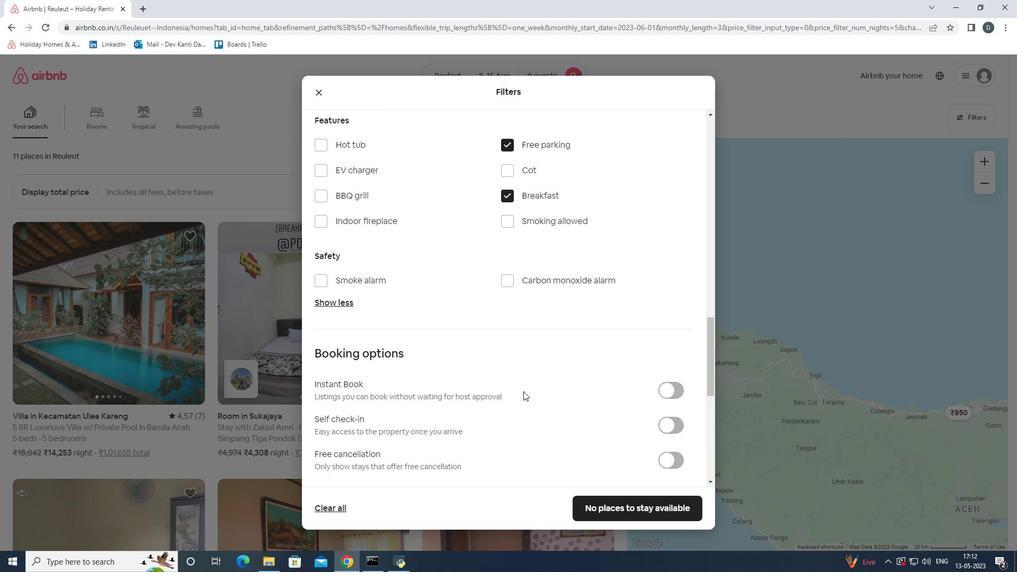 
Action: Mouse scrolled (528, 390) with delta (0, 0)
Screenshot: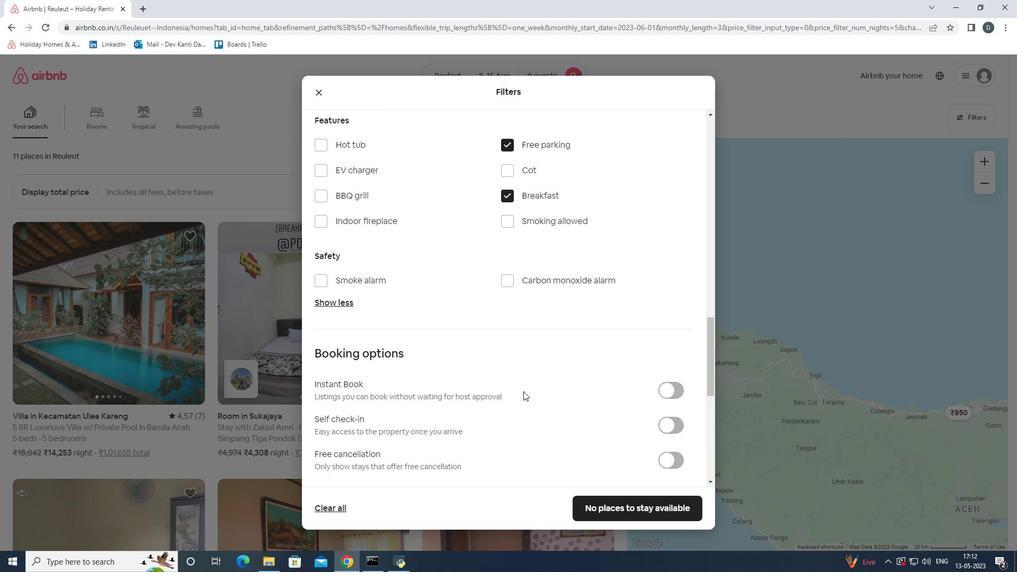 
Action: Mouse moved to (662, 320)
Screenshot: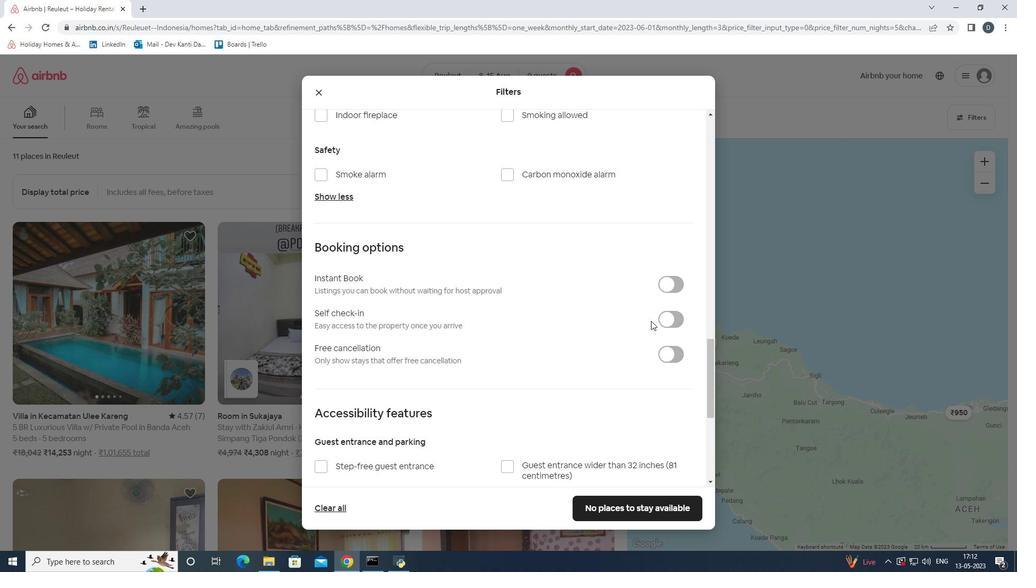 
Action: Mouse pressed left at (662, 320)
Screenshot: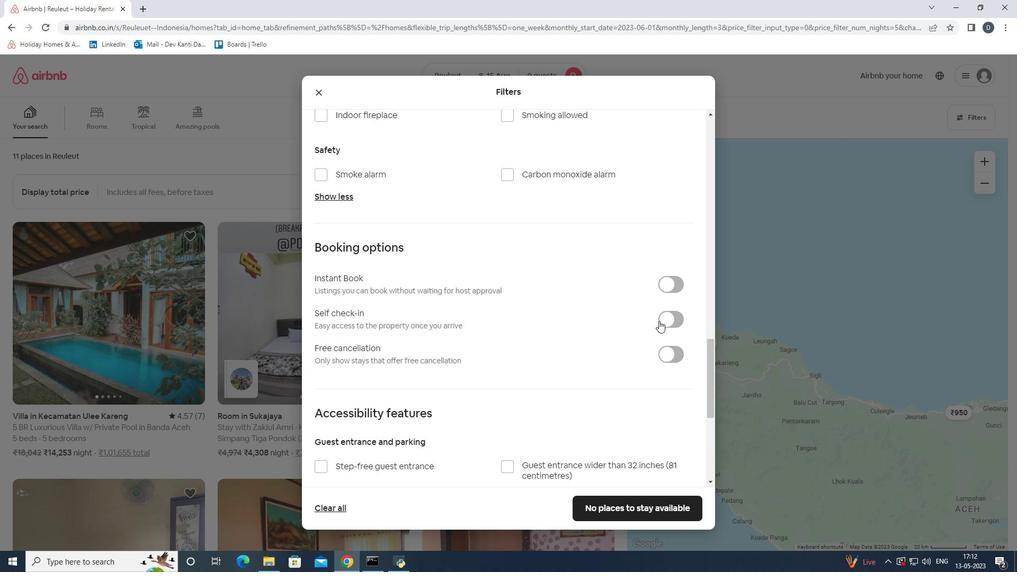 
Action: Mouse moved to (390, 363)
Screenshot: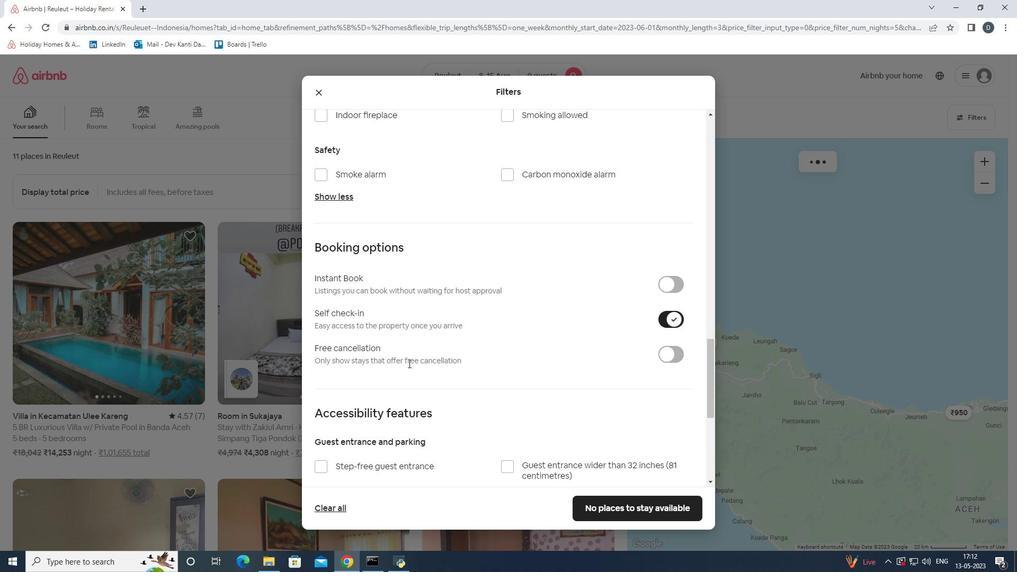 
Action: Mouse scrolled (390, 362) with delta (0, 0)
Screenshot: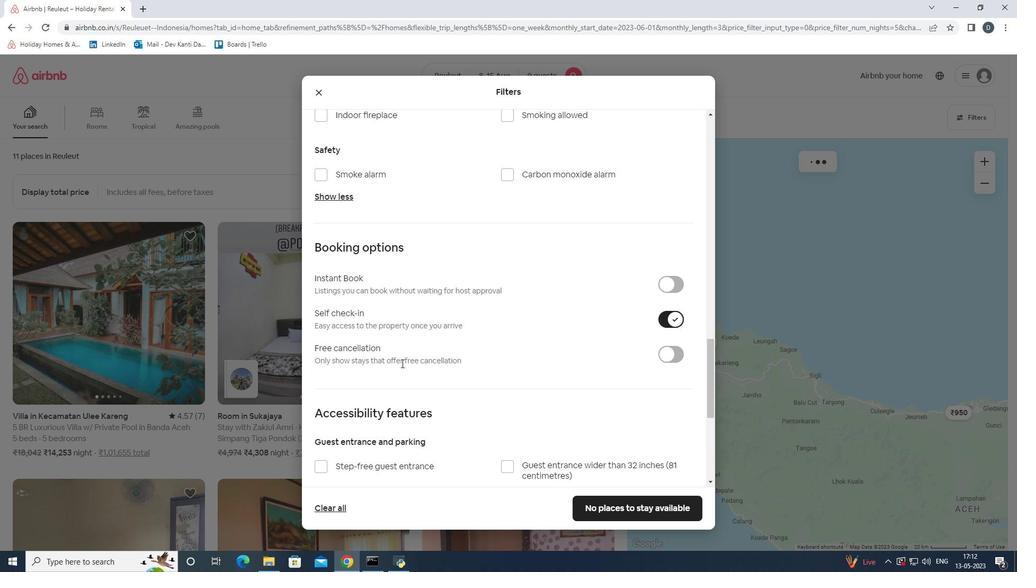
Action: Mouse scrolled (390, 362) with delta (0, 0)
Screenshot: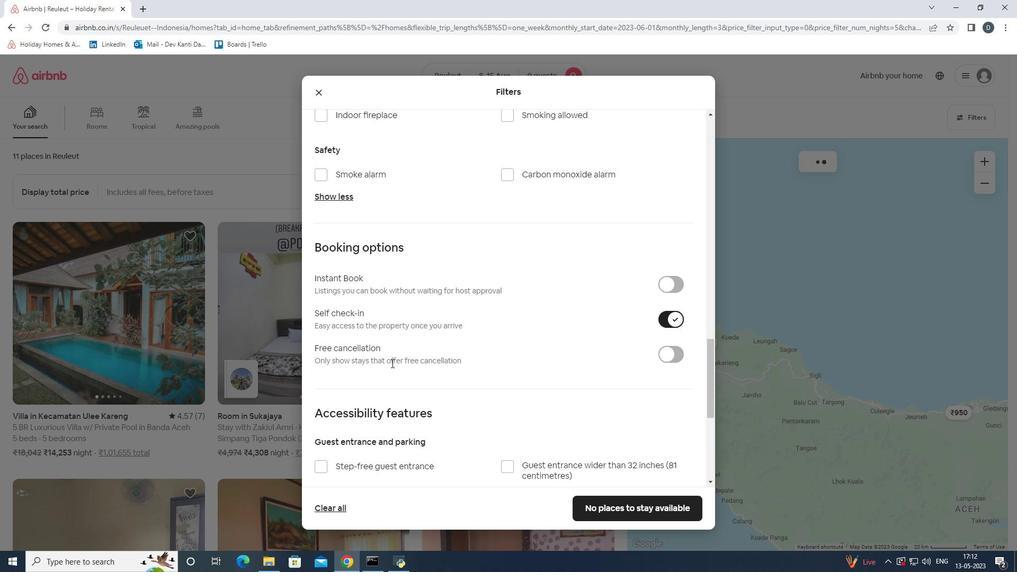 
Action: Mouse scrolled (390, 362) with delta (0, 0)
Screenshot: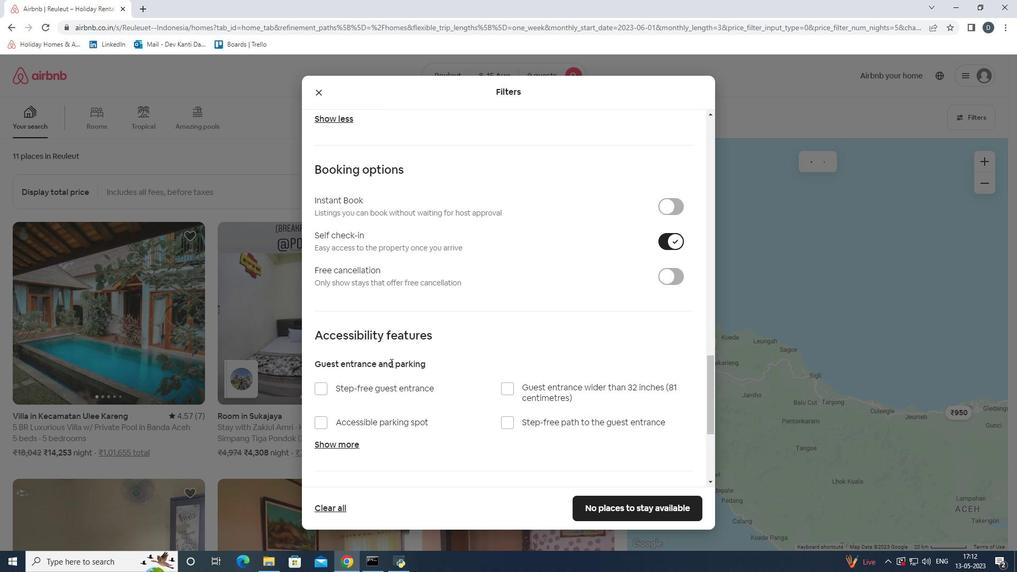 
Action: Mouse scrolled (390, 362) with delta (0, 0)
Screenshot: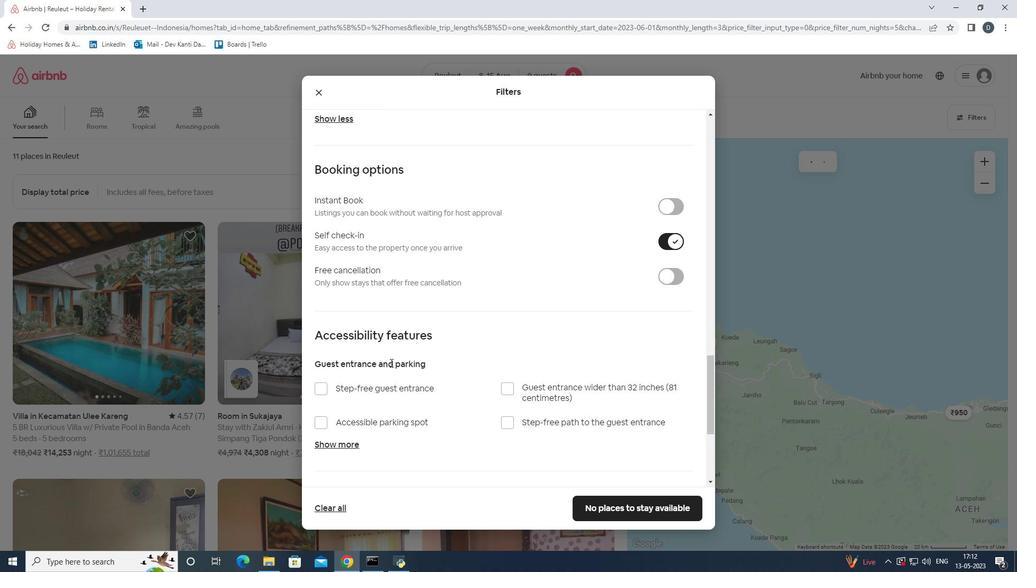 
Action: Mouse moved to (378, 412)
Screenshot: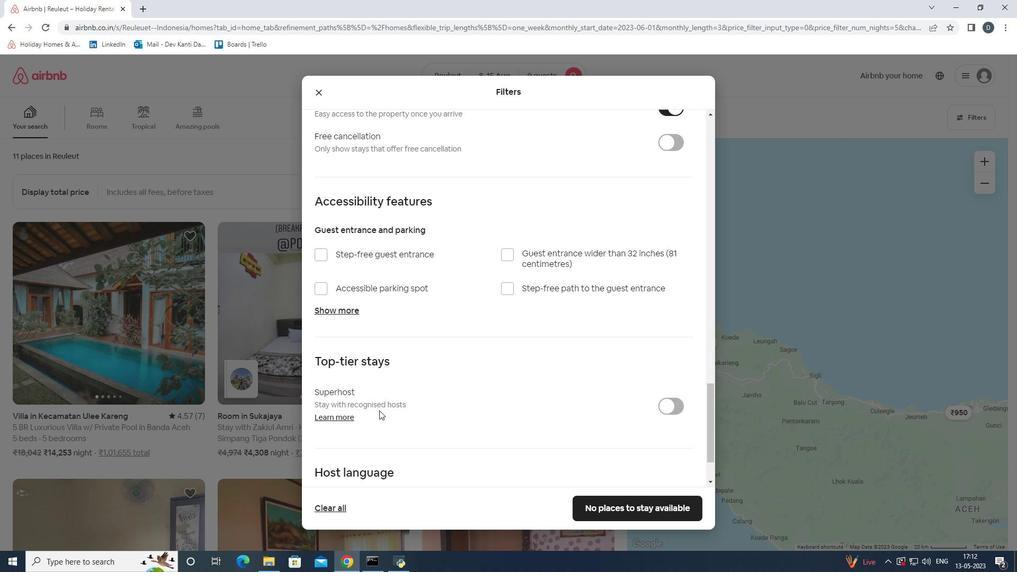 
Action: Mouse scrolled (378, 411) with delta (0, 0)
Screenshot: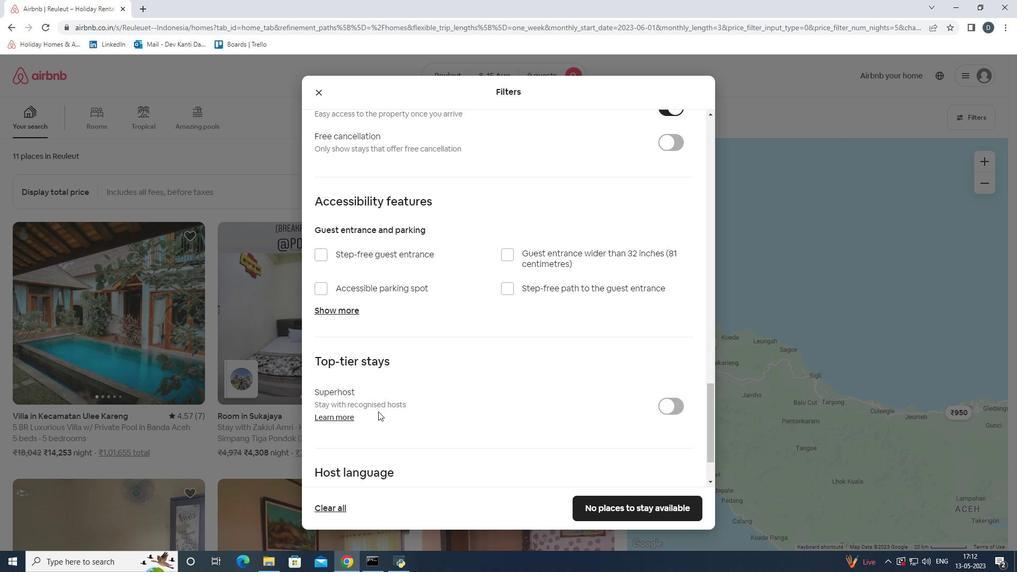 
Action: Mouse scrolled (378, 411) with delta (0, 0)
Screenshot: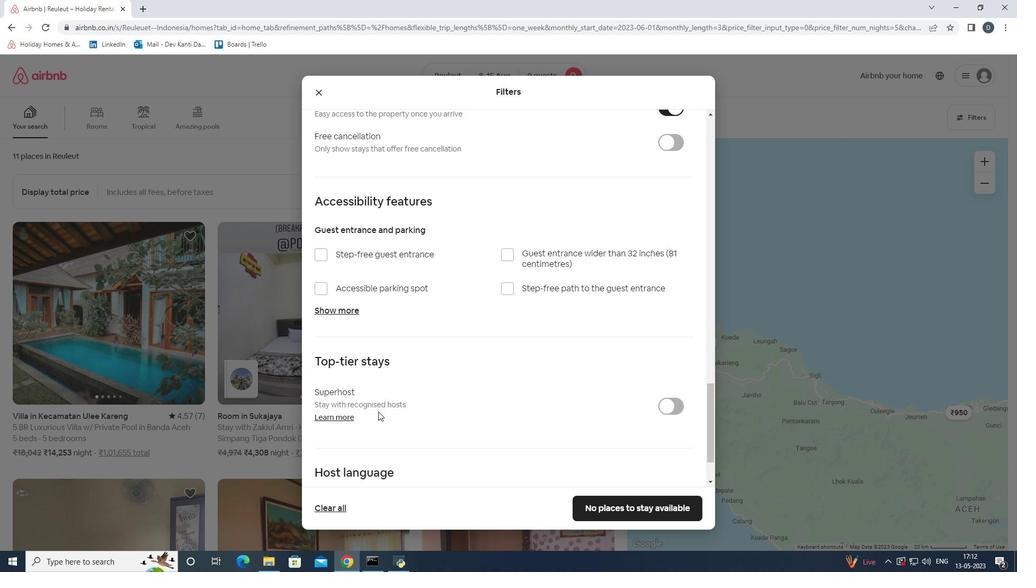 
Action: Mouse scrolled (378, 411) with delta (0, 0)
Screenshot: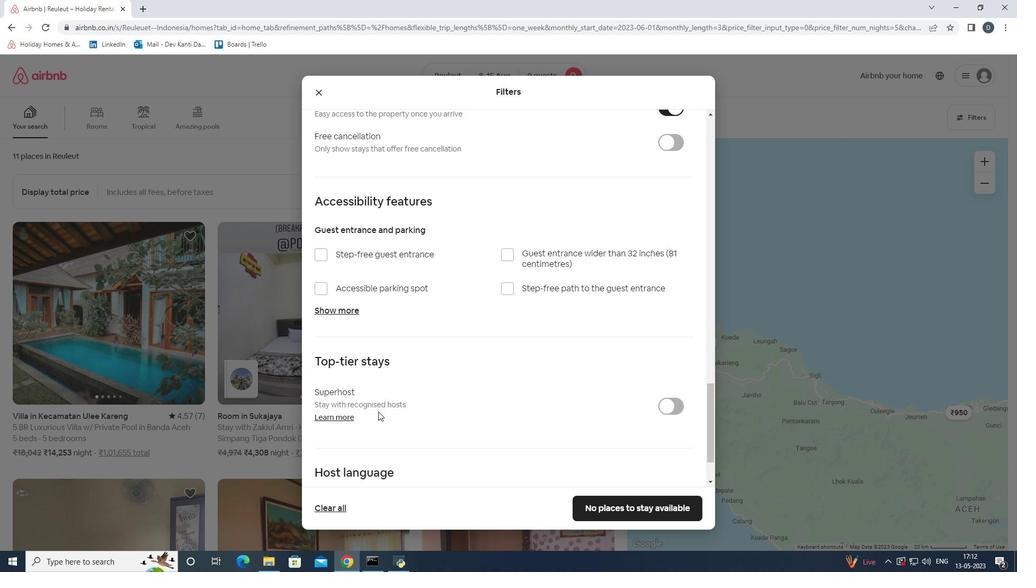 
Action: Mouse moved to (349, 434)
Screenshot: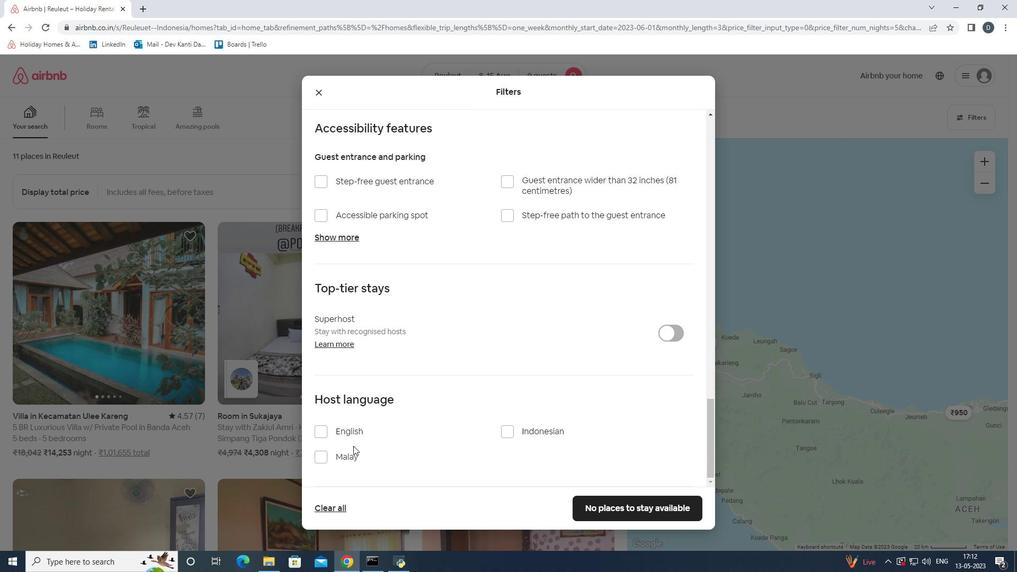 
Action: Mouse pressed left at (349, 434)
Screenshot: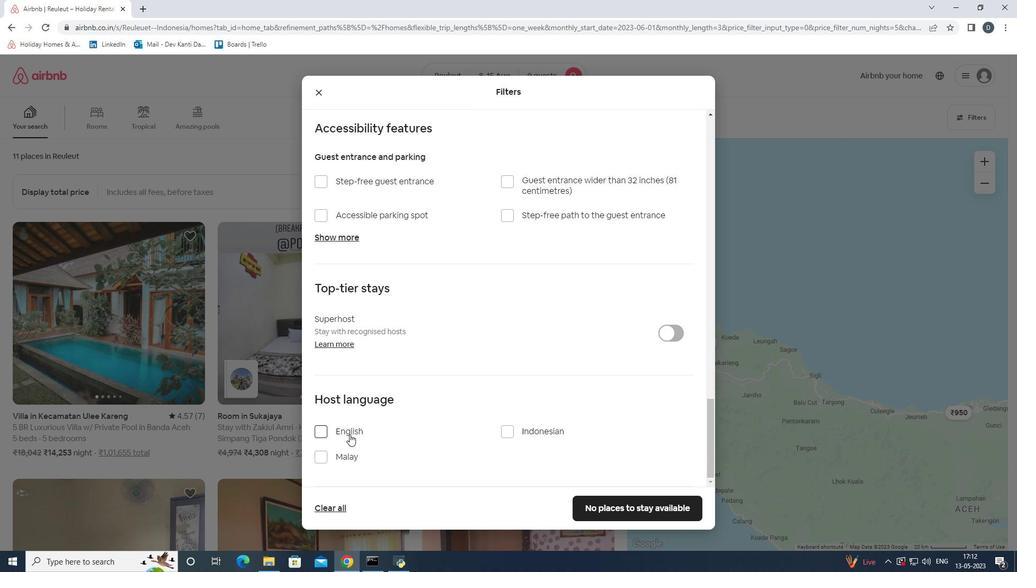 
Action: Mouse moved to (623, 507)
Screenshot: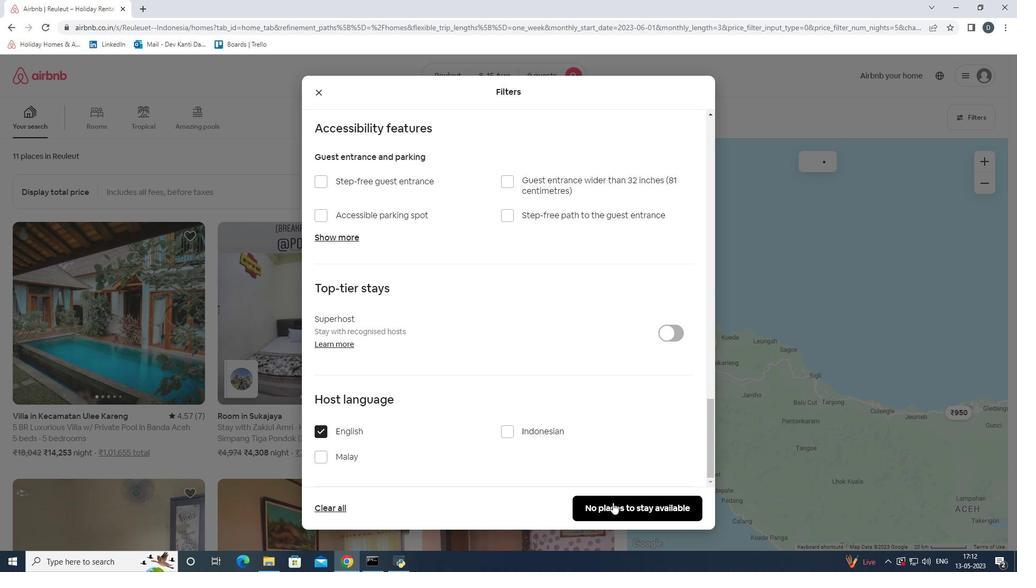 
Action: Mouse pressed left at (623, 507)
Screenshot: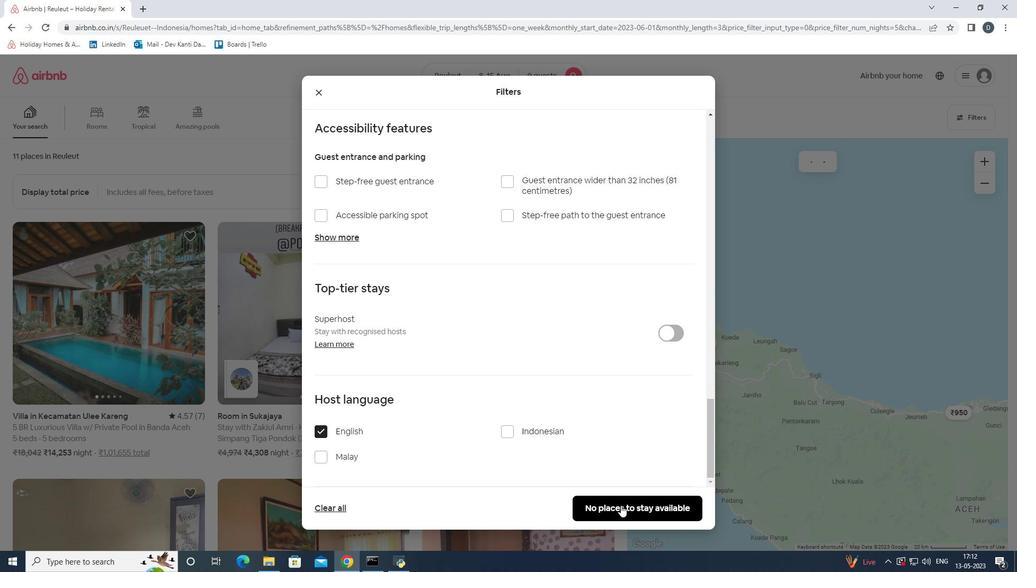 
